 Task: Find connections with filter location Las Animas with filter topic #hr with filter profile language Potuguese with filter current company People Matters with filter school Ranchi Women's College with filter industry Information Services with filter service category Business Analytics with filter keywords title Tutor/Online Tutor
Action: Mouse moved to (599, 82)
Screenshot: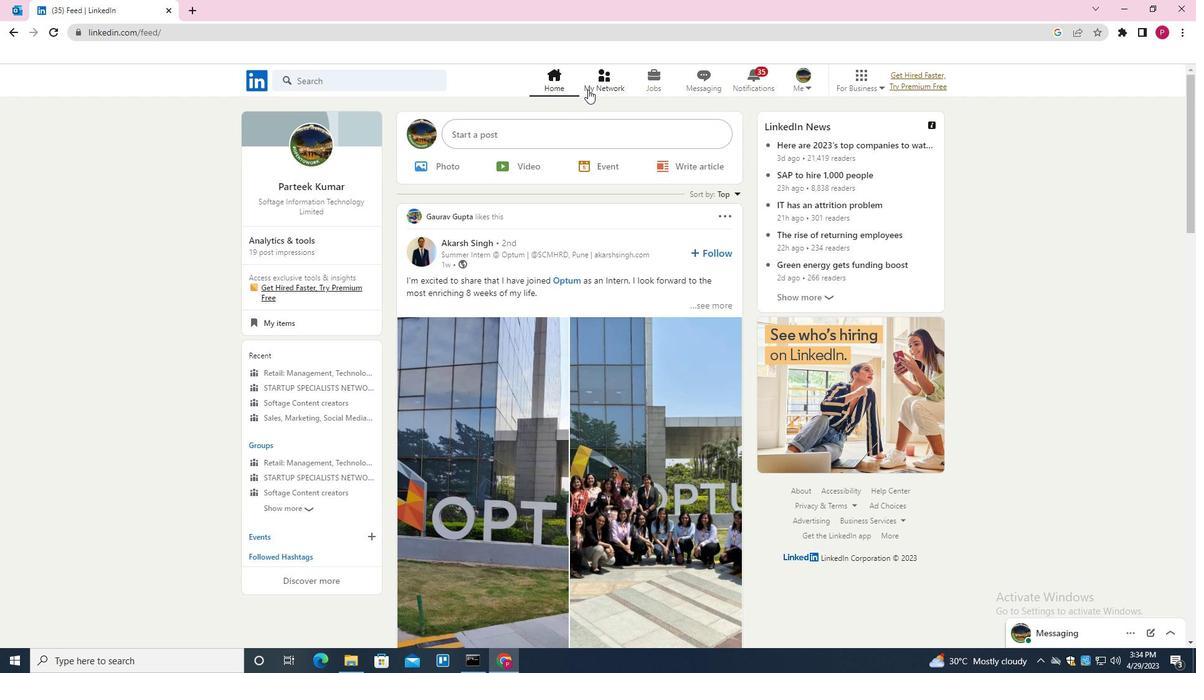 
Action: Mouse pressed left at (599, 82)
Screenshot: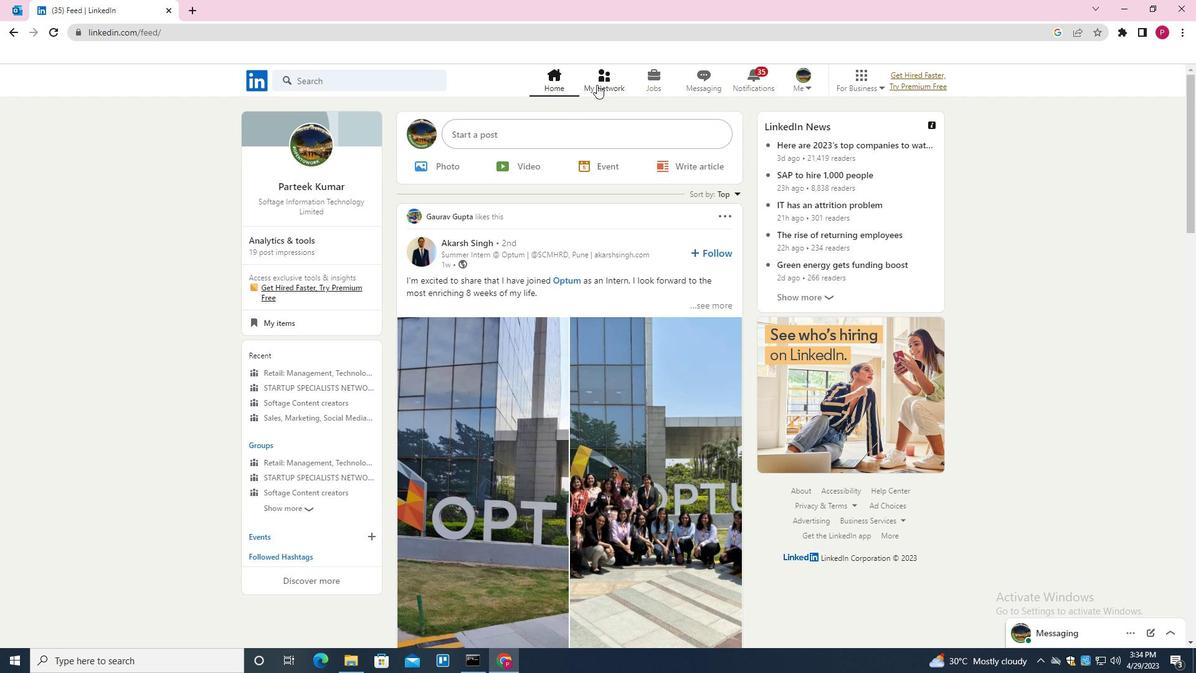 
Action: Mouse moved to (399, 154)
Screenshot: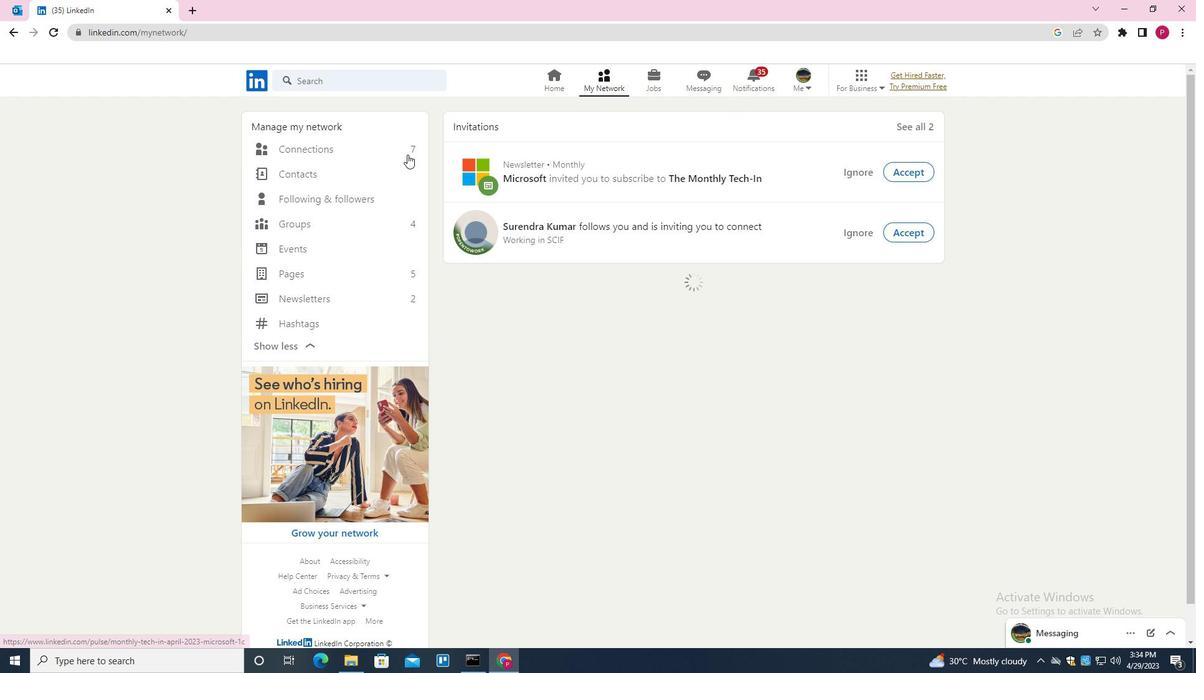 
Action: Mouse pressed left at (399, 154)
Screenshot: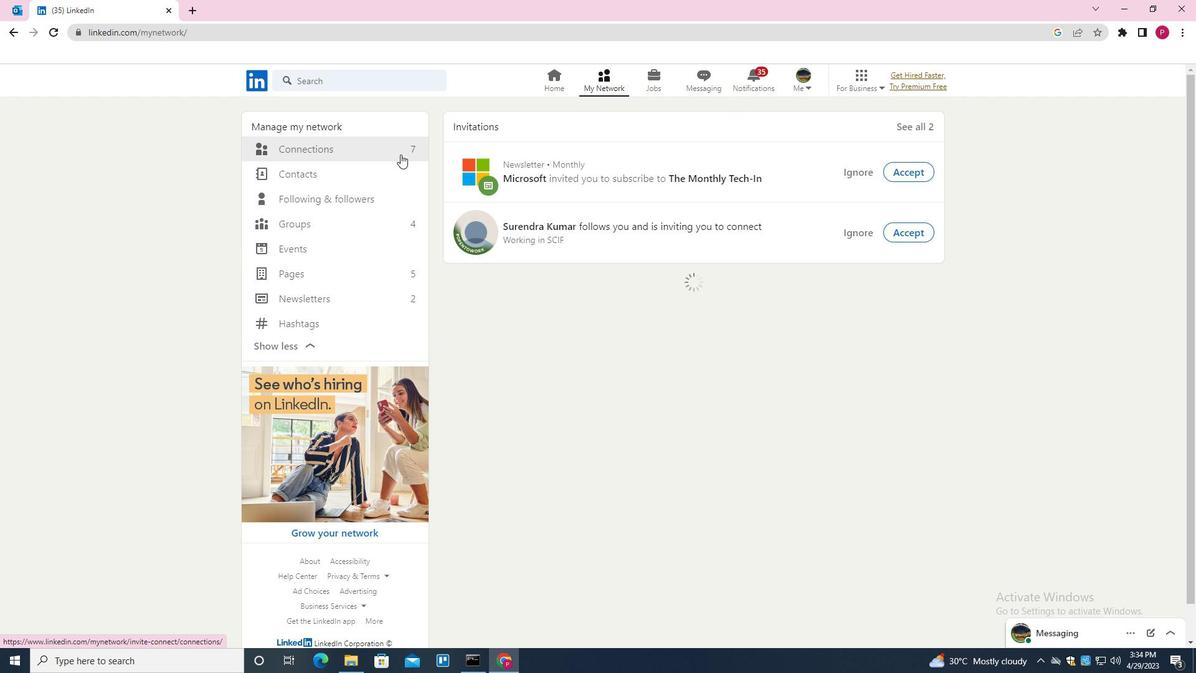 
Action: Mouse moved to (696, 147)
Screenshot: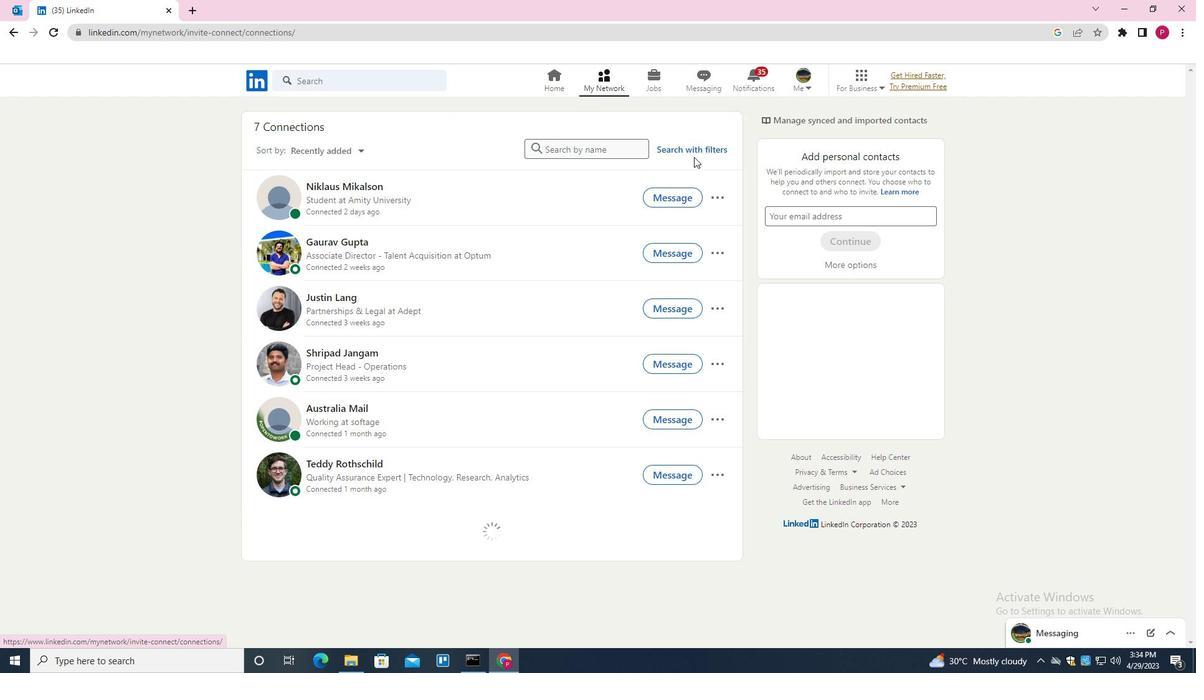 
Action: Mouse pressed left at (696, 147)
Screenshot: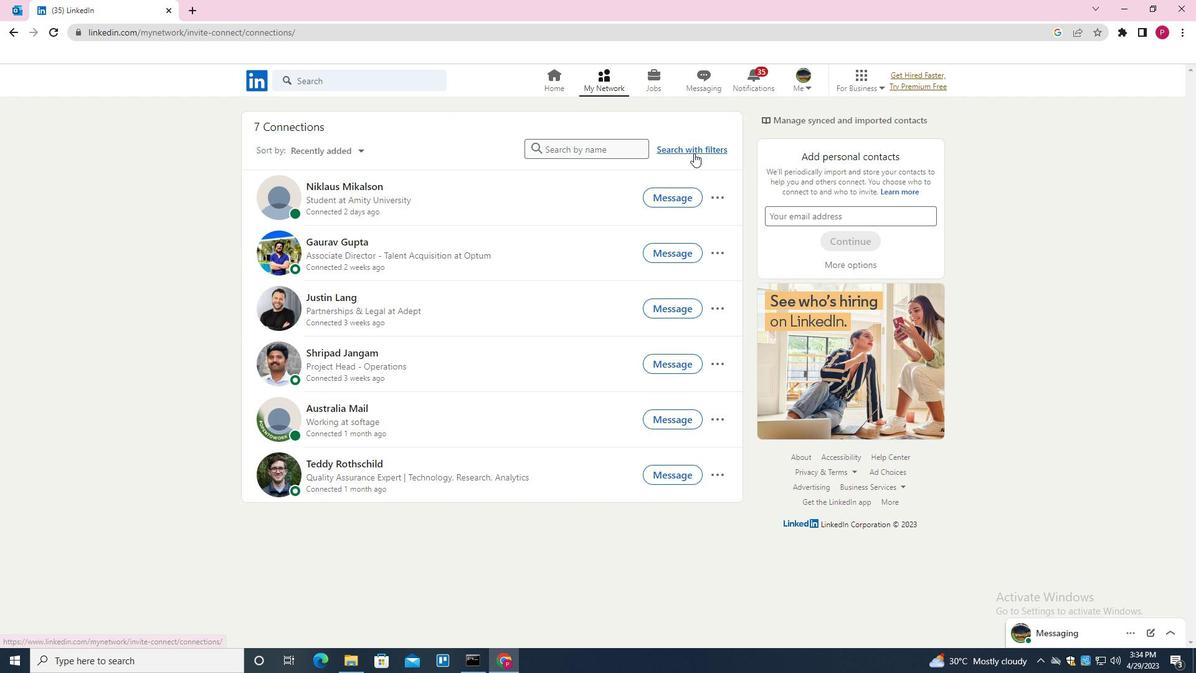 
Action: Mouse moved to (640, 112)
Screenshot: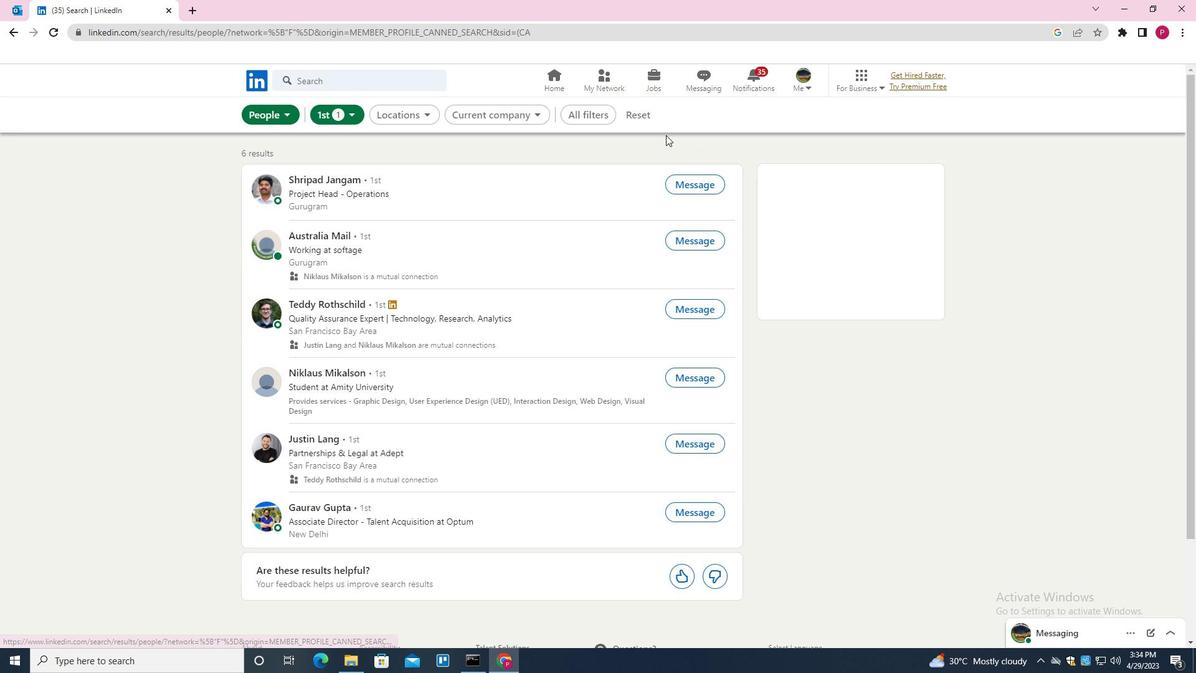 
Action: Mouse pressed left at (640, 112)
Screenshot: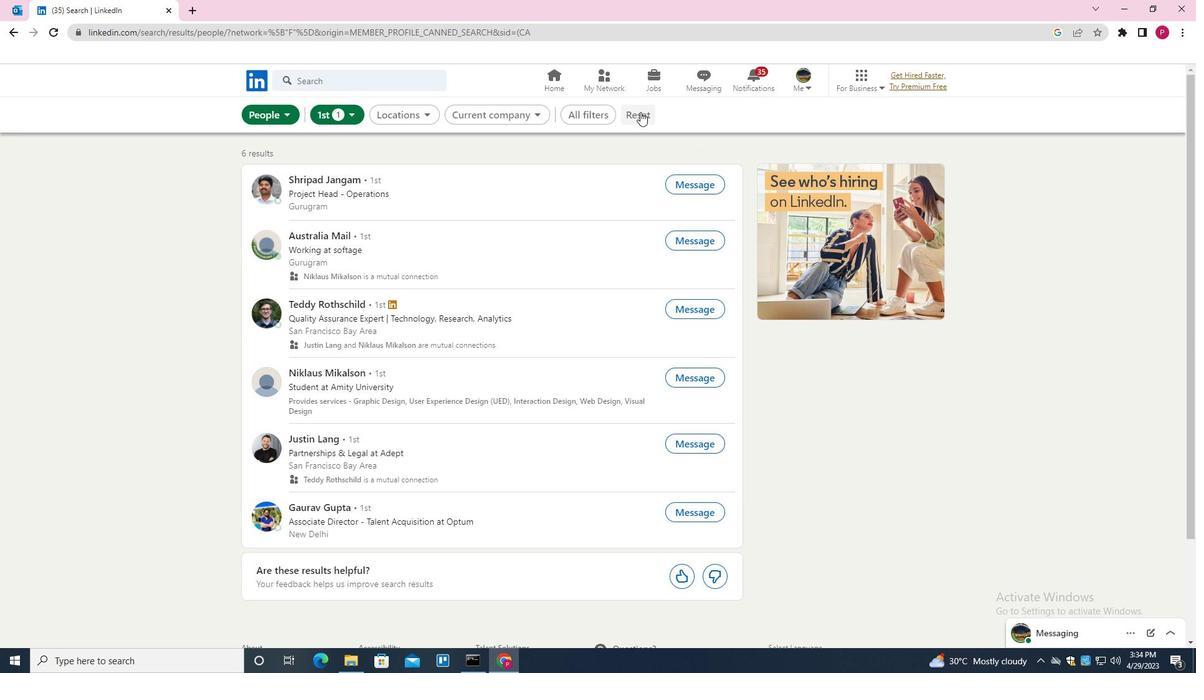 
Action: Mouse moved to (614, 112)
Screenshot: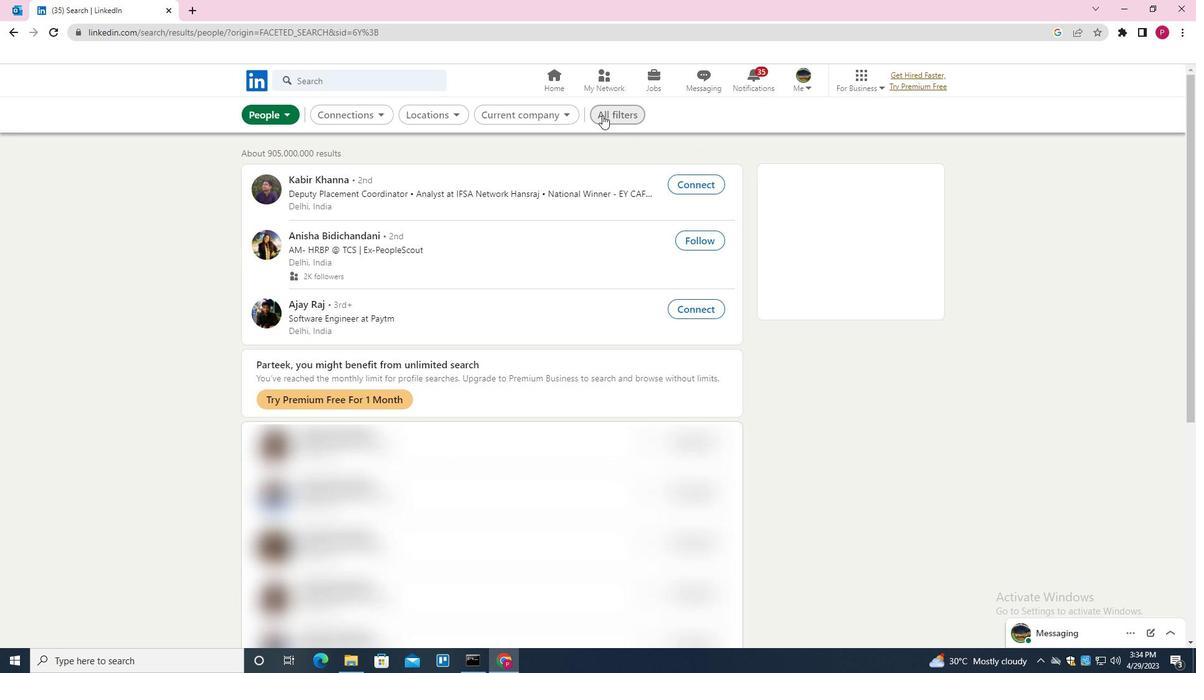 
Action: Mouse pressed left at (614, 112)
Screenshot: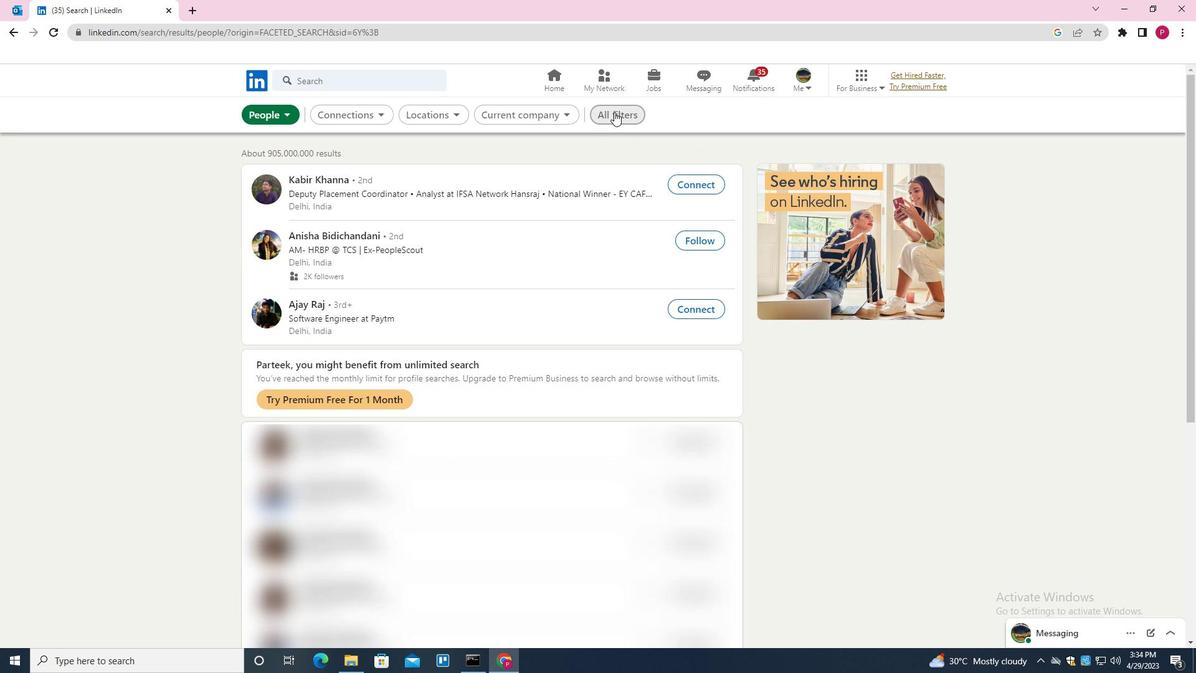 
Action: Mouse moved to (1044, 382)
Screenshot: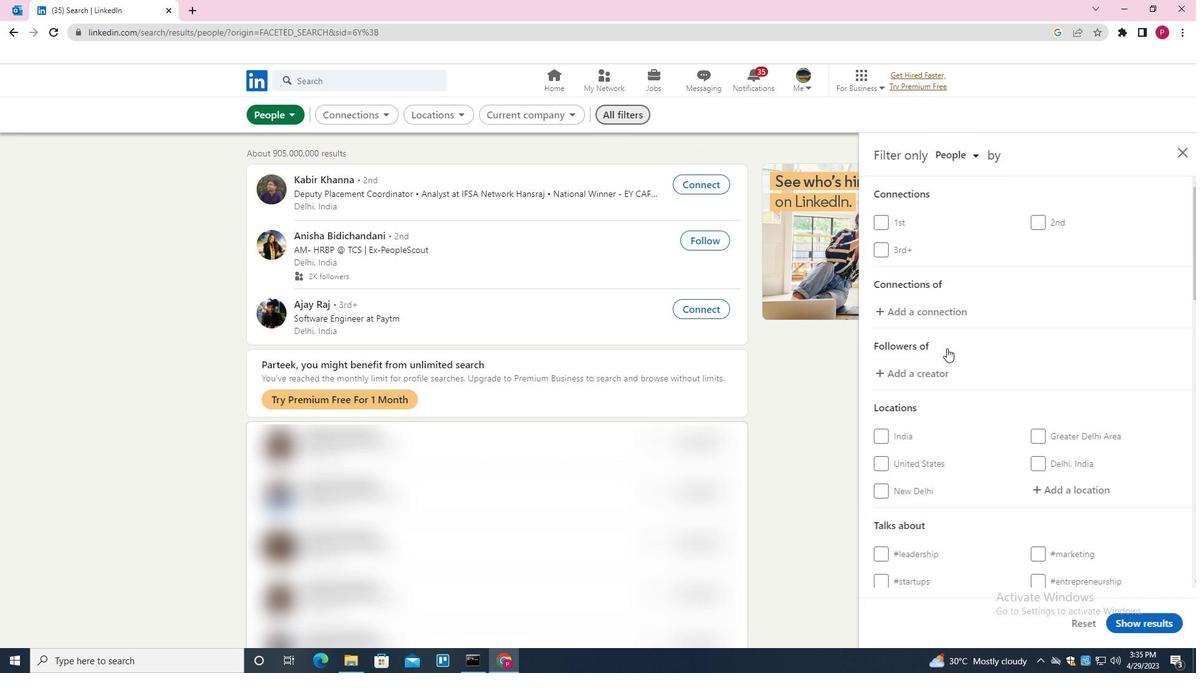 
Action: Mouse scrolled (1044, 381) with delta (0, 0)
Screenshot: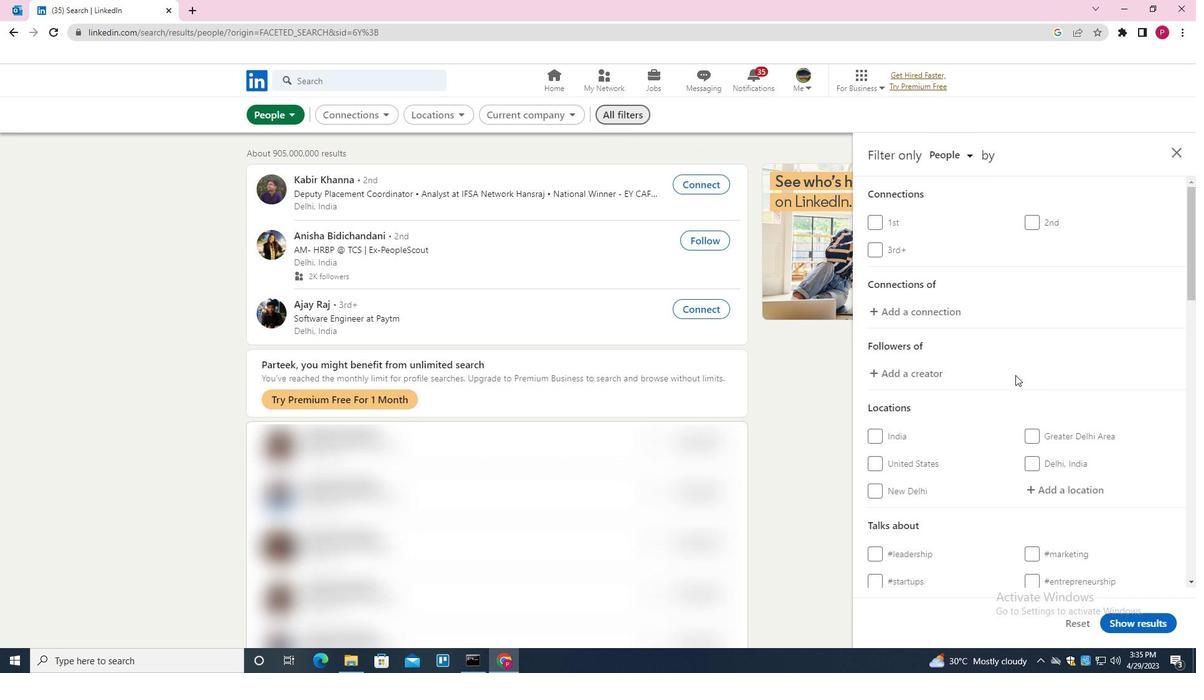 
Action: Mouse scrolled (1044, 381) with delta (0, 0)
Screenshot: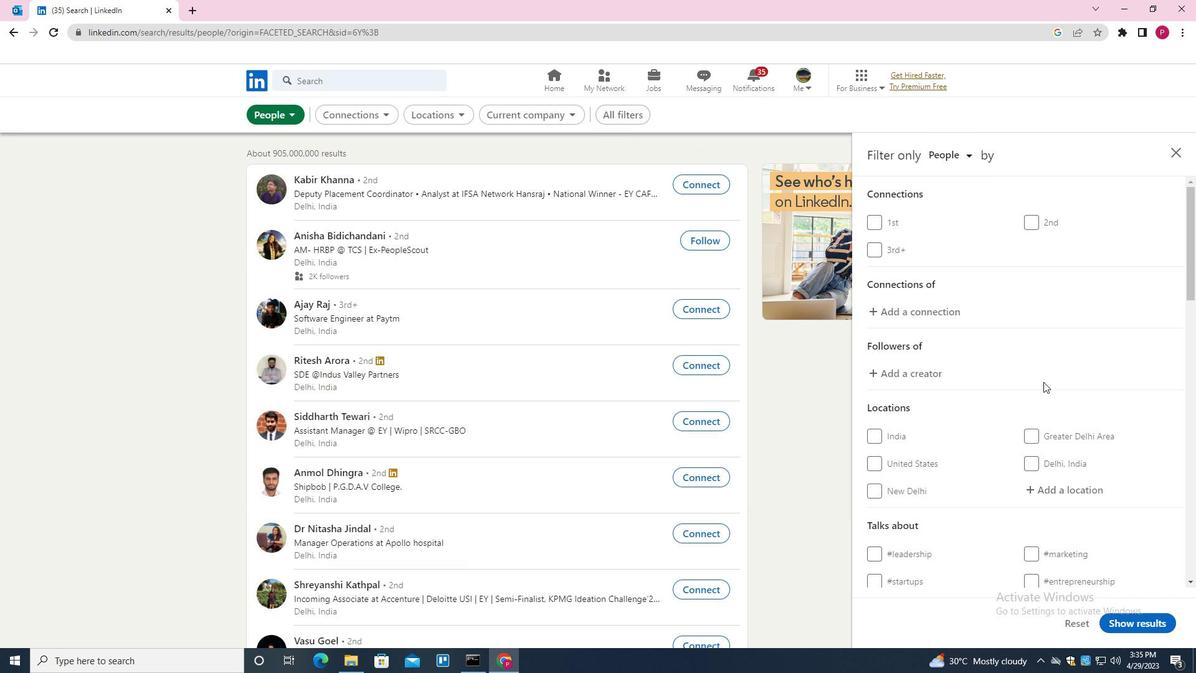 
Action: Mouse moved to (1064, 372)
Screenshot: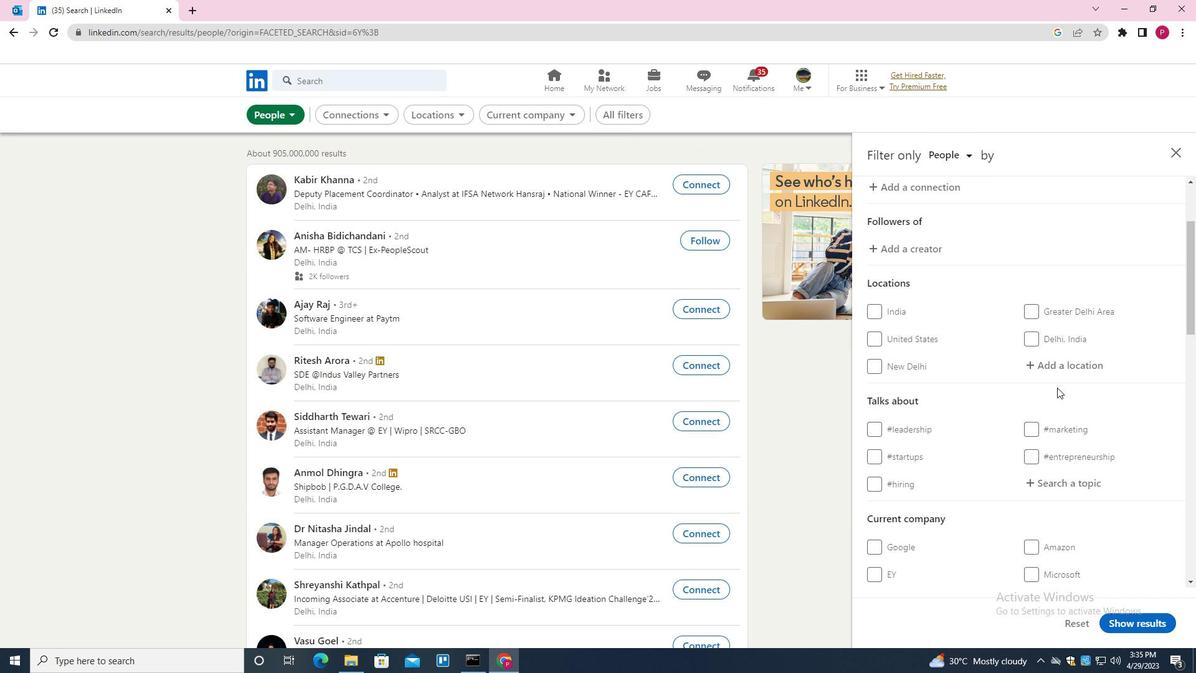 
Action: Mouse pressed left at (1064, 372)
Screenshot: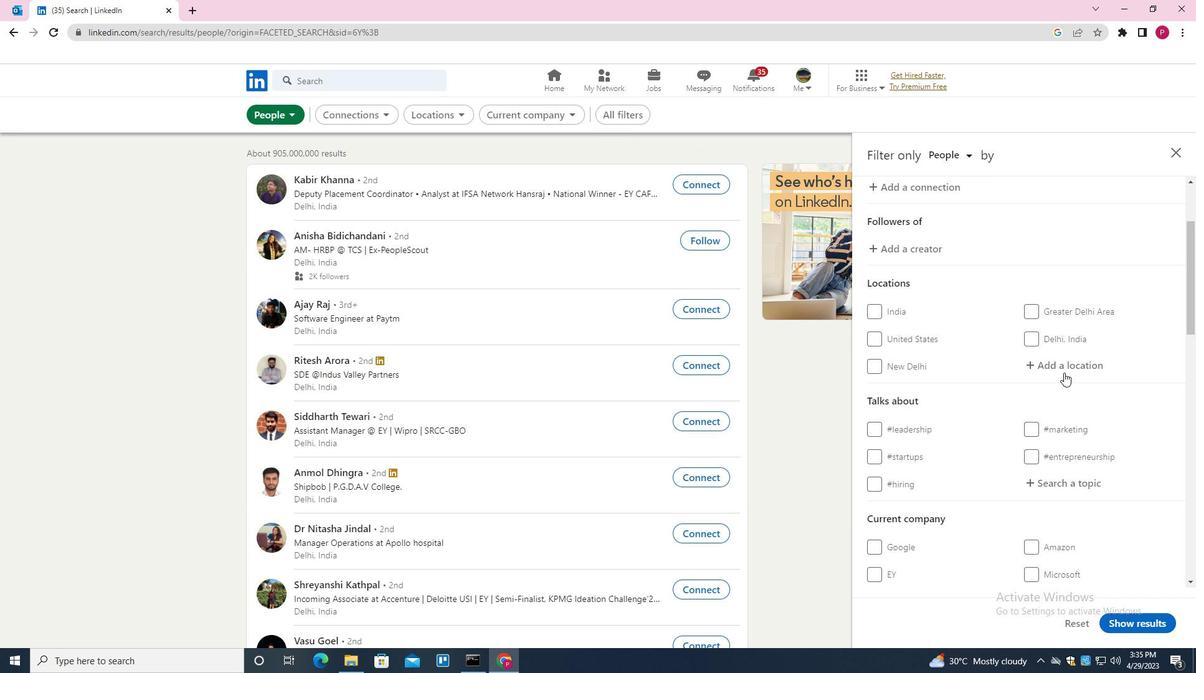 
Action: Key pressed <Key.shift>LAS<Key.space><Key.shift>ANIMAS<Key.down><Key.enter>
Screenshot: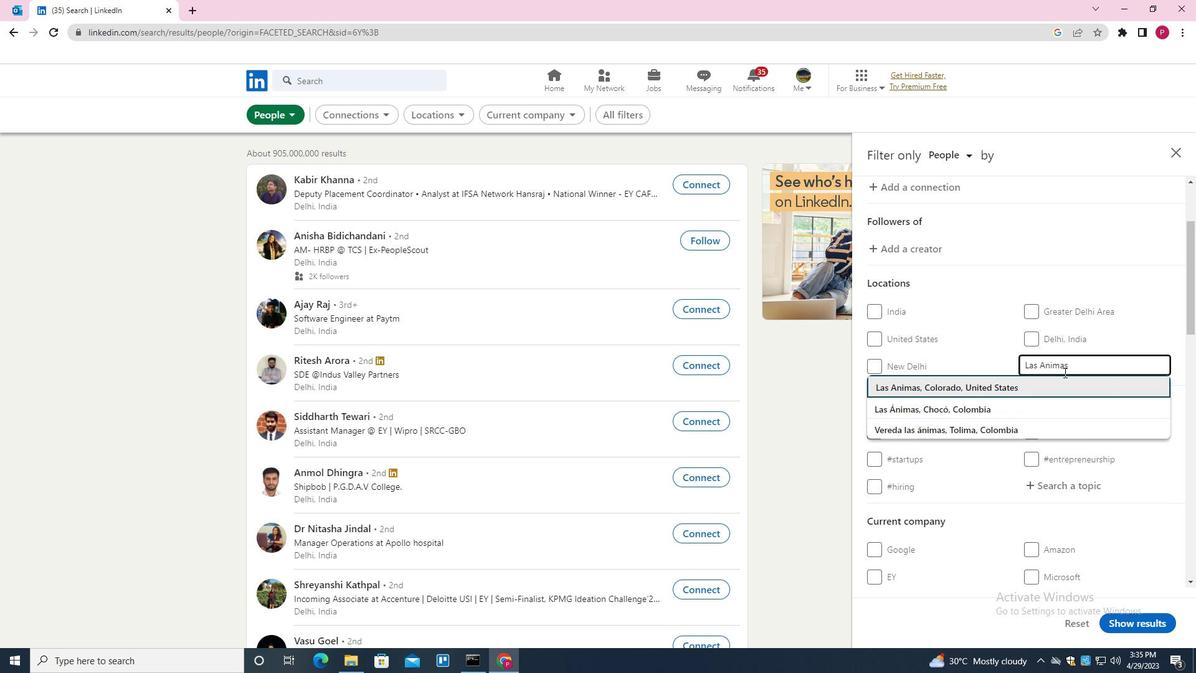 
Action: Mouse moved to (1045, 385)
Screenshot: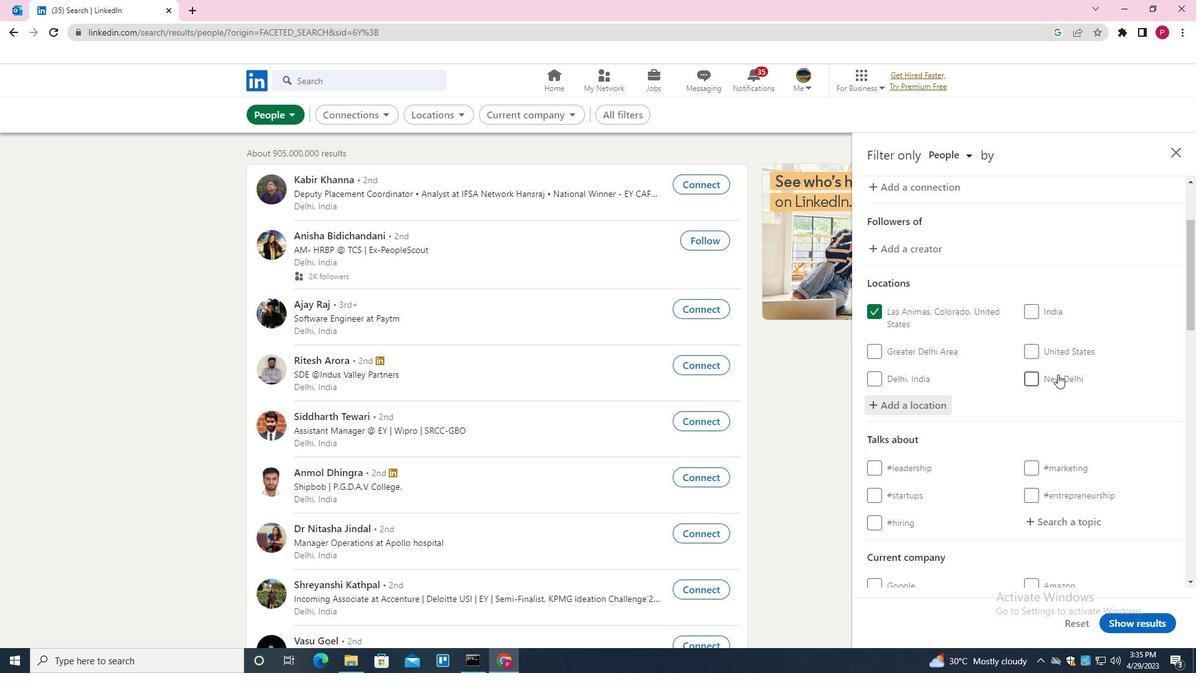
Action: Mouse scrolled (1045, 384) with delta (0, 0)
Screenshot: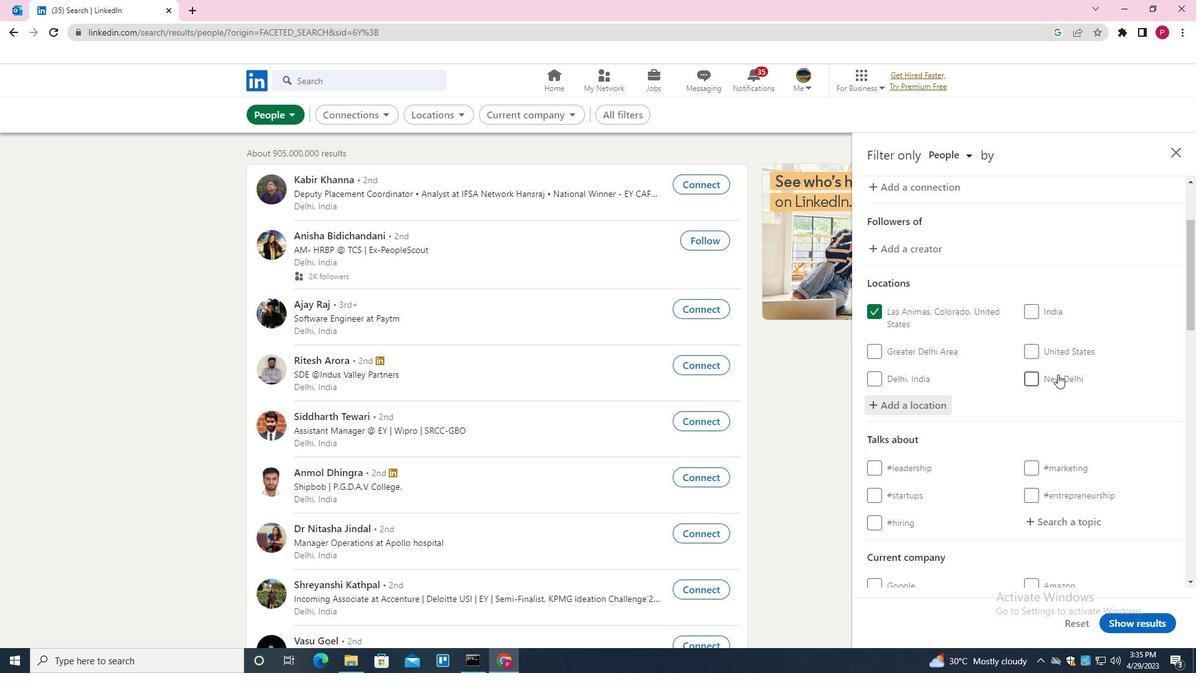 
Action: Mouse scrolled (1045, 384) with delta (0, 0)
Screenshot: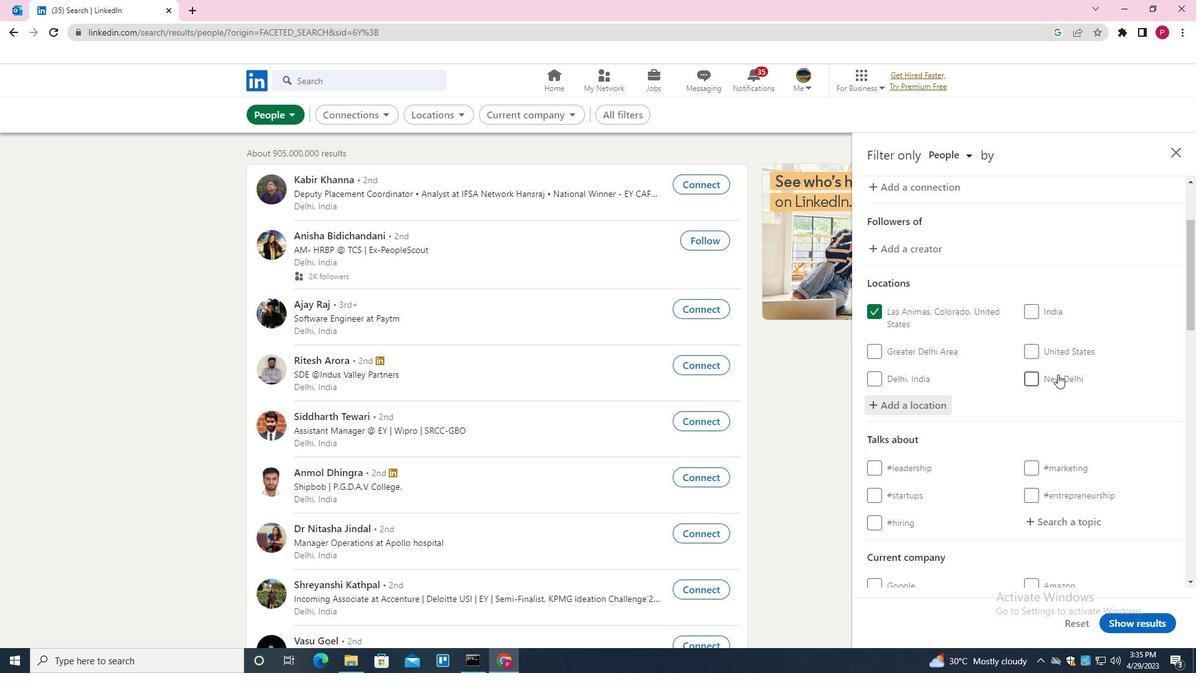 
Action: Mouse scrolled (1045, 384) with delta (0, 0)
Screenshot: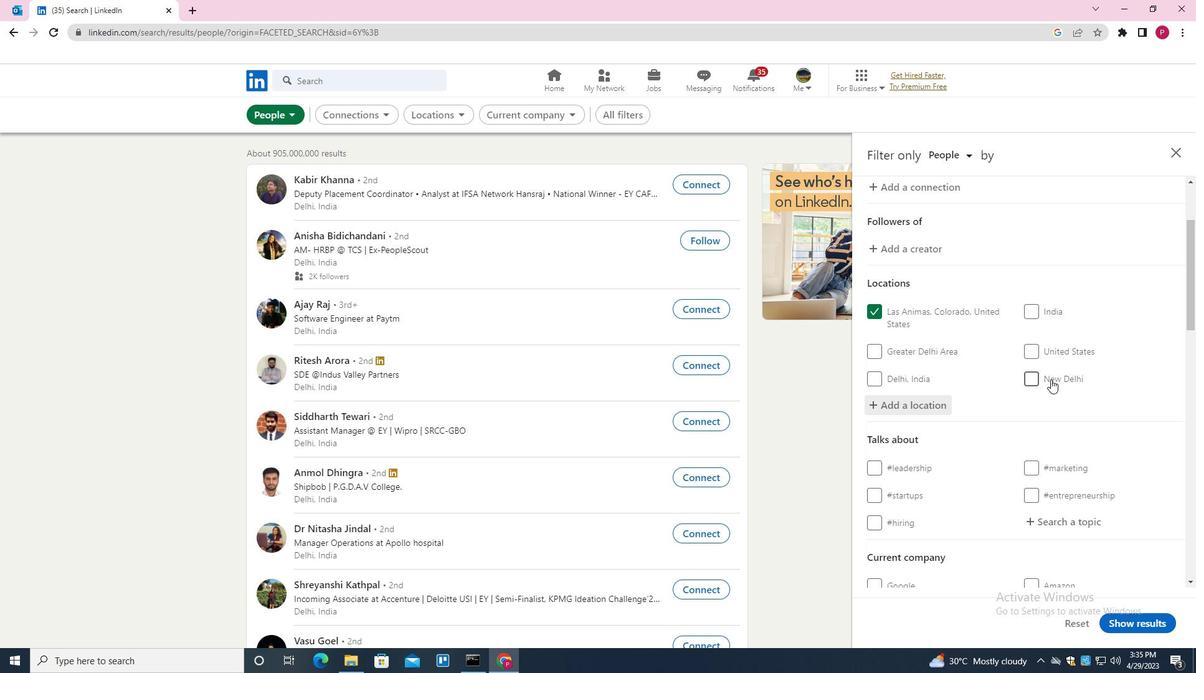 
Action: Mouse moved to (1067, 337)
Screenshot: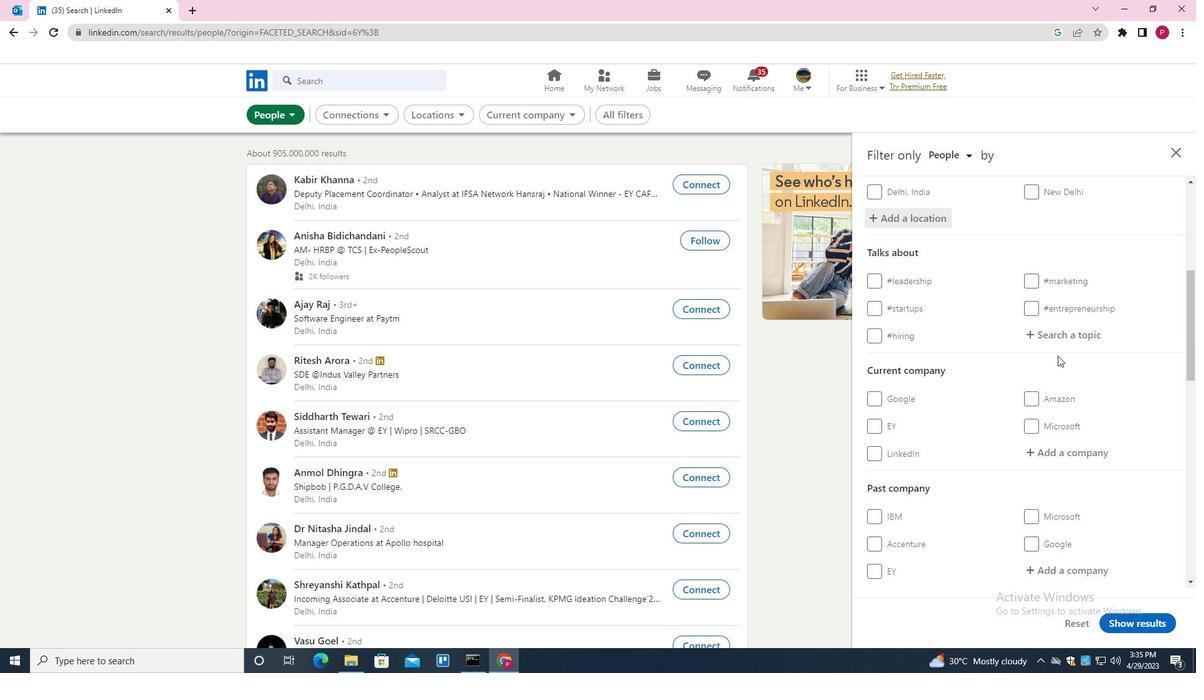 
Action: Mouse pressed left at (1067, 337)
Screenshot: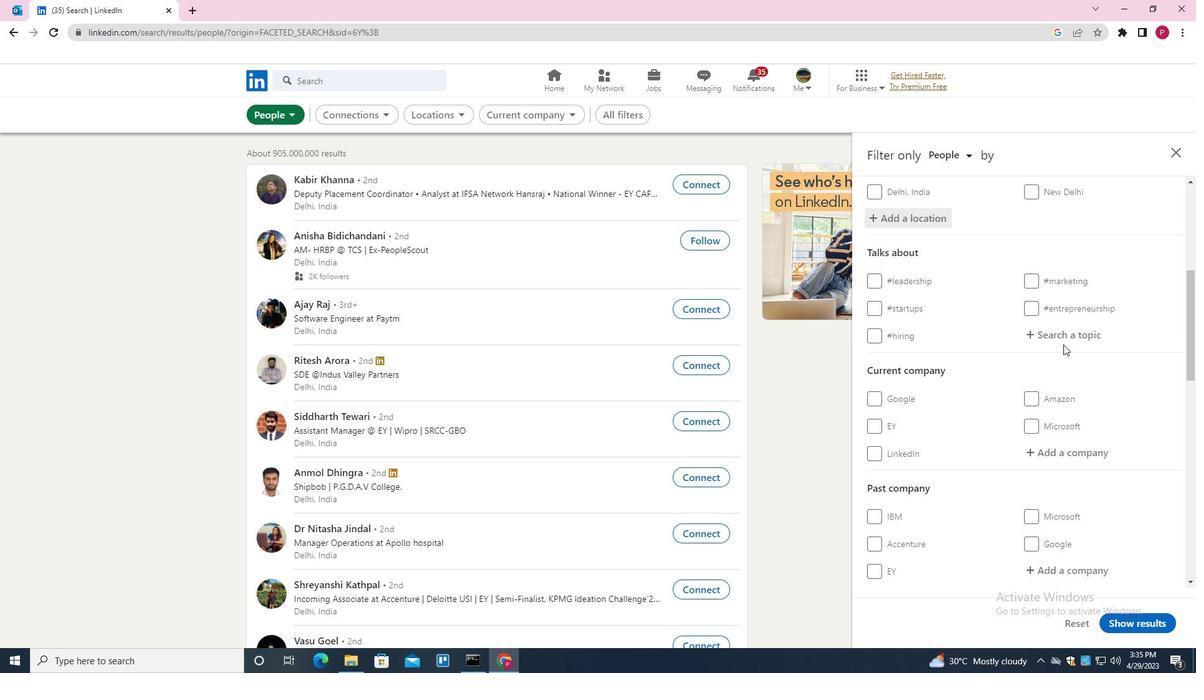 
Action: Key pressed HR<Key.down><Key.enter>
Screenshot: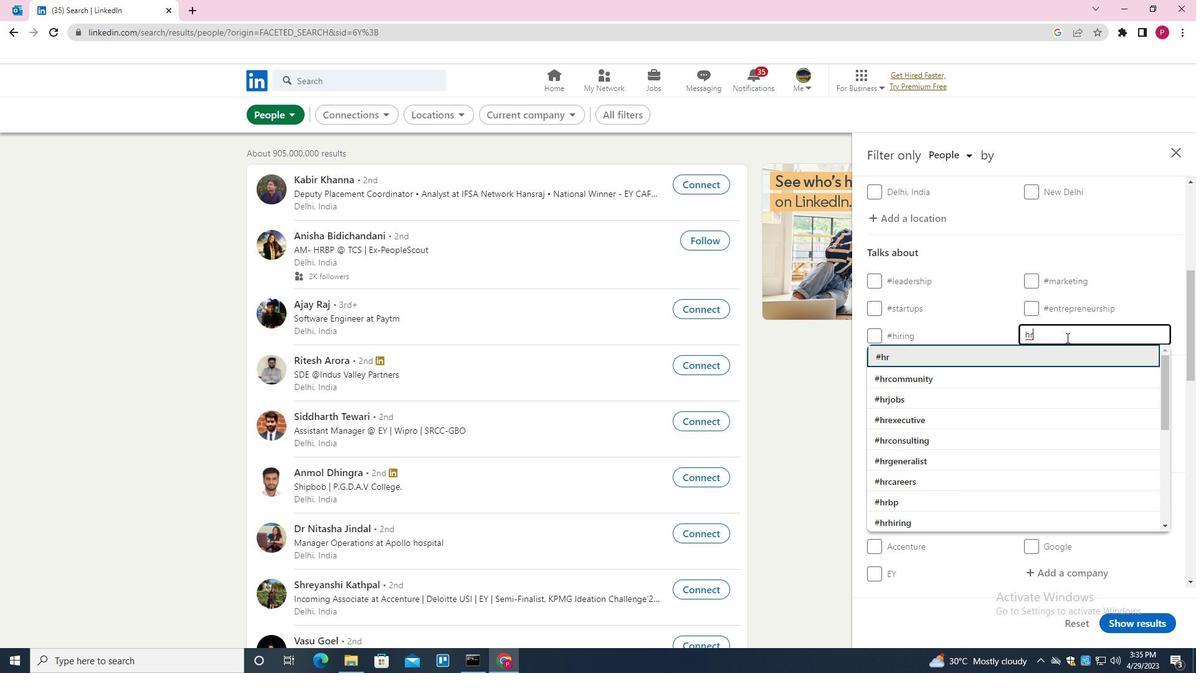 
Action: Mouse moved to (1012, 382)
Screenshot: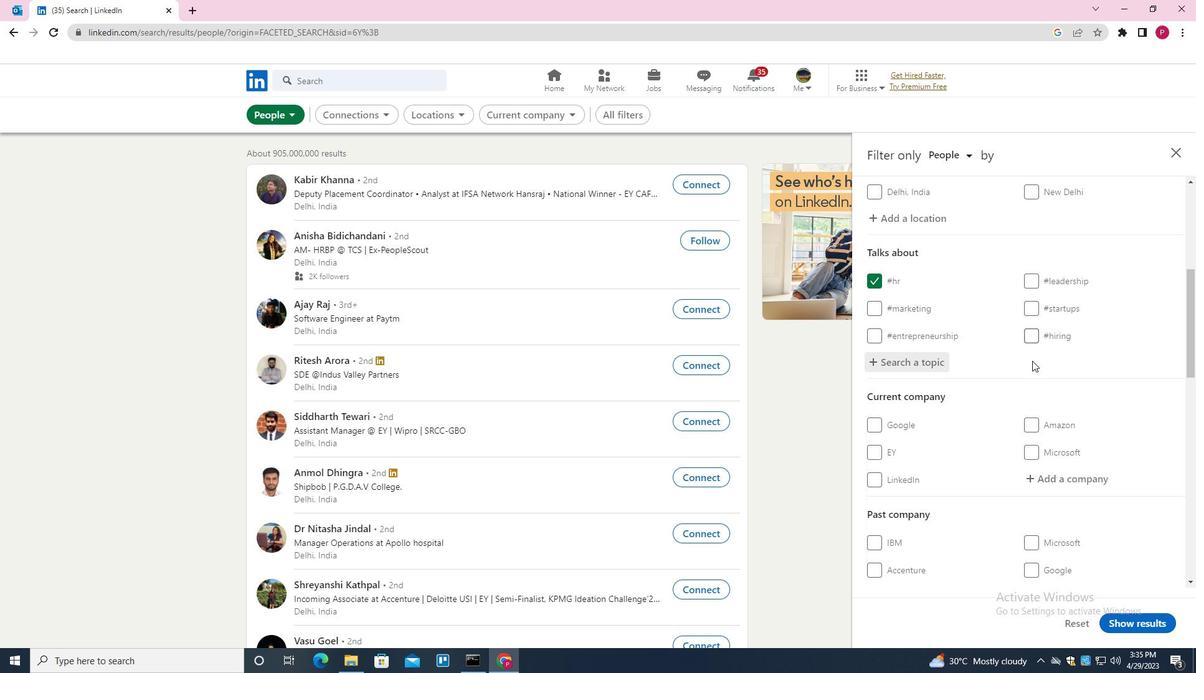 
Action: Mouse scrolled (1012, 382) with delta (0, 0)
Screenshot: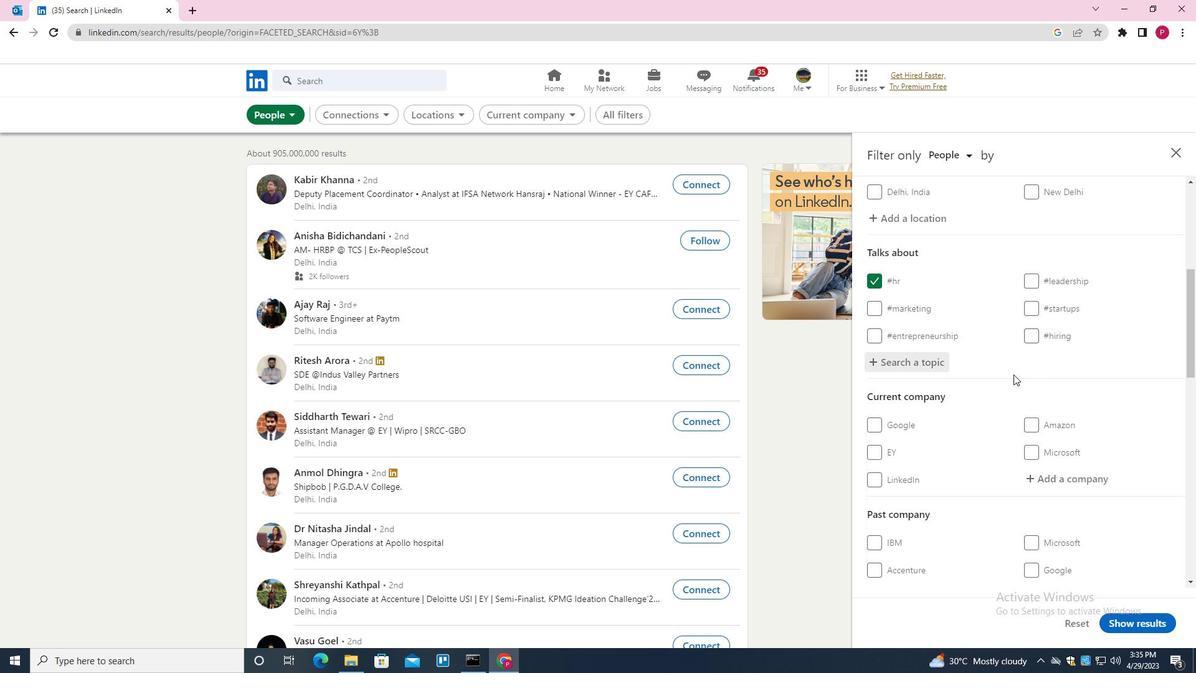 
Action: Mouse scrolled (1012, 382) with delta (0, 0)
Screenshot: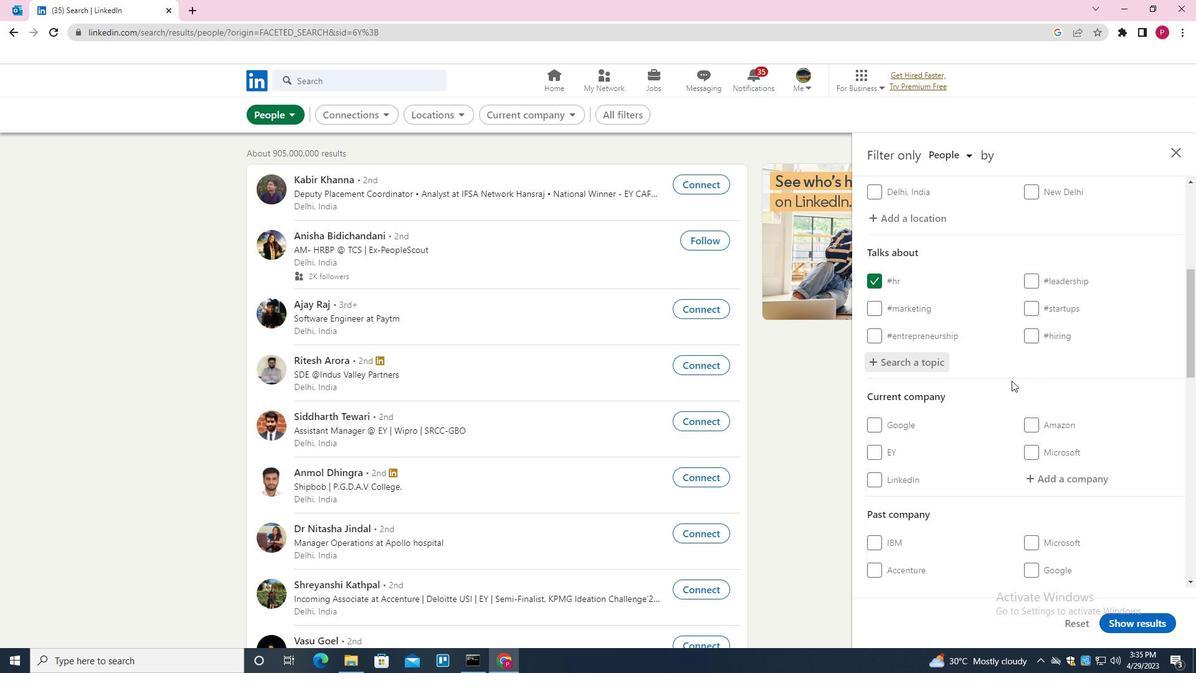 
Action: Mouse scrolled (1012, 382) with delta (0, 0)
Screenshot: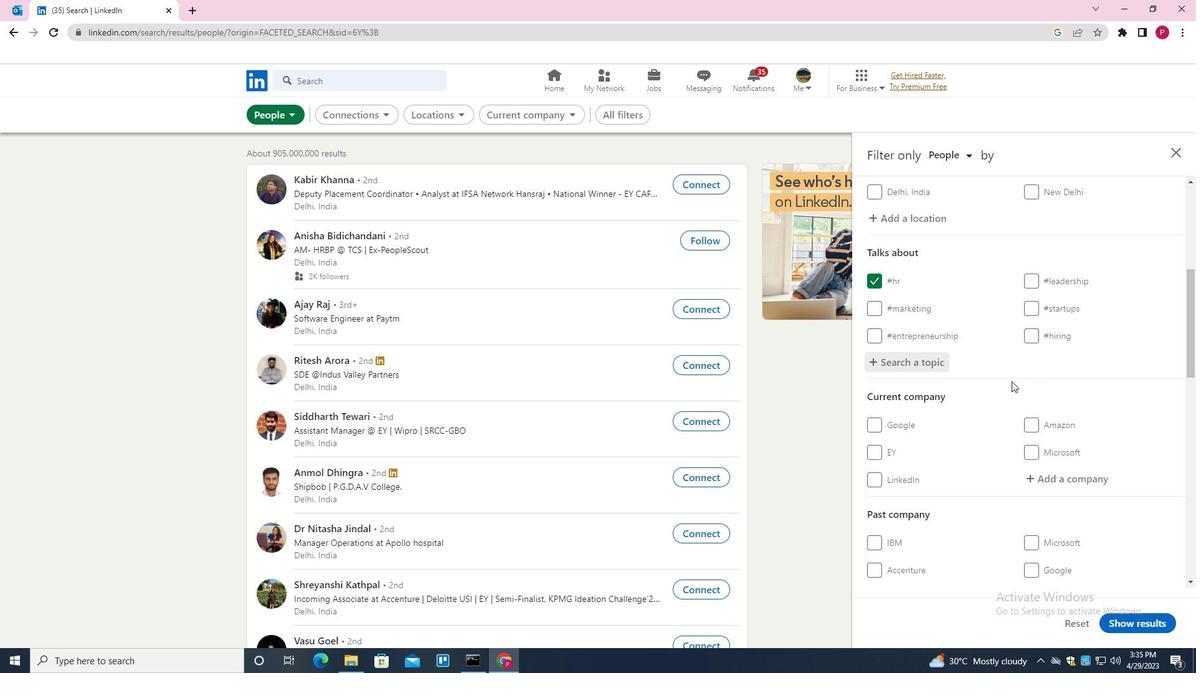
Action: Mouse moved to (993, 402)
Screenshot: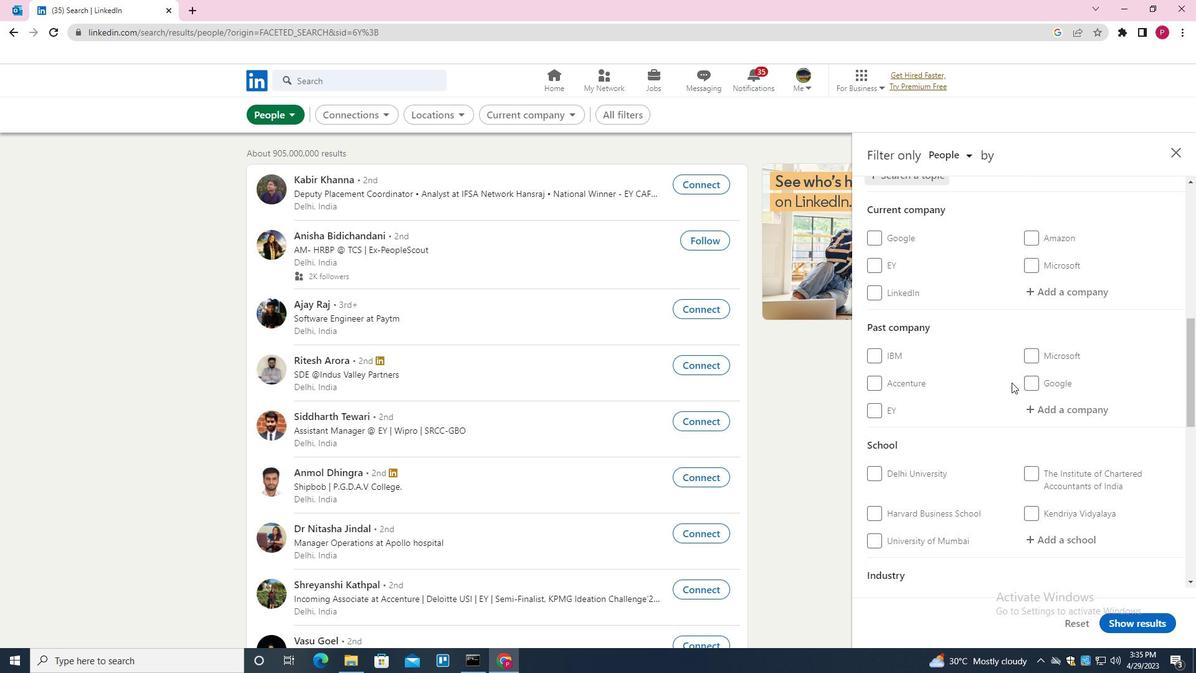 
Action: Mouse scrolled (993, 401) with delta (0, 0)
Screenshot: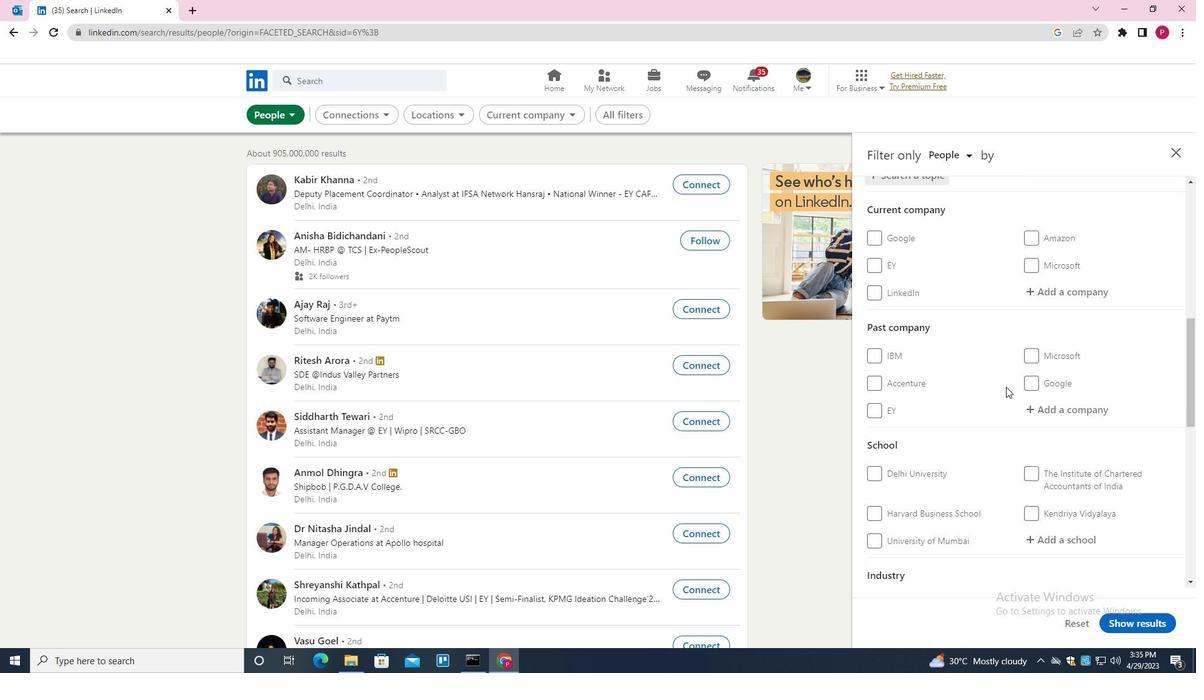 
Action: Mouse scrolled (993, 401) with delta (0, 0)
Screenshot: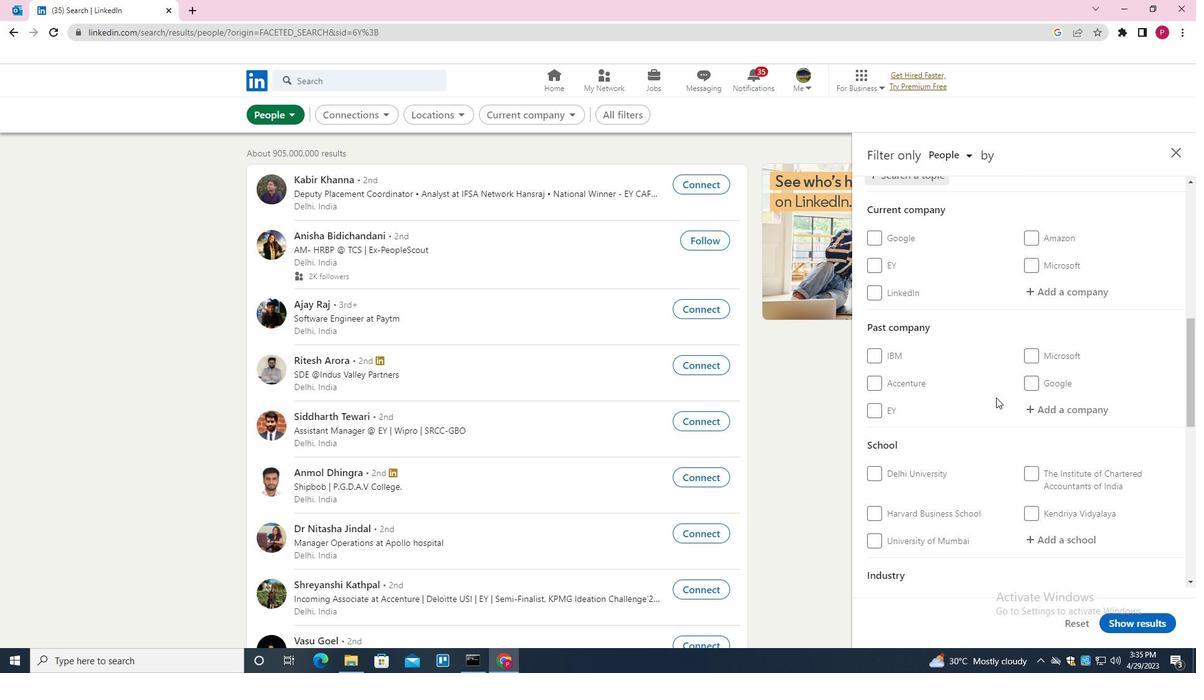
Action: Mouse scrolled (993, 401) with delta (0, 0)
Screenshot: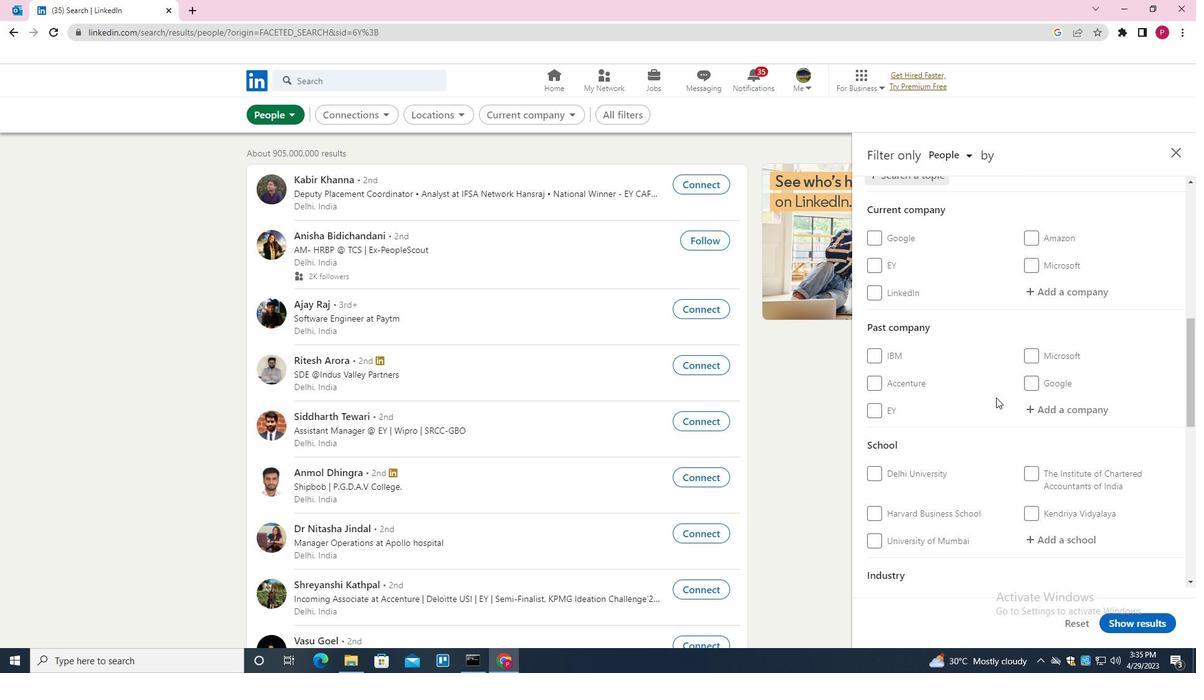 
Action: Mouse scrolled (993, 401) with delta (0, 0)
Screenshot: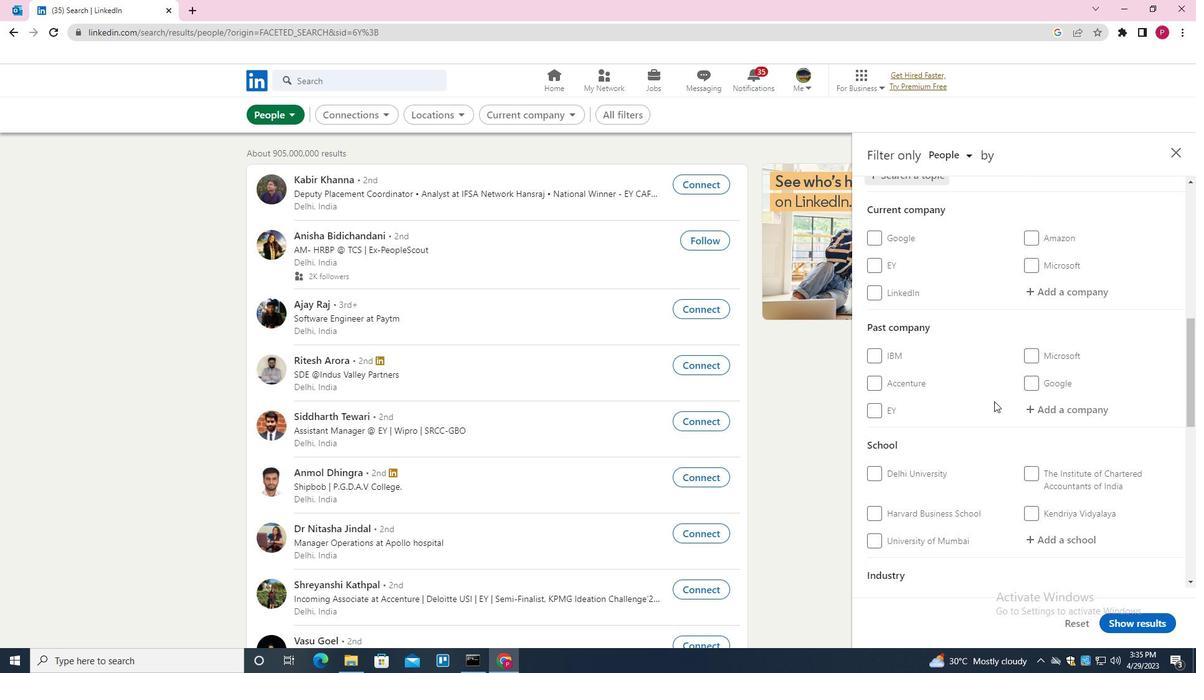 
Action: Mouse moved to (992, 402)
Screenshot: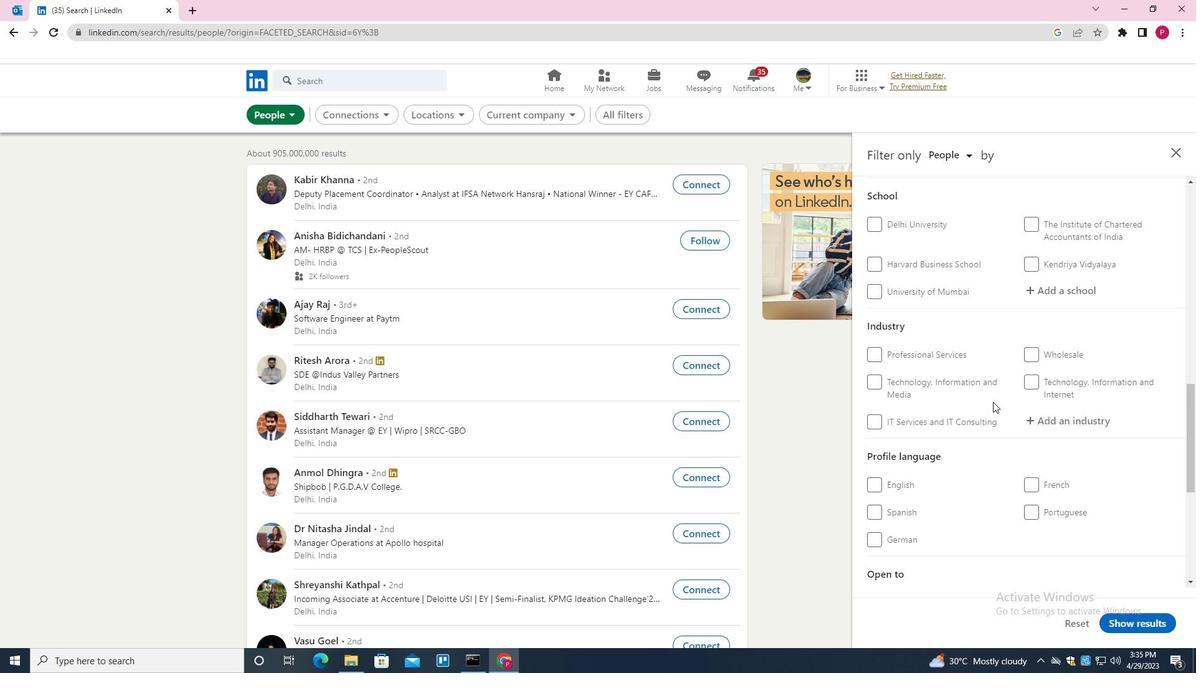 
Action: Mouse scrolled (992, 402) with delta (0, 0)
Screenshot: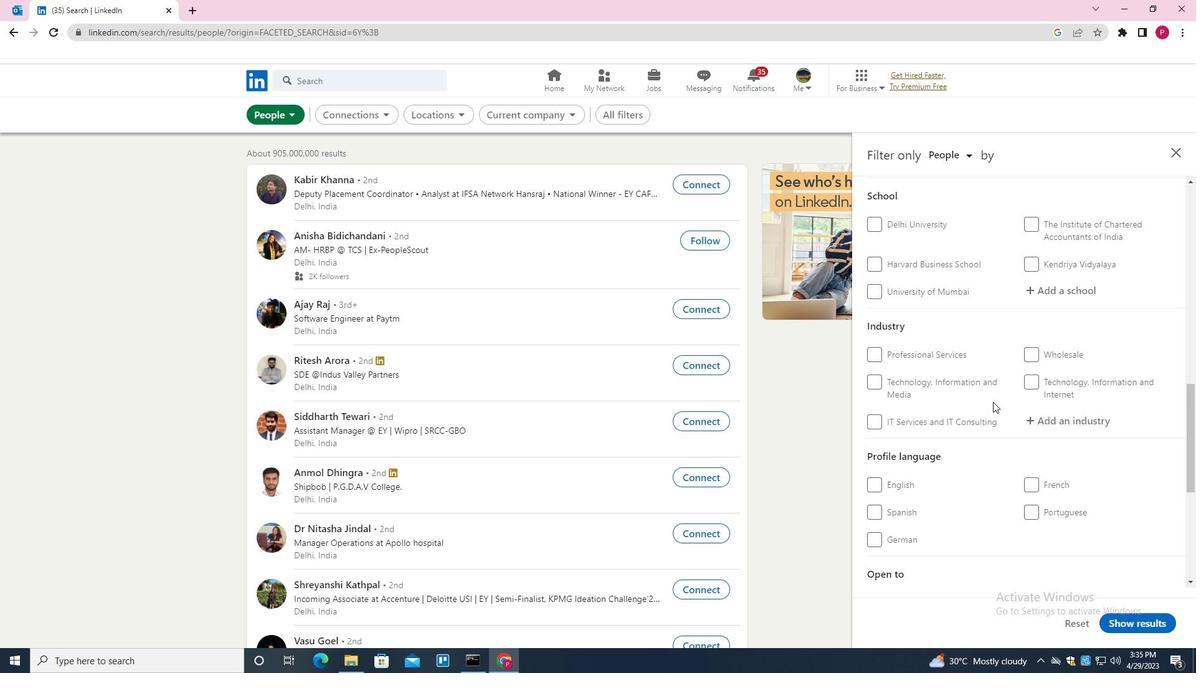 
Action: Mouse moved to (991, 403)
Screenshot: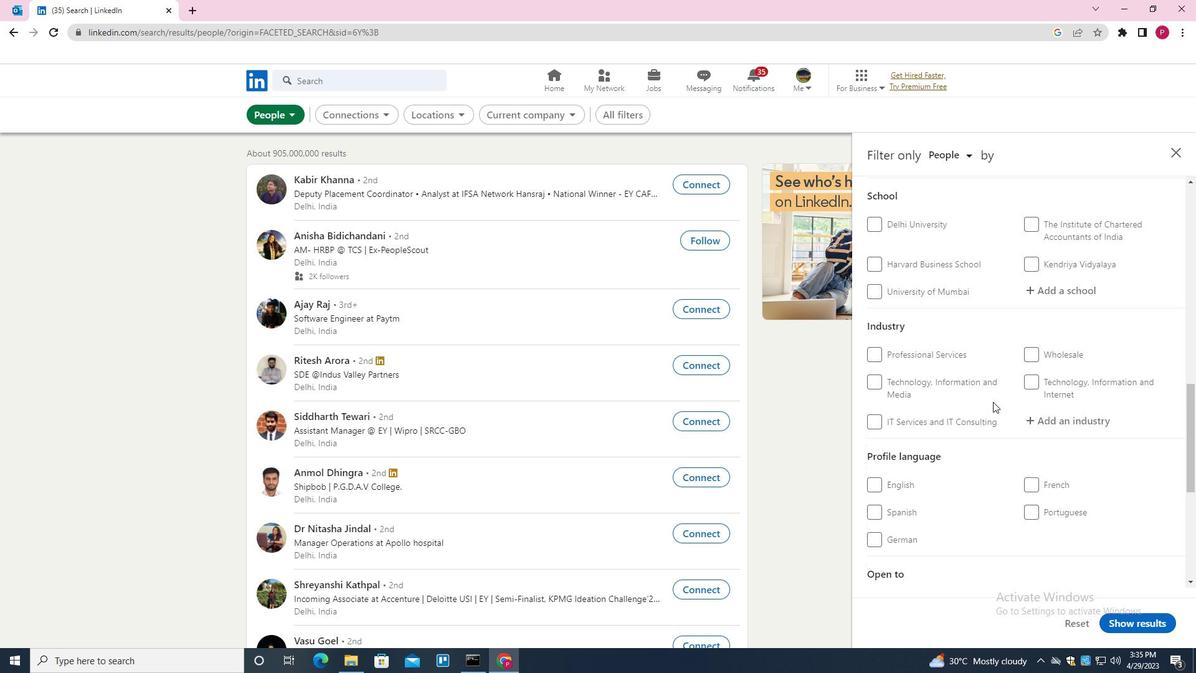 
Action: Mouse scrolled (991, 402) with delta (0, 0)
Screenshot: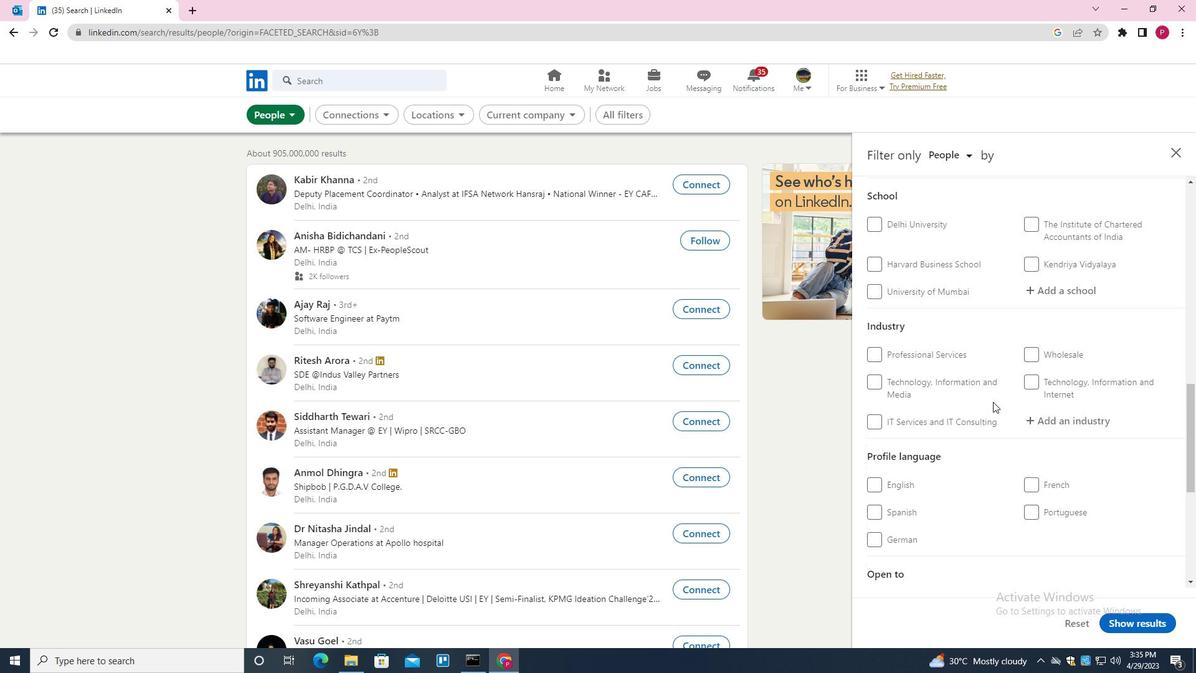 
Action: Mouse moved to (1032, 389)
Screenshot: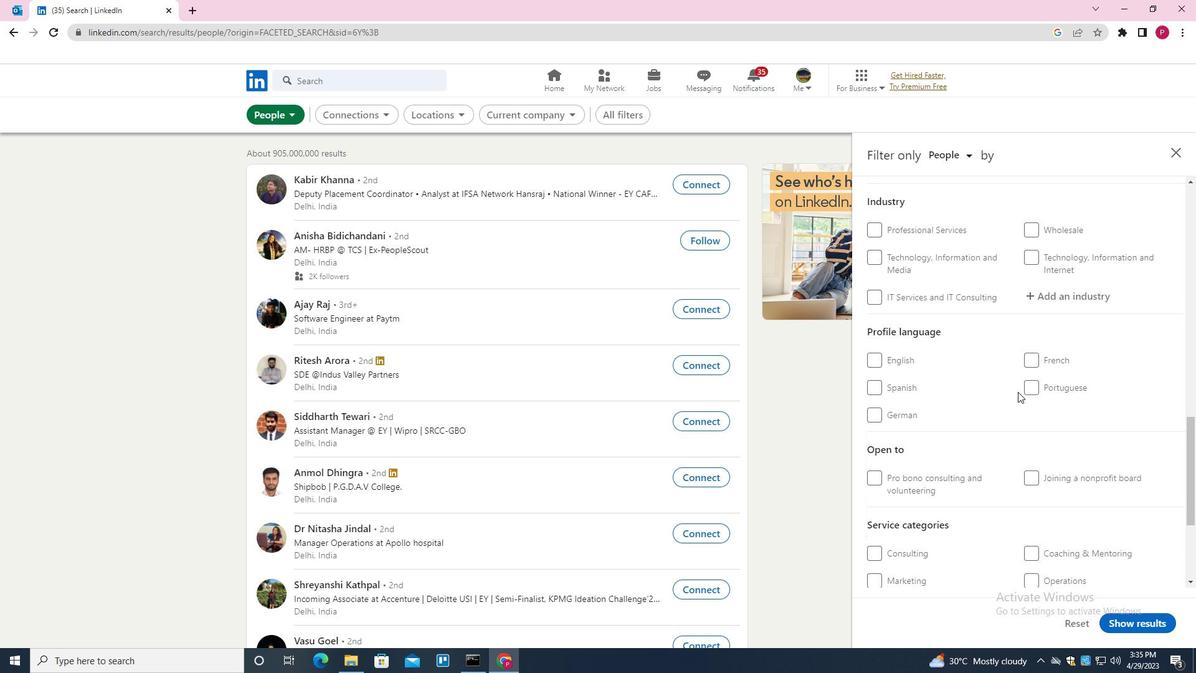 
Action: Mouse pressed left at (1032, 389)
Screenshot: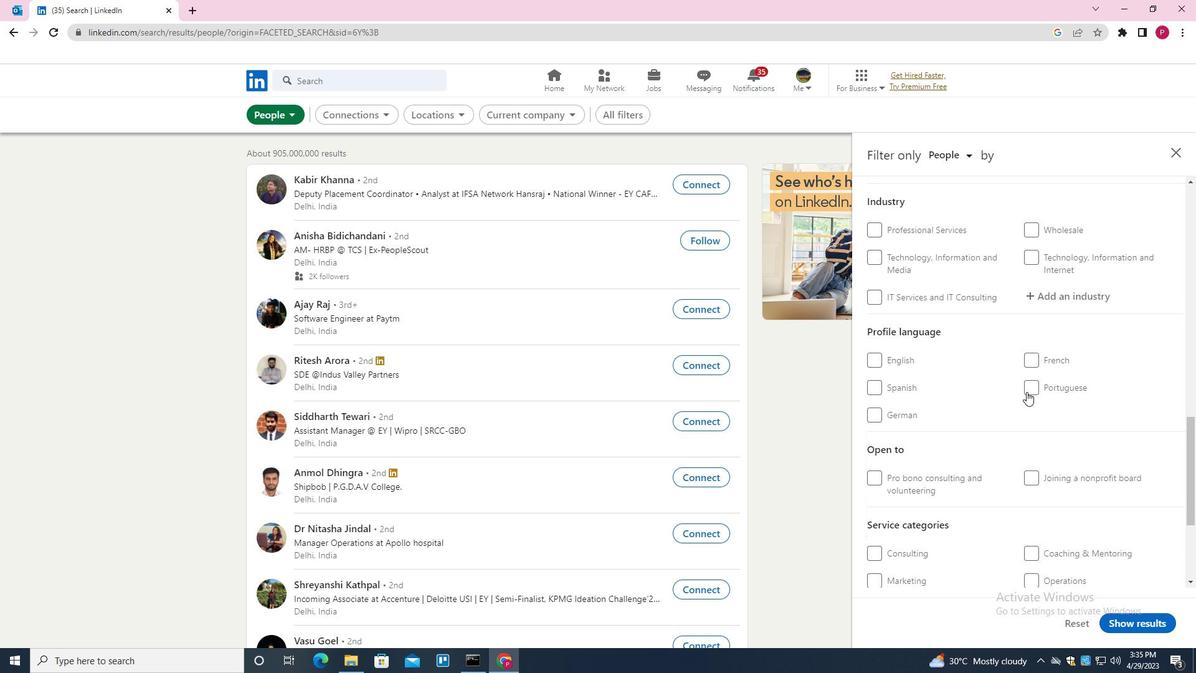 
Action: Mouse moved to (951, 417)
Screenshot: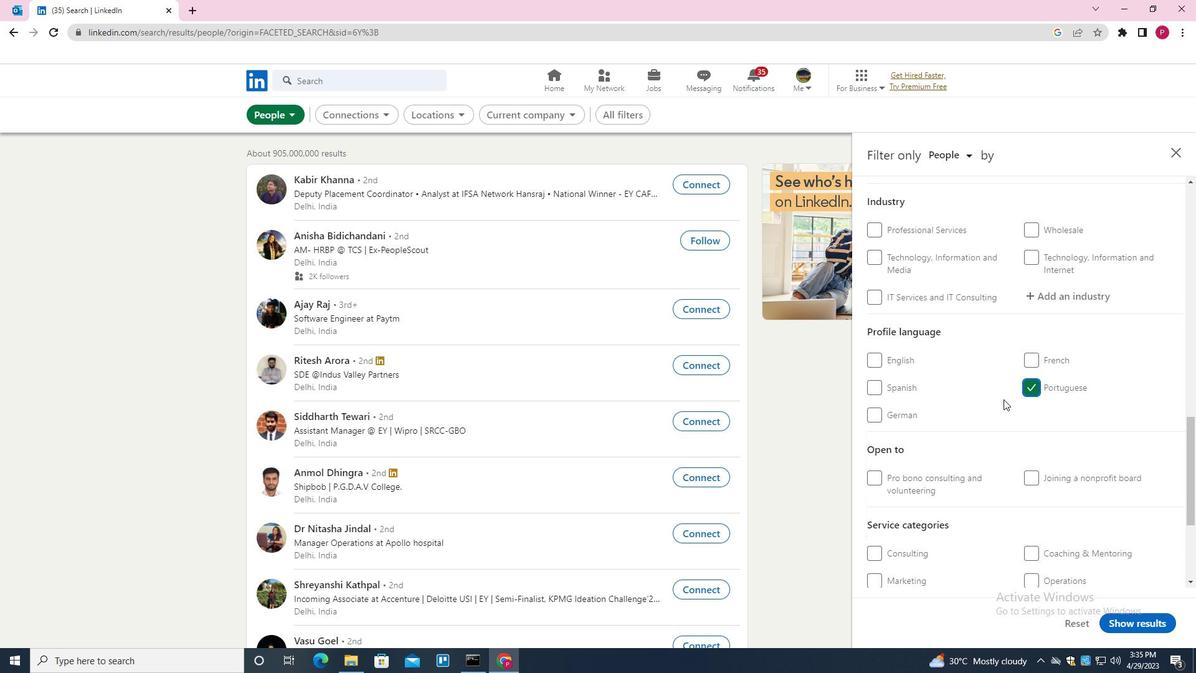 
Action: Mouse scrolled (951, 418) with delta (0, 0)
Screenshot: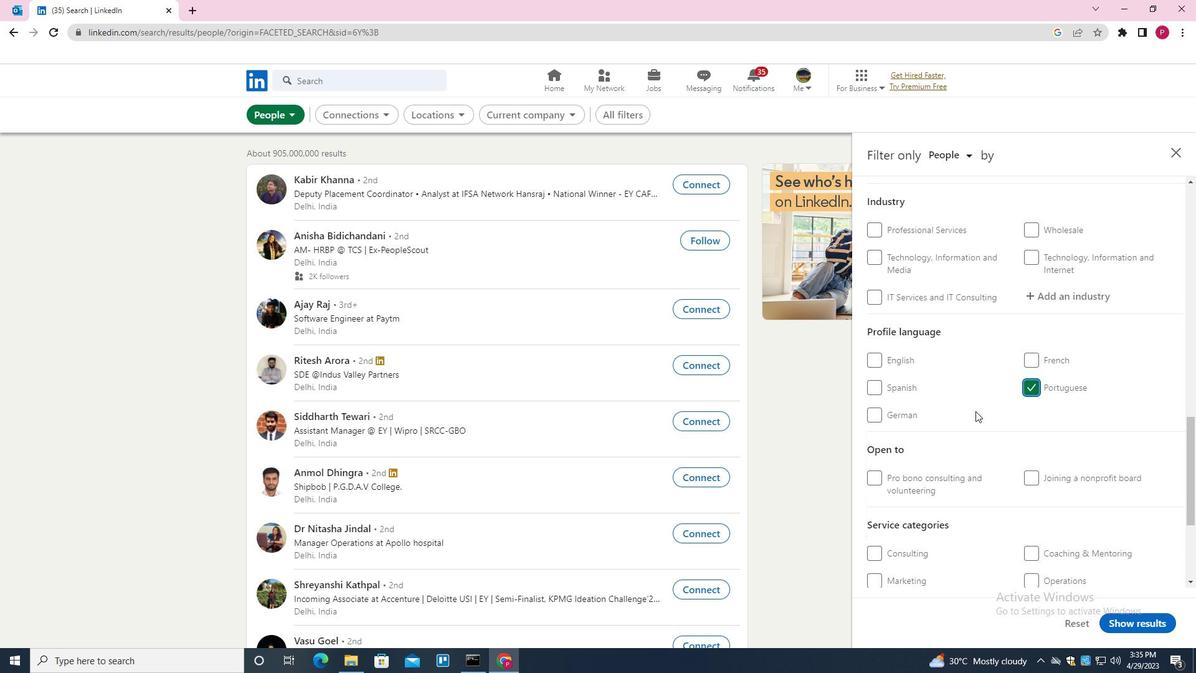 
Action: Mouse scrolled (951, 418) with delta (0, 0)
Screenshot: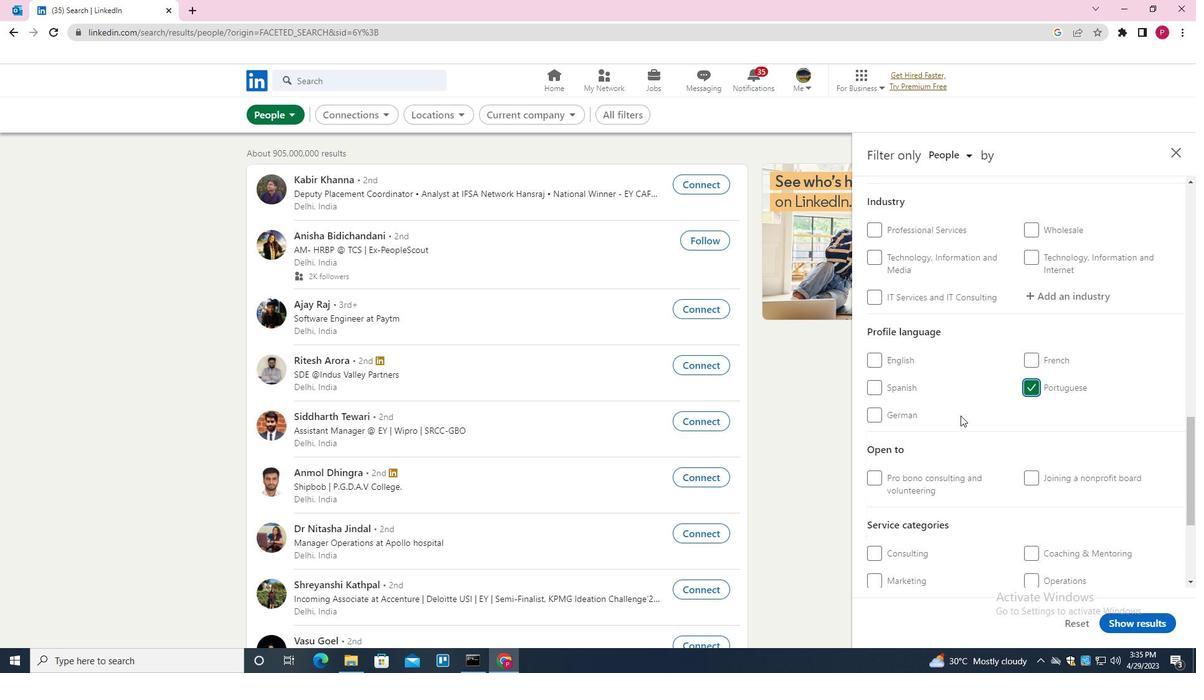 
Action: Mouse scrolled (951, 418) with delta (0, 0)
Screenshot: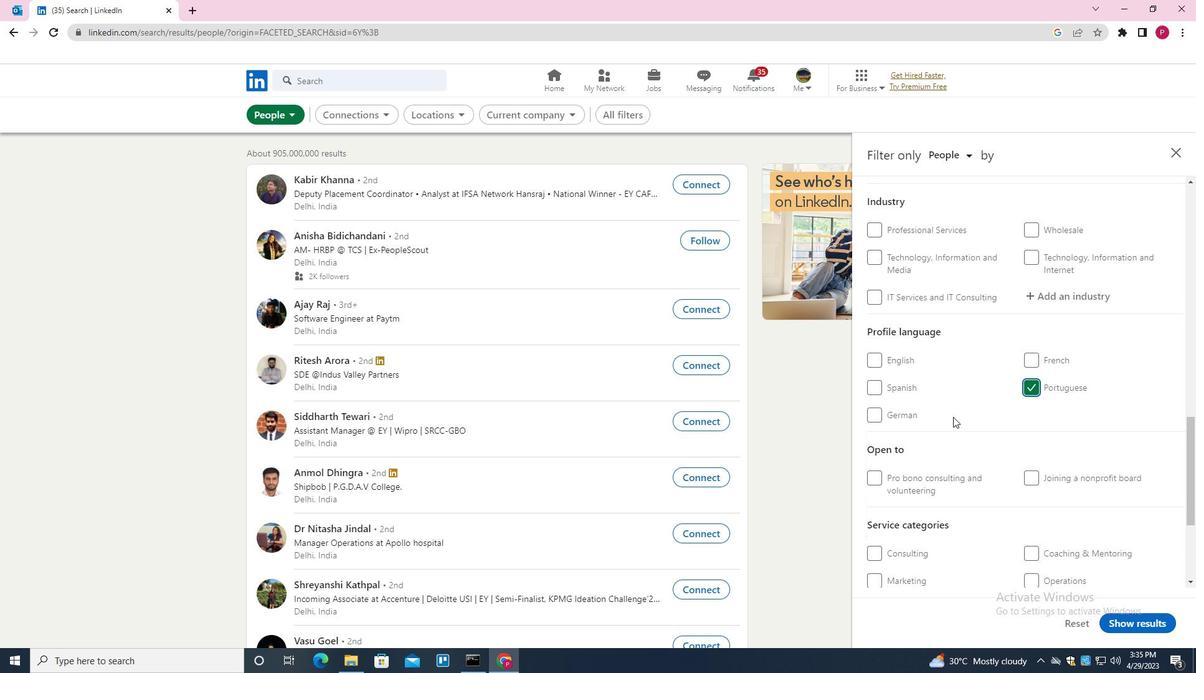 
Action: Mouse scrolled (951, 418) with delta (0, 0)
Screenshot: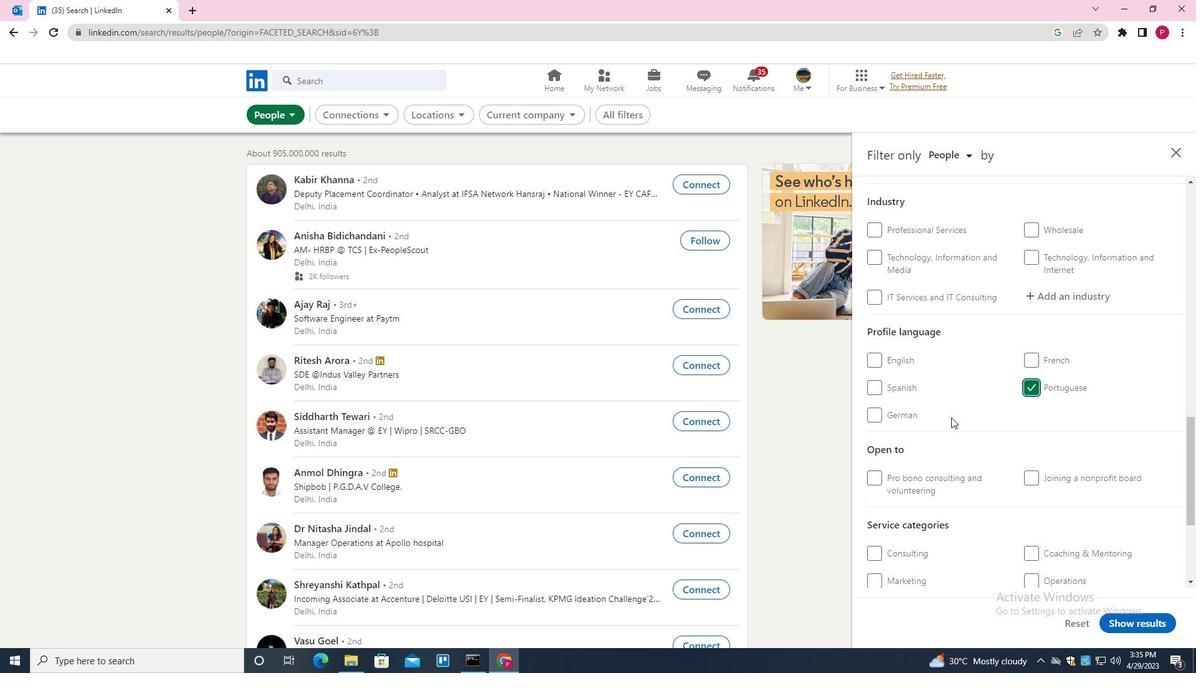 
Action: Mouse scrolled (951, 418) with delta (0, 0)
Screenshot: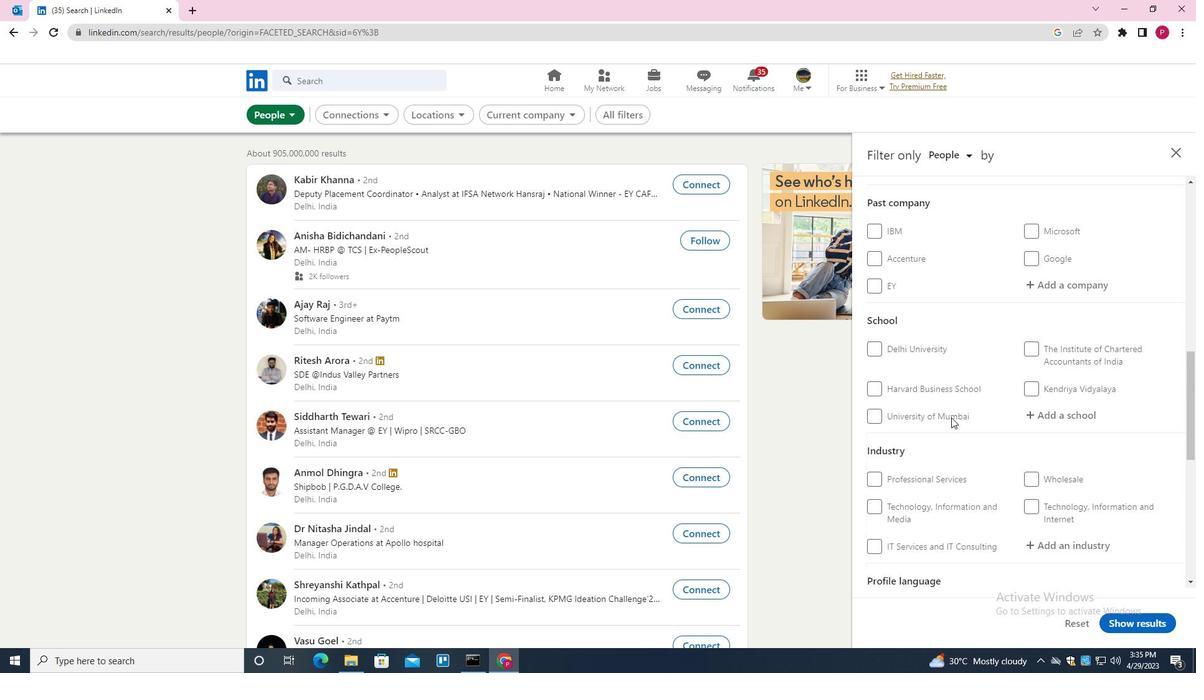 
Action: Mouse scrolled (951, 418) with delta (0, 0)
Screenshot: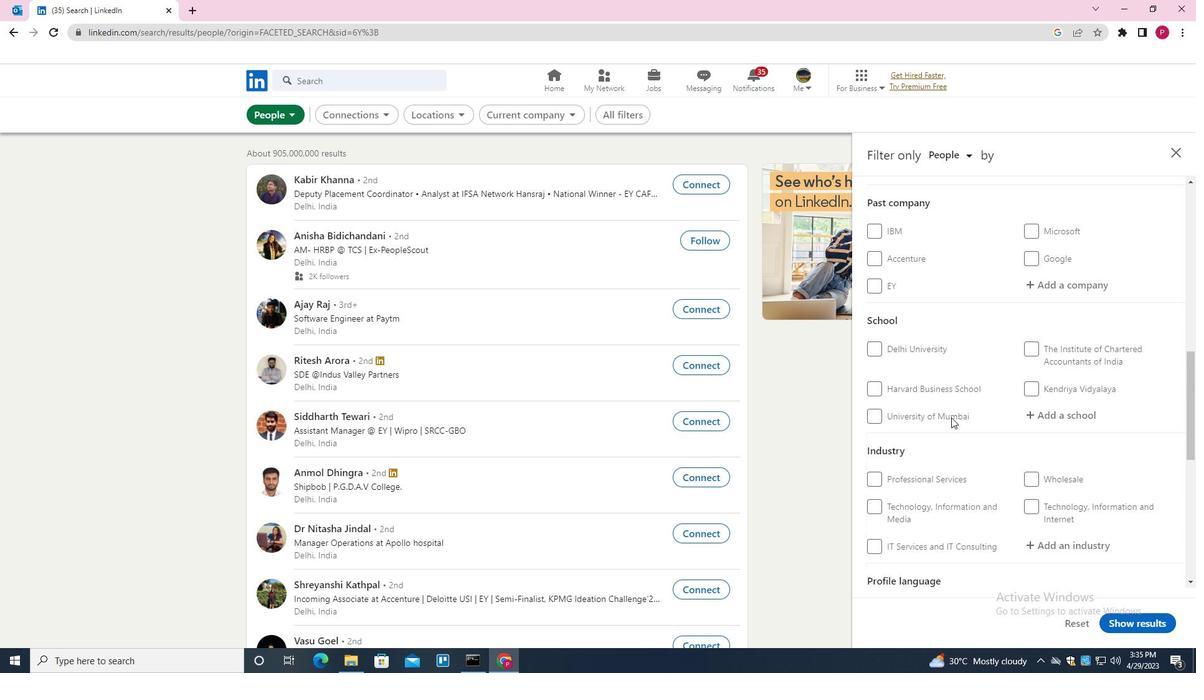 
Action: Mouse scrolled (951, 418) with delta (0, 0)
Screenshot: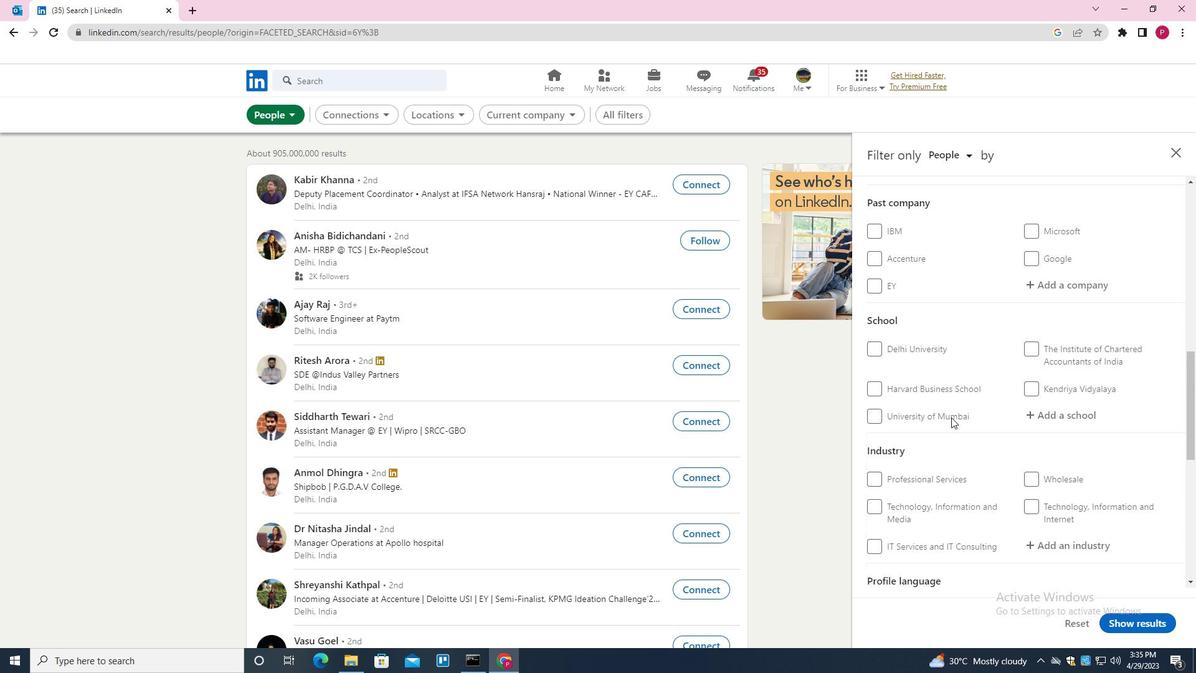 
Action: Mouse moved to (1040, 352)
Screenshot: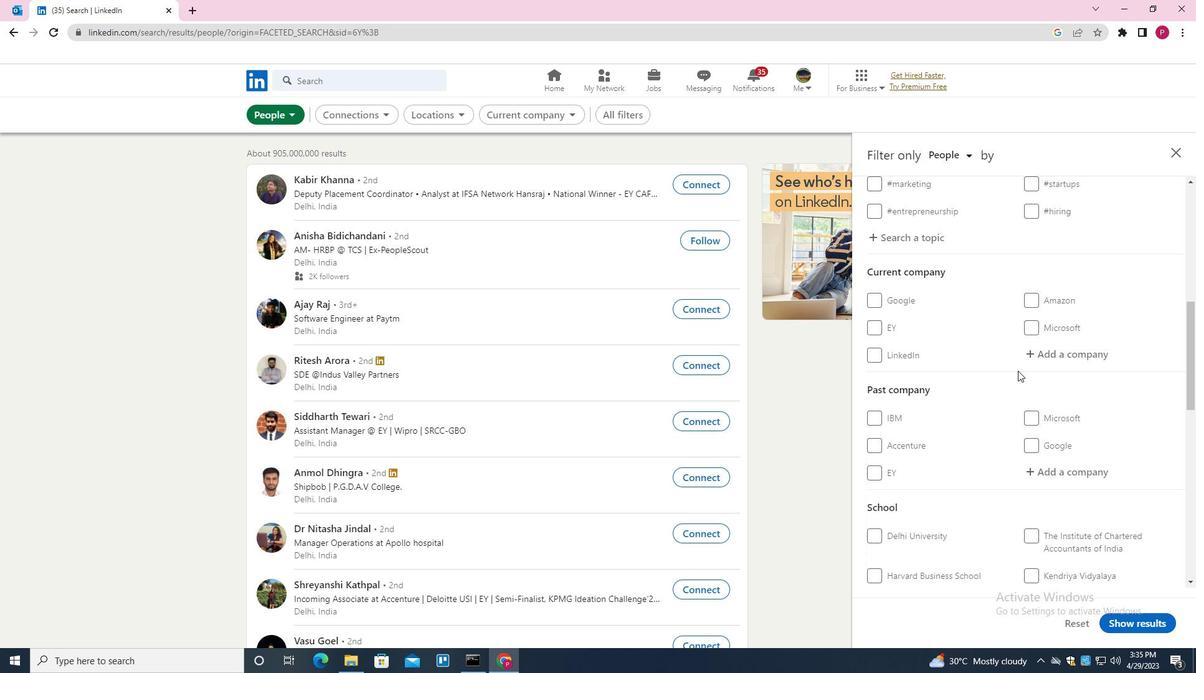 
Action: Mouse pressed left at (1040, 352)
Screenshot: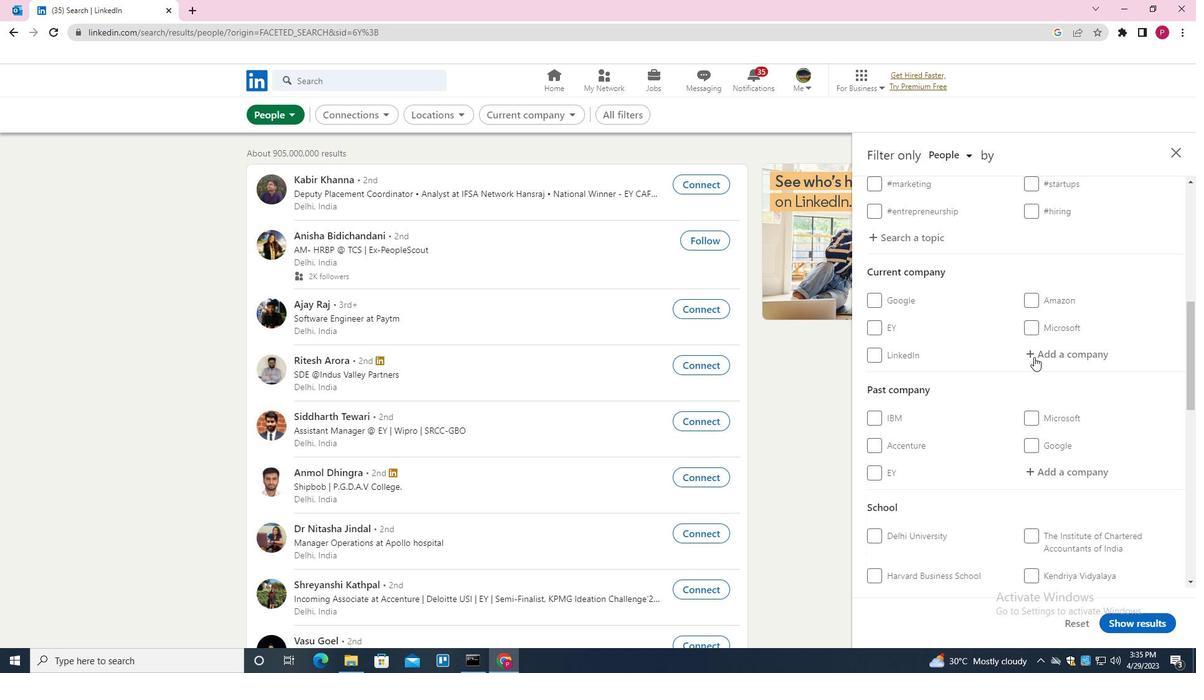 
Action: Key pressed <Key.shift>PEOPLE<Key.down><Key.down><Key.down><Key.down><Key.enter>
Screenshot: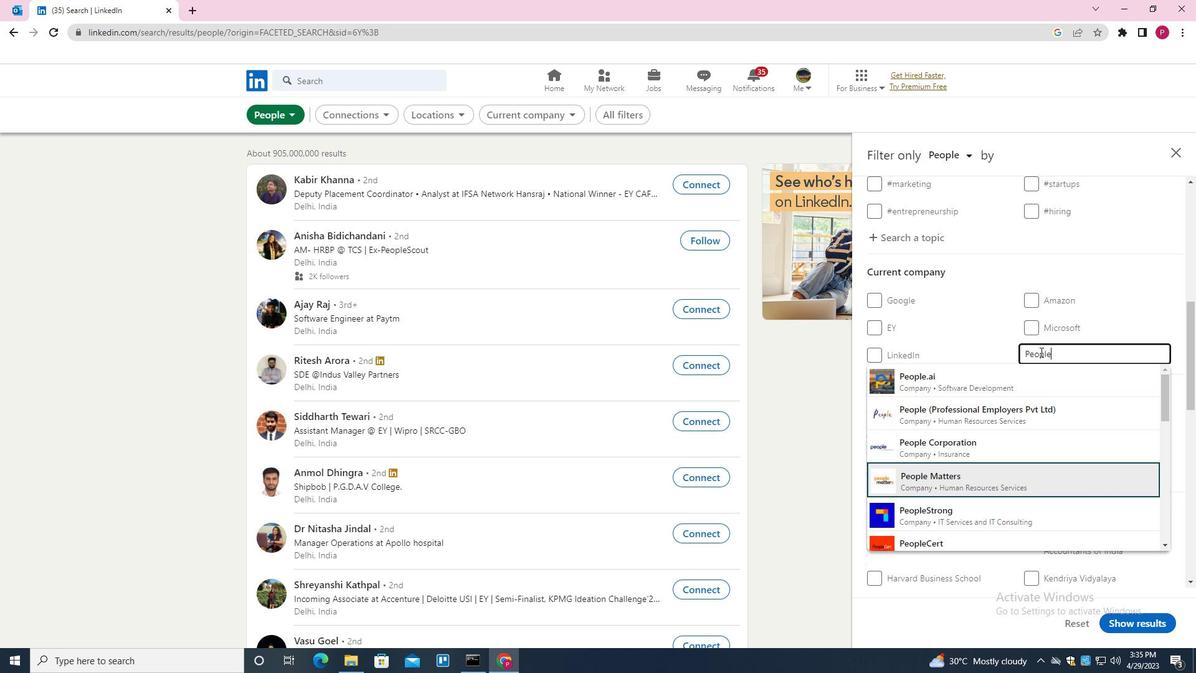 
Action: Mouse moved to (957, 413)
Screenshot: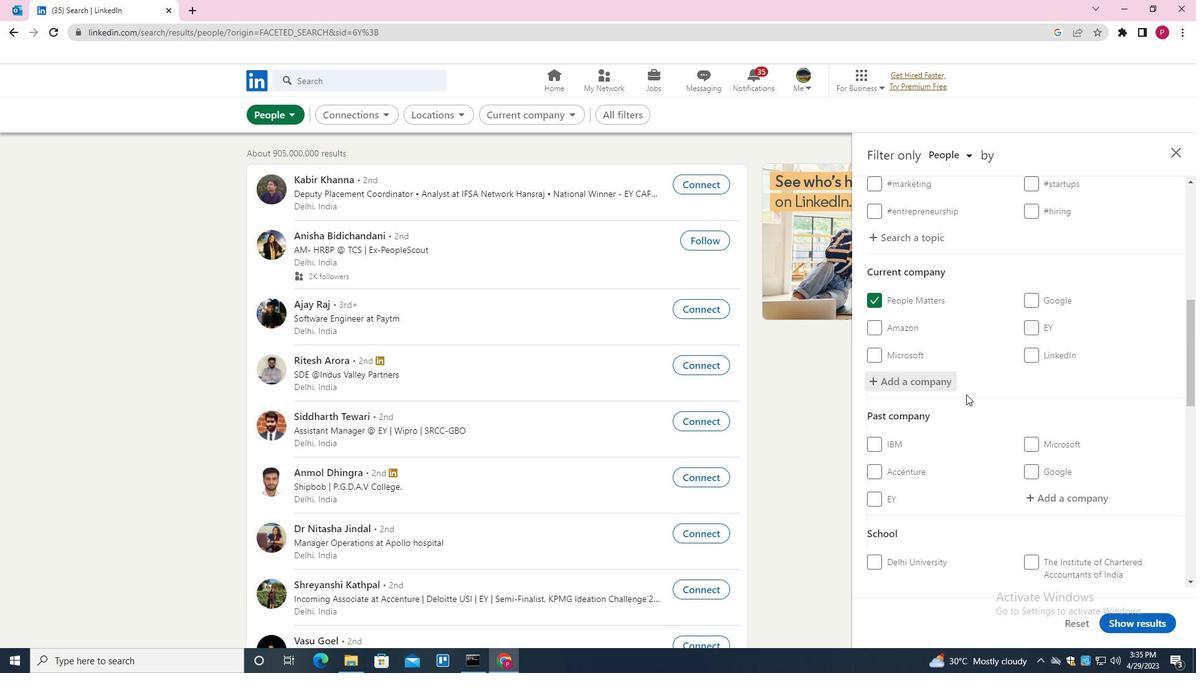 
Action: Mouse scrolled (957, 412) with delta (0, 0)
Screenshot: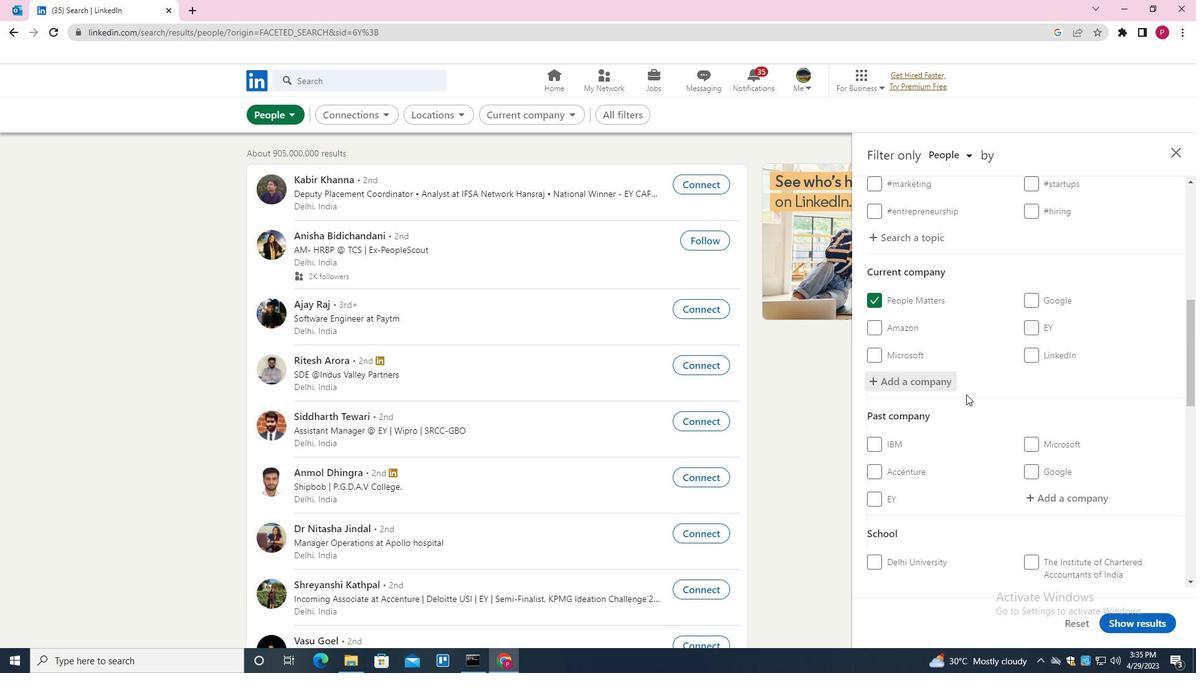 
Action: Mouse moved to (957, 416)
Screenshot: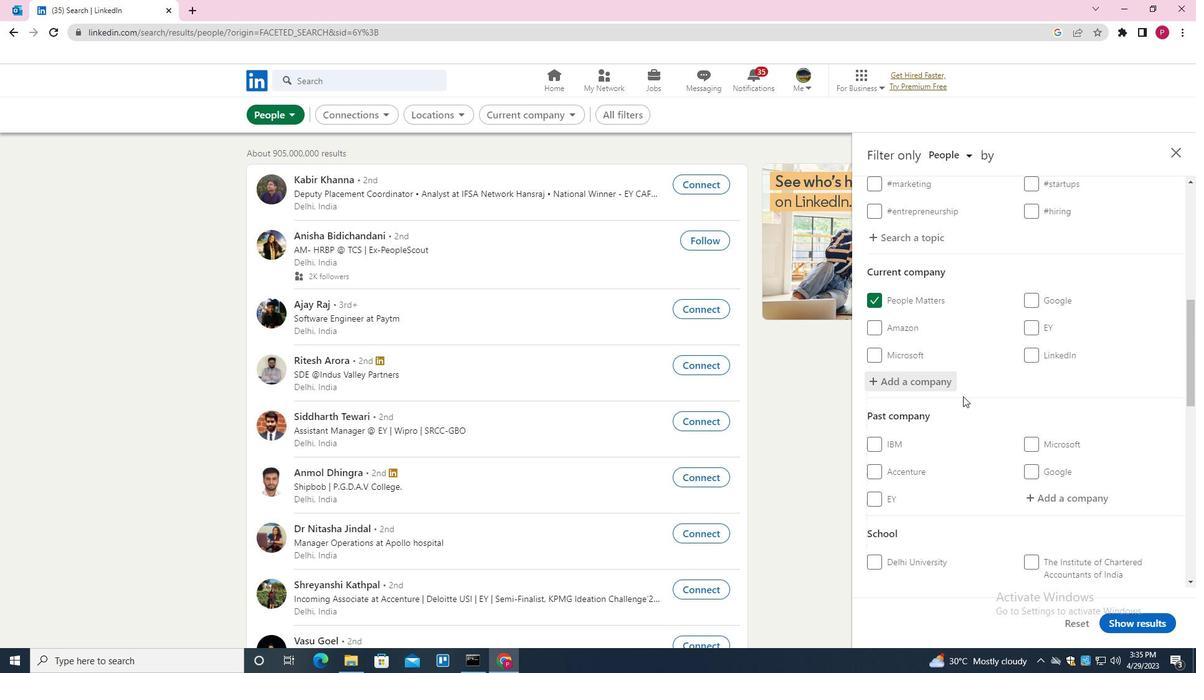 
Action: Mouse scrolled (957, 415) with delta (0, 0)
Screenshot: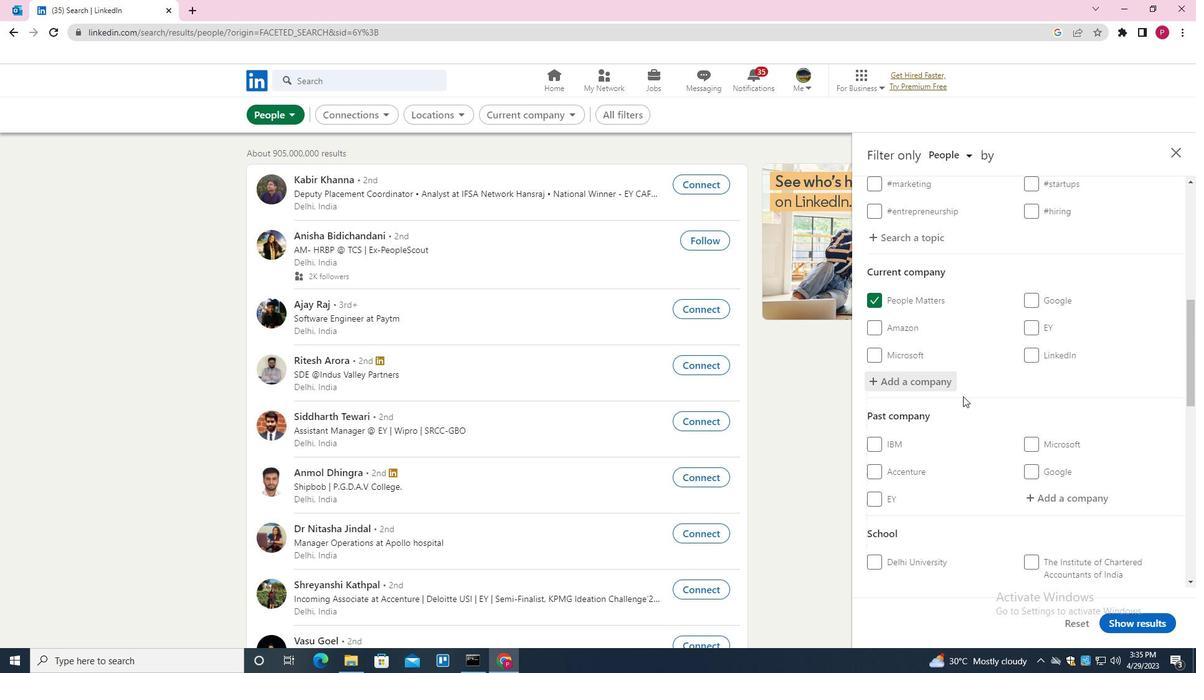 
Action: Mouse moved to (956, 418)
Screenshot: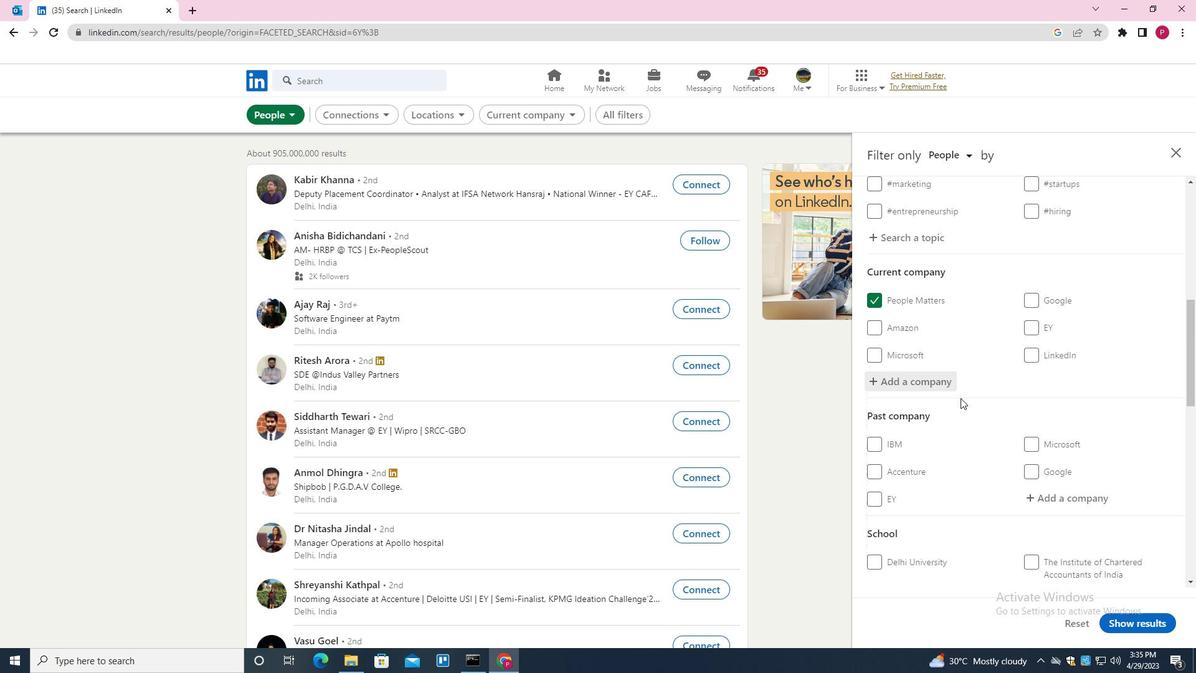 
Action: Mouse scrolled (956, 418) with delta (0, 0)
Screenshot: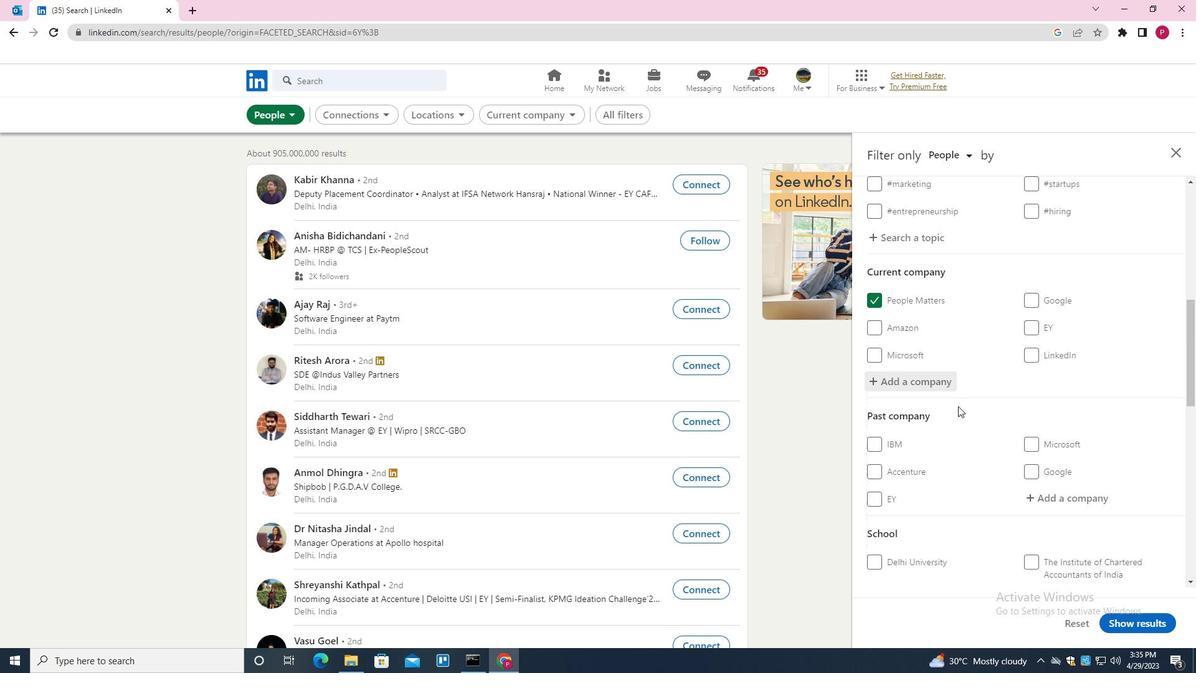 
Action: Mouse moved to (1048, 433)
Screenshot: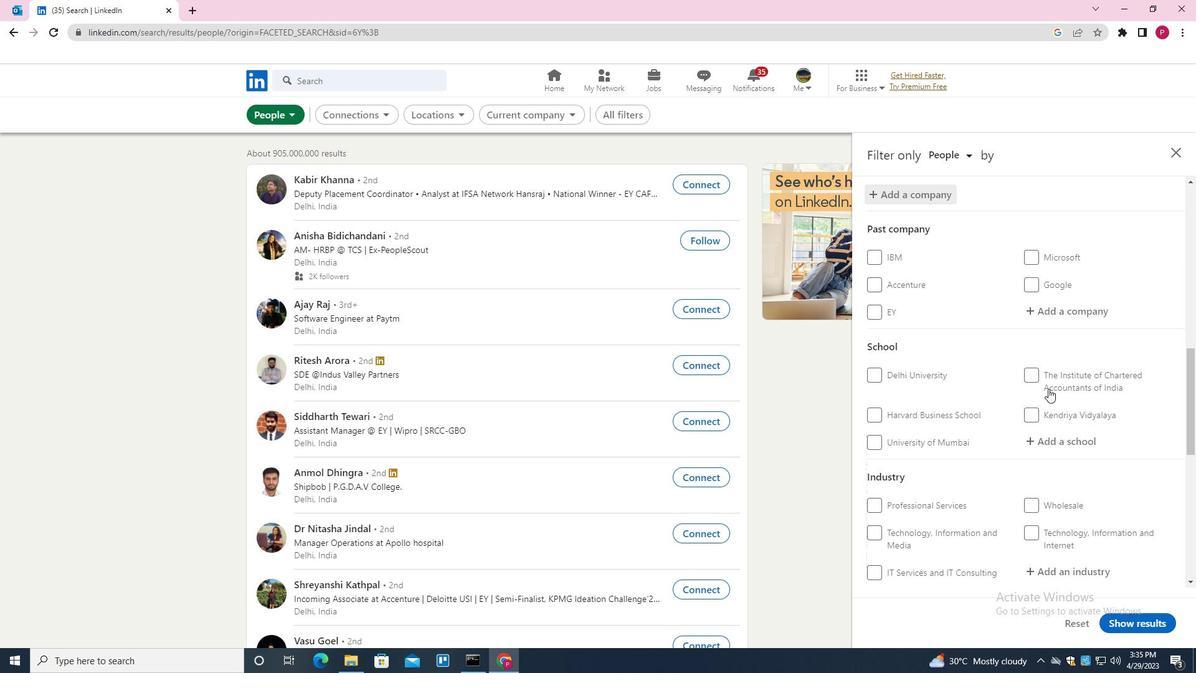 
Action: Mouse pressed left at (1048, 433)
Screenshot: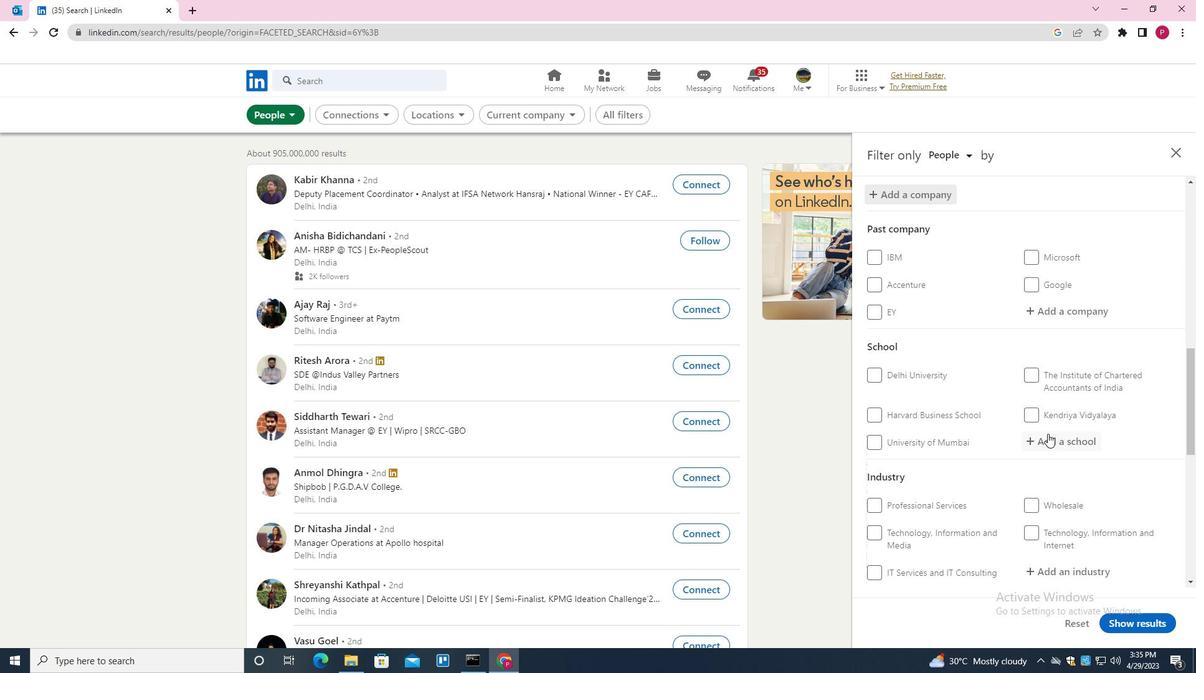
Action: Key pressed <Key.shift><Key.shift><Key.shift><Key.shift><Key.shift><Key.shift><Key.shift><Key.shift><Key.shift><Key.shift><Key.shift><Key.shift><Key.shift><Key.shift><Key.shift><Key.shift><Key.shift><Key.shift><Key.shift><Key.shift><Key.shift><Key.shift><Key.shift><Key.shift><Key.shift><Key.shift>RANCHI<Key.space>WOMEN'S<Key.down><Key.enter>
Screenshot: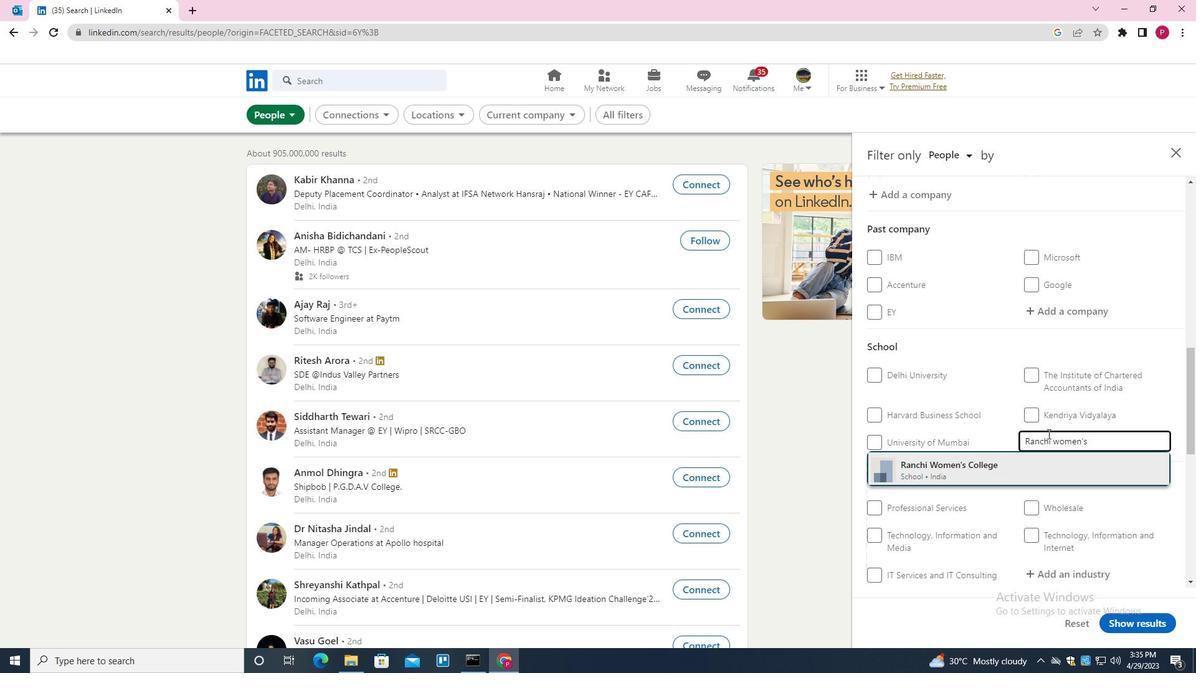 
Action: Mouse moved to (1047, 440)
Screenshot: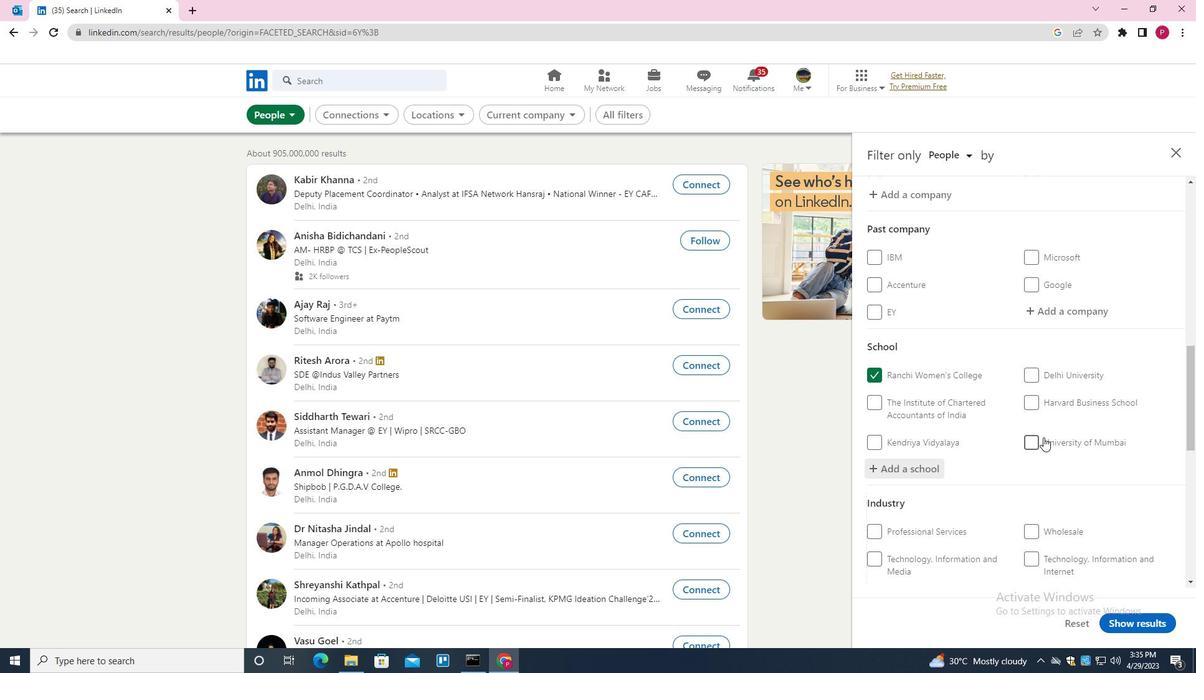 
Action: Mouse scrolled (1047, 440) with delta (0, 0)
Screenshot: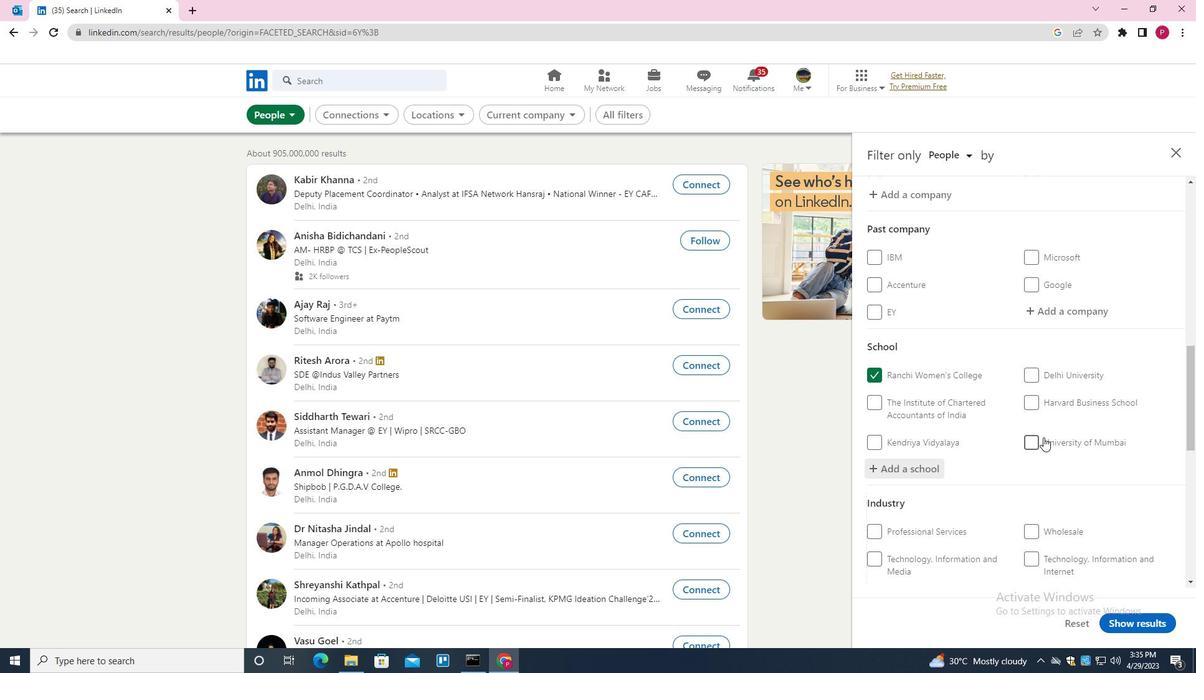 
Action: Mouse moved to (1047, 440)
Screenshot: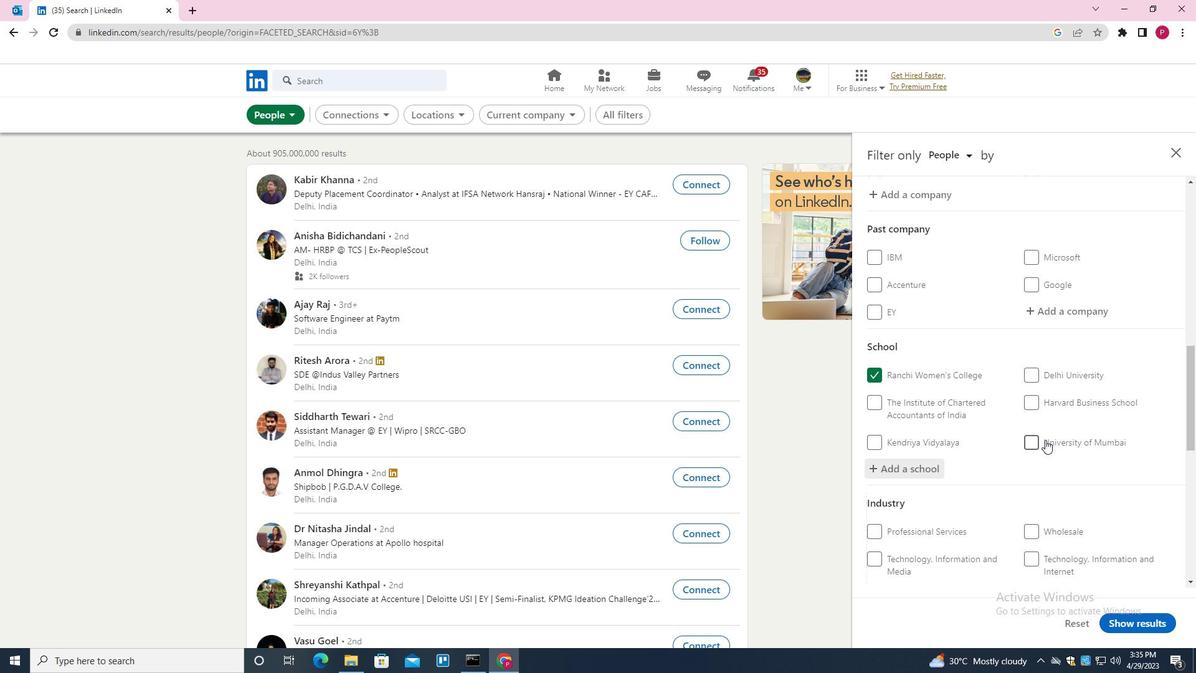 
Action: Mouse scrolled (1047, 440) with delta (0, 0)
Screenshot: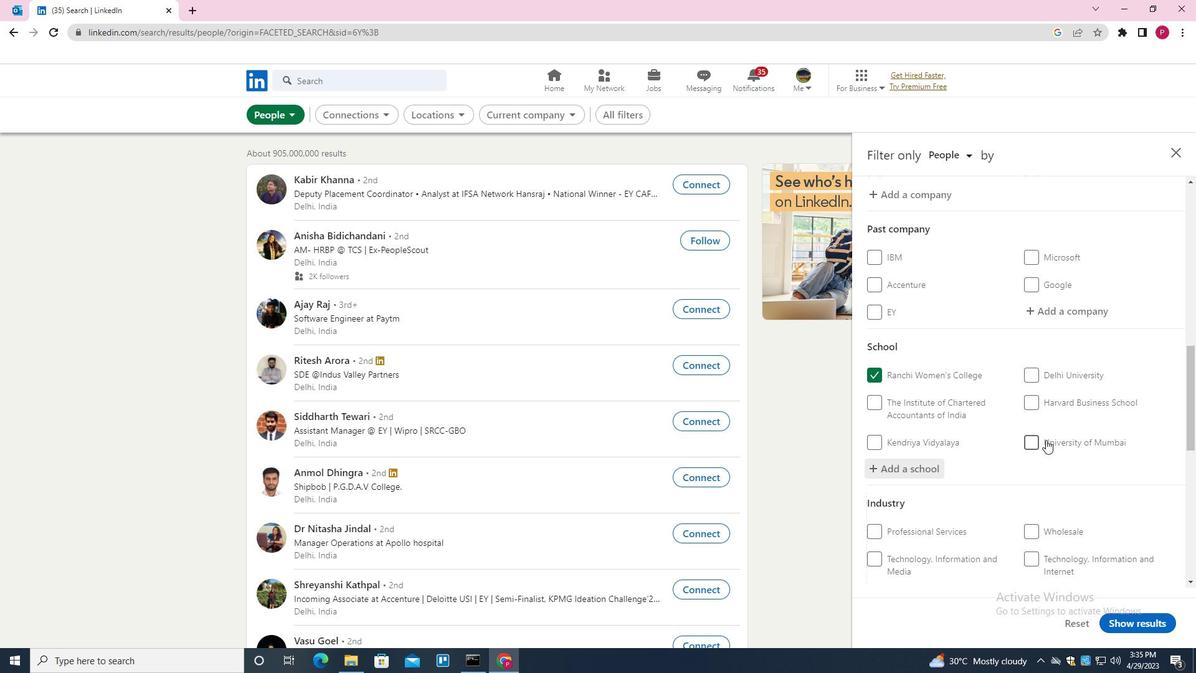 
Action: Mouse moved to (1089, 470)
Screenshot: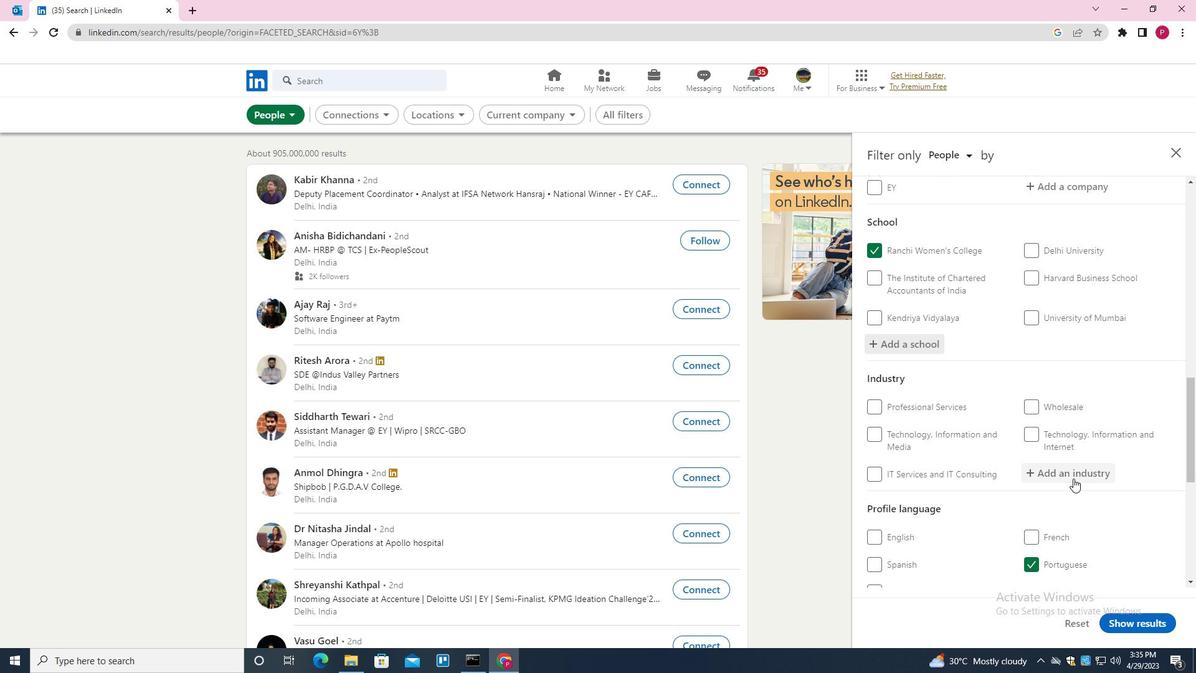 
Action: Mouse pressed left at (1089, 470)
Screenshot: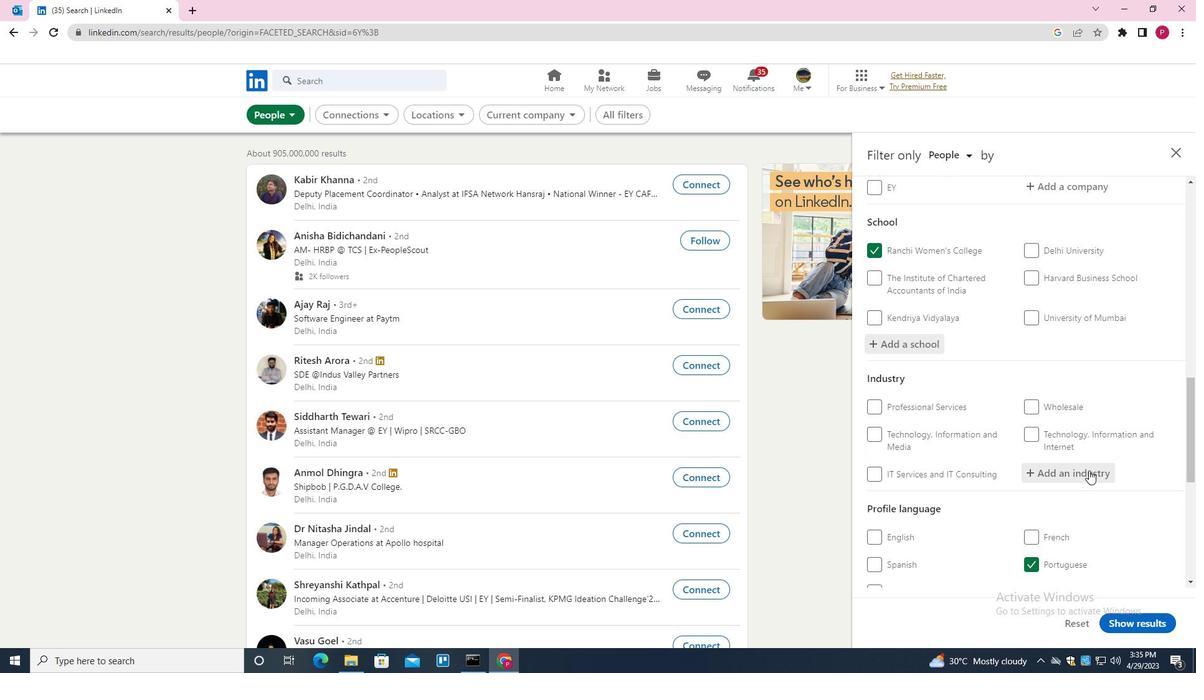 
Action: Key pressed <Key.shift>INFORMATION<Key.down><Key.down><Key.enter>
Screenshot: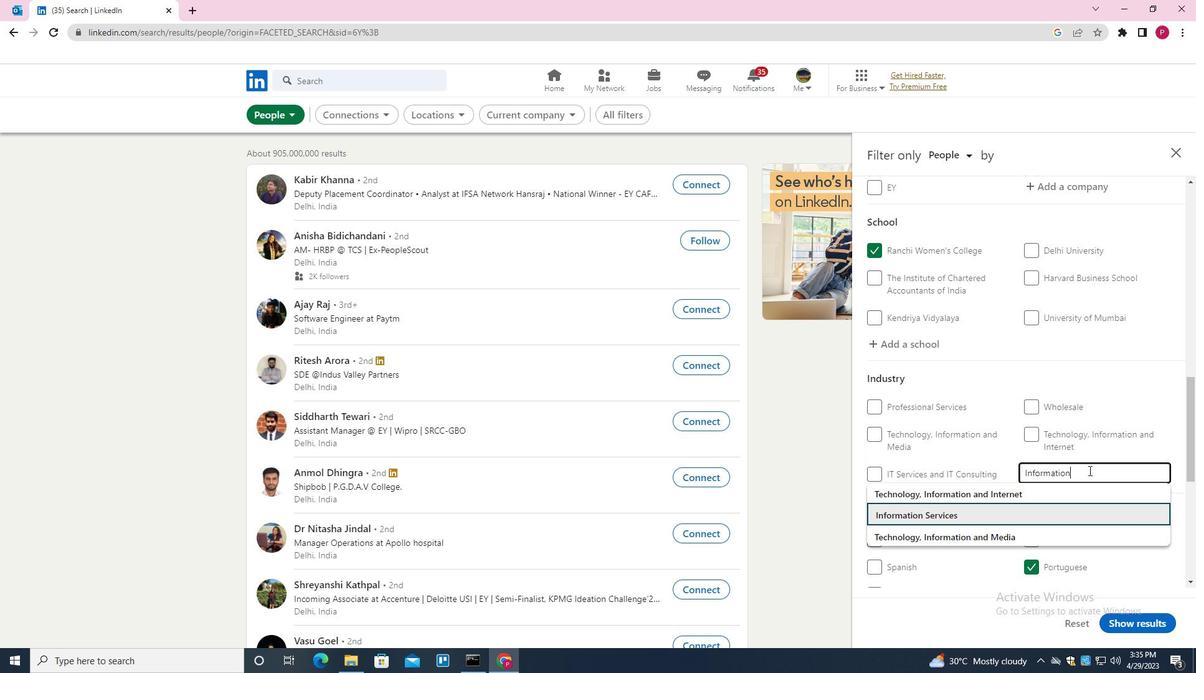 
Action: Mouse moved to (1089, 470)
Screenshot: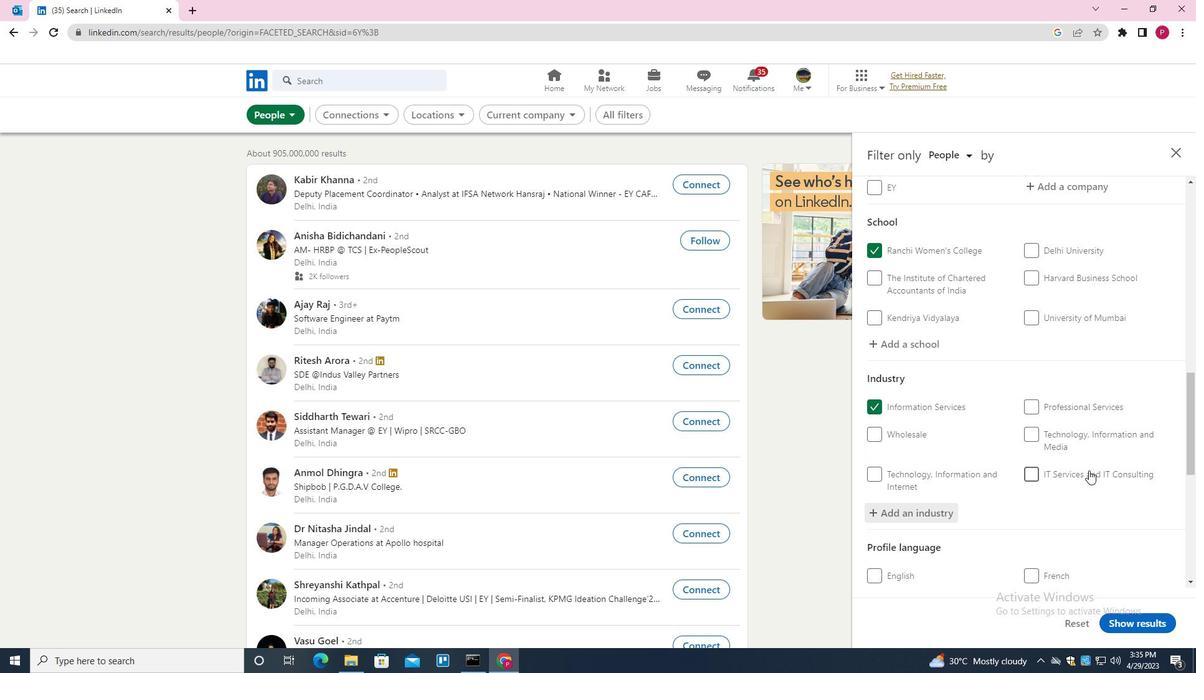
Action: Mouse scrolled (1089, 469) with delta (0, 0)
Screenshot: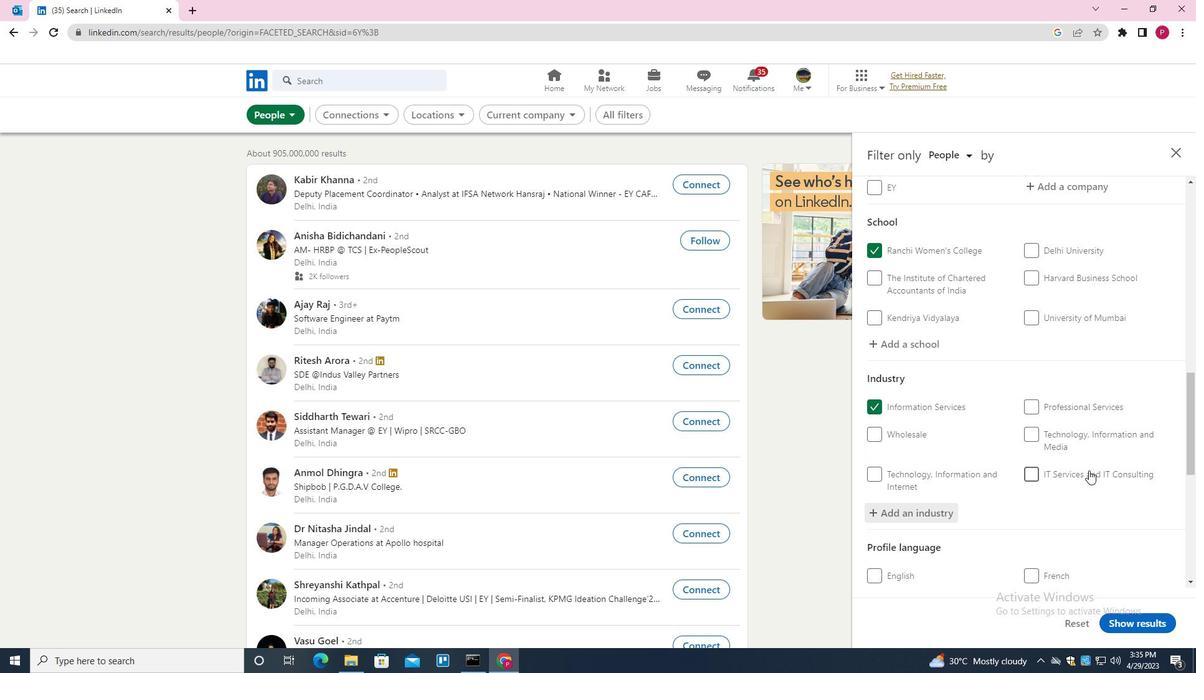 
Action: Mouse scrolled (1089, 469) with delta (0, 0)
Screenshot: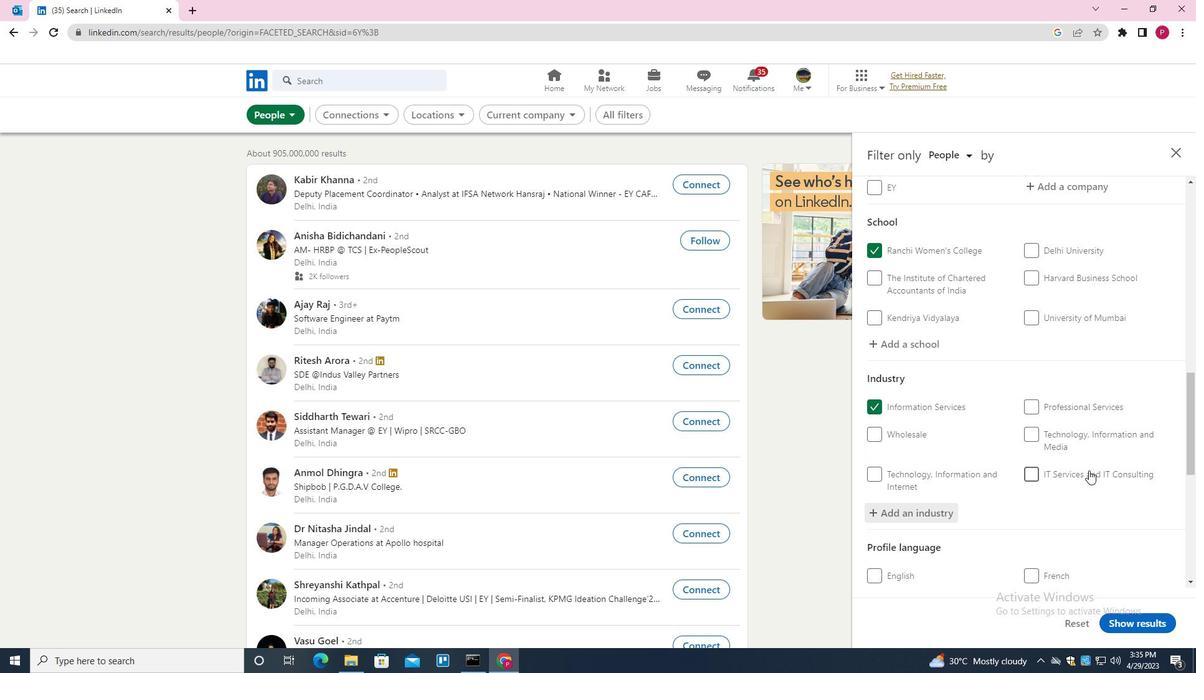 
Action: Mouse scrolled (1089, 469) with delta (0, 0)
Screenshot: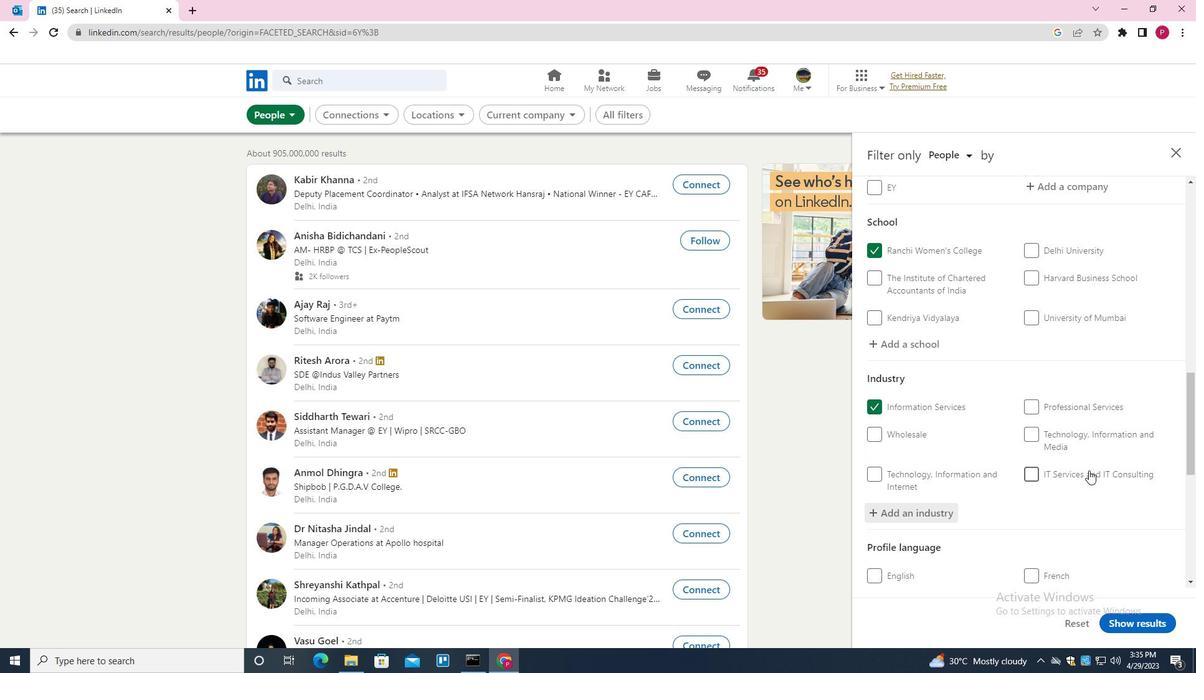 
Action: Mouse scrolled (1089, 469) with delta (0, 0)
Screenshot: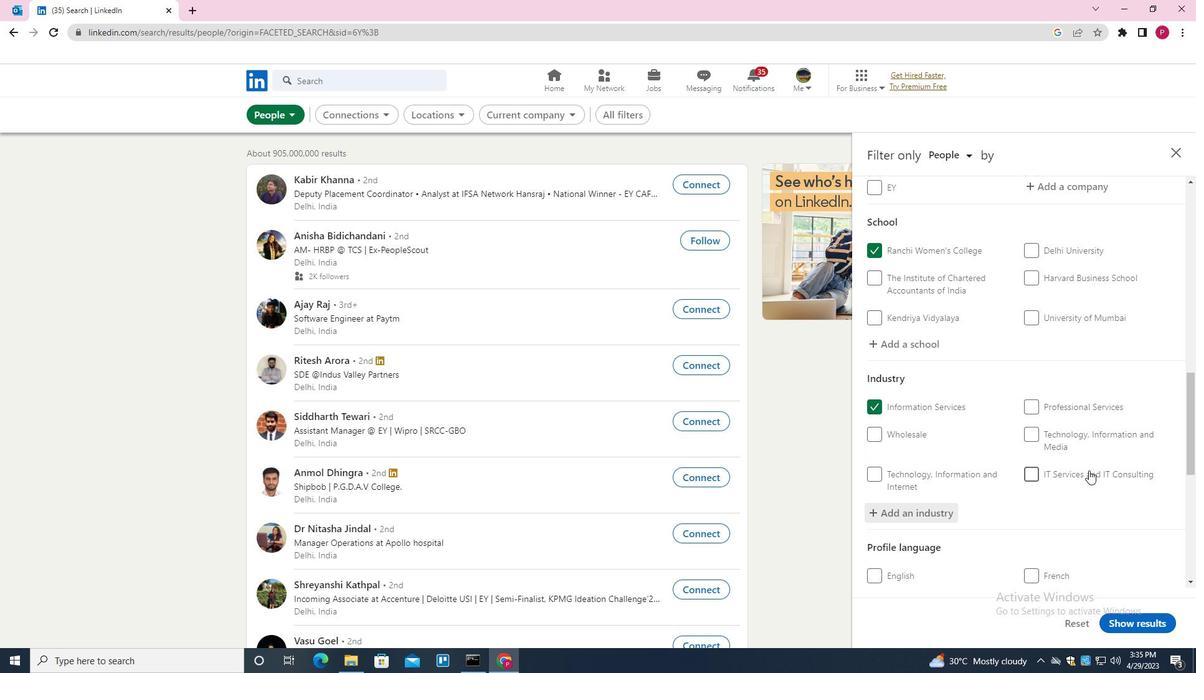 
Action: Mouse moved to (939, 410)
Screenshot: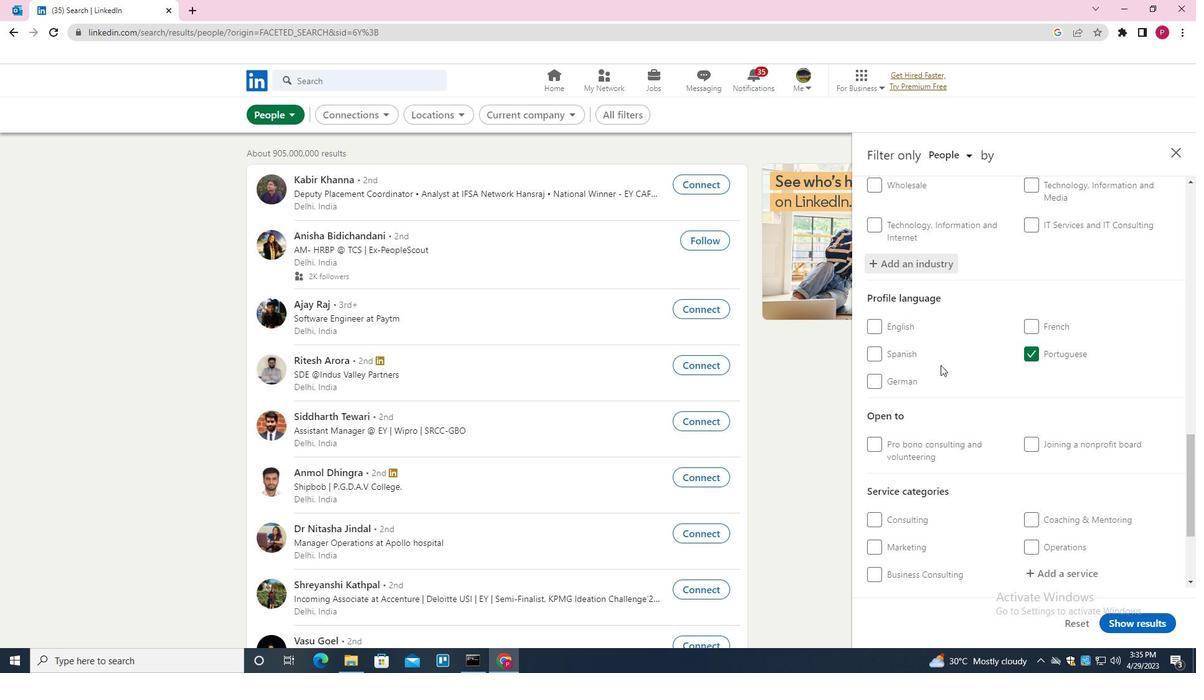 
Action: Mouse scrolled (939, 410) with delta (0, 0)
Screenshot: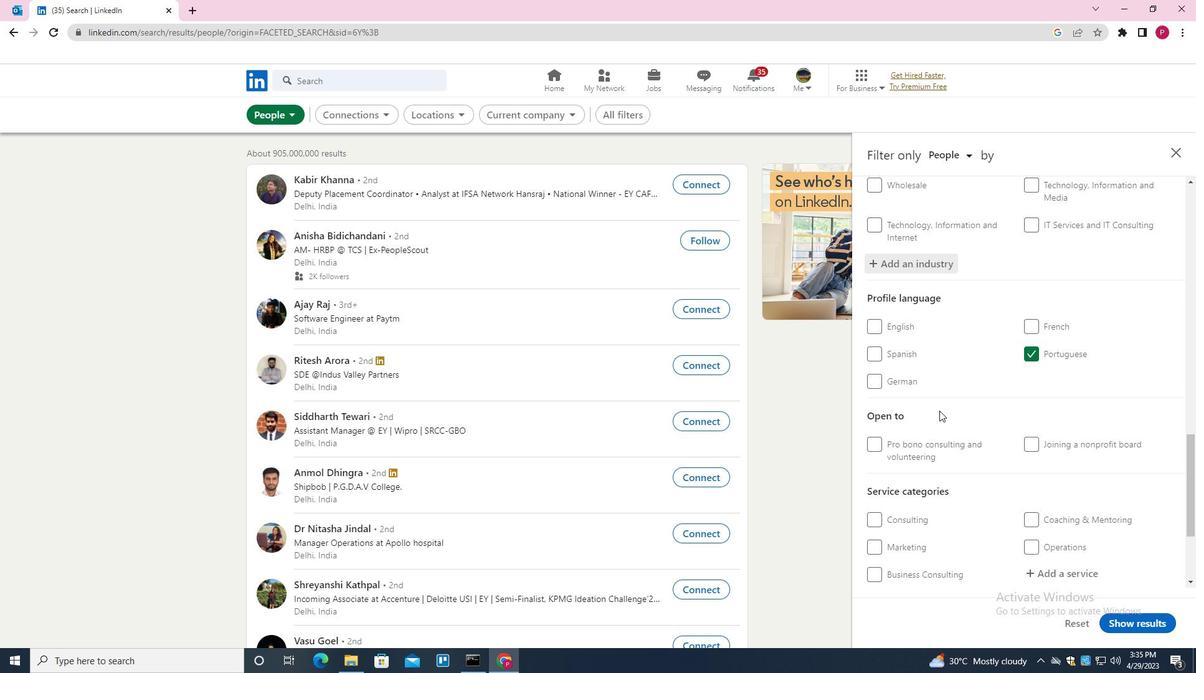 
Action: Mouse scrolled (939, 410) with delta (0, 0)
Screenshot: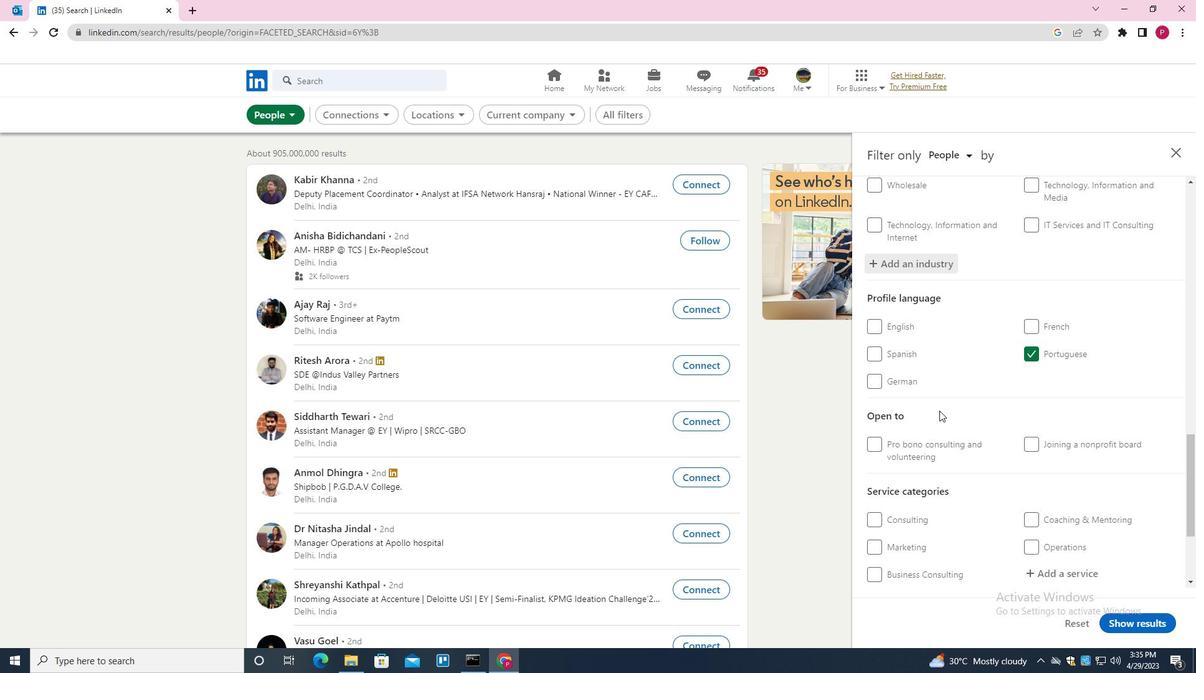 
Action: Mouse moved to (939, 410)
Screenshot: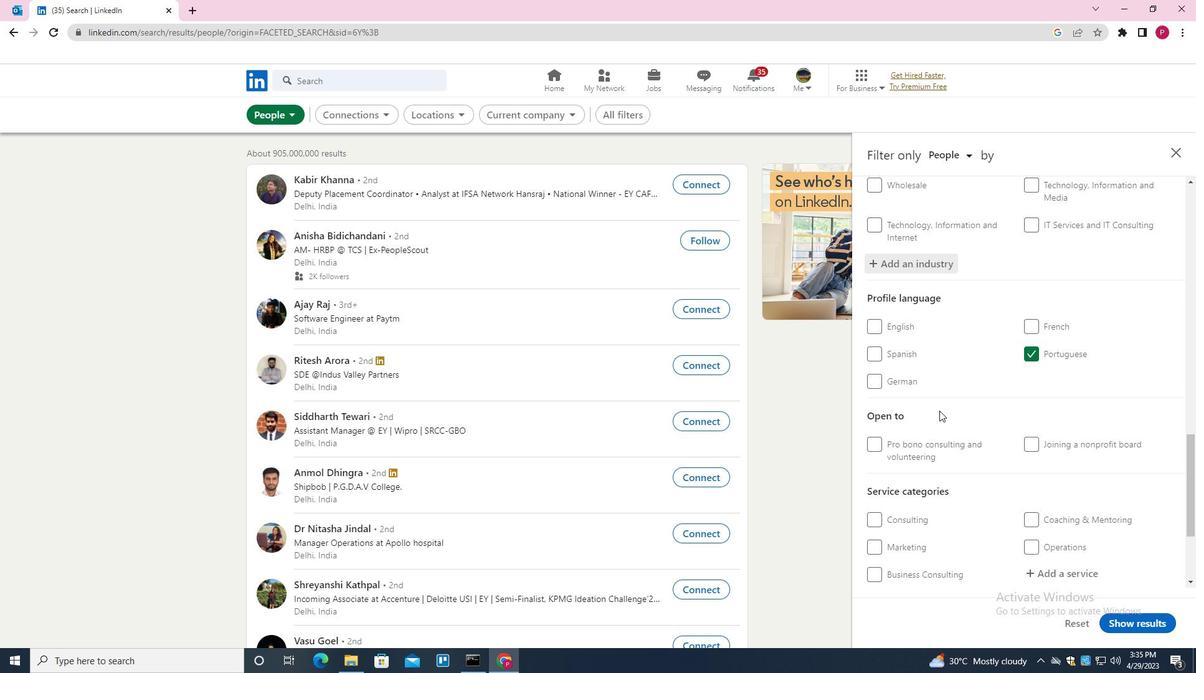 
Action: Mouse scrolled (939, 410) with delta (0, 0)
Screenshot: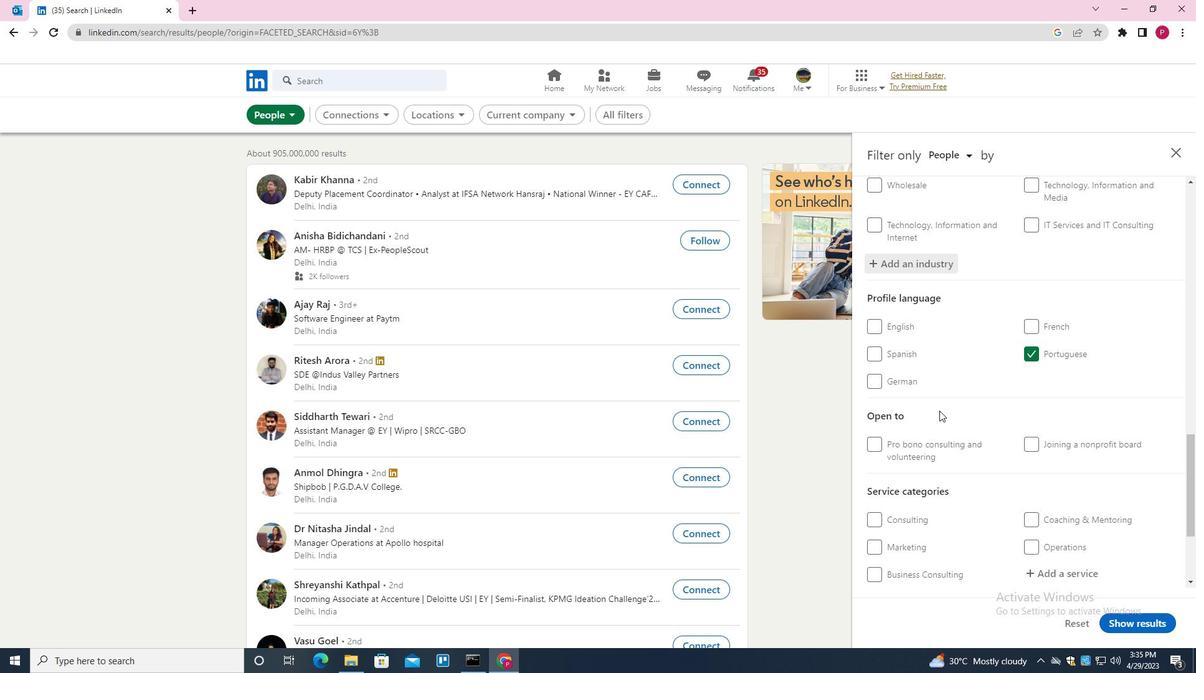 
Action: Mouse moved to (943, 413)
Screenshot: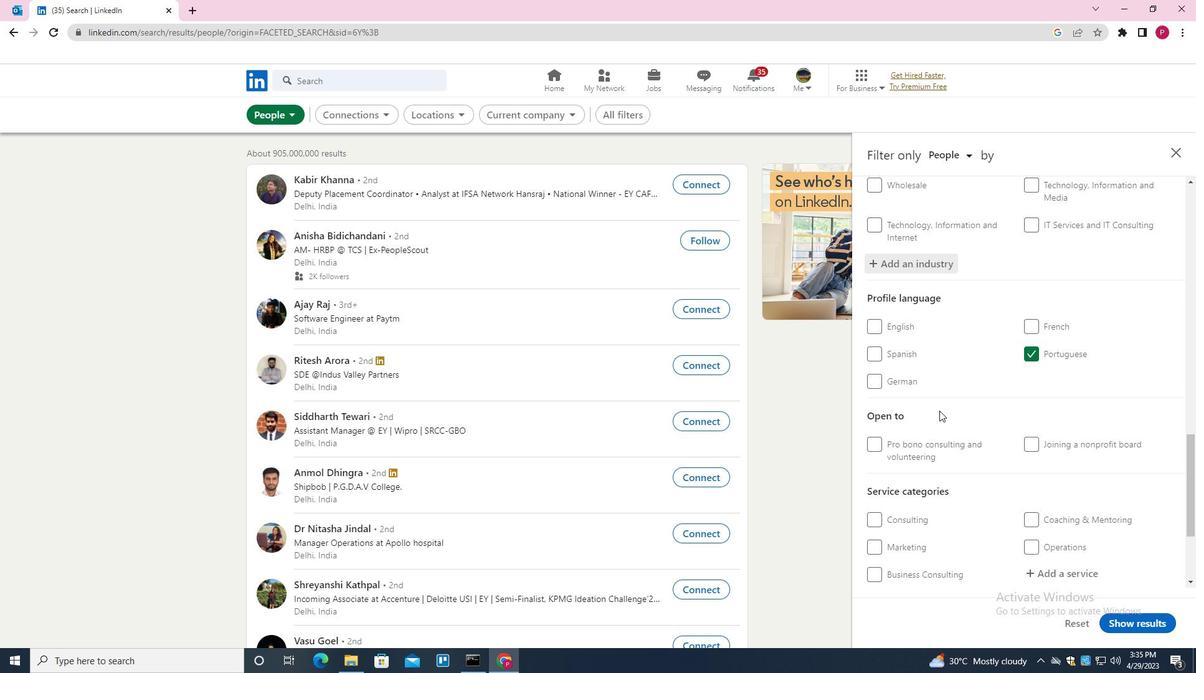 
Action: Mouse scrolled (943, 412) with delta (0, 0)
Screenshot: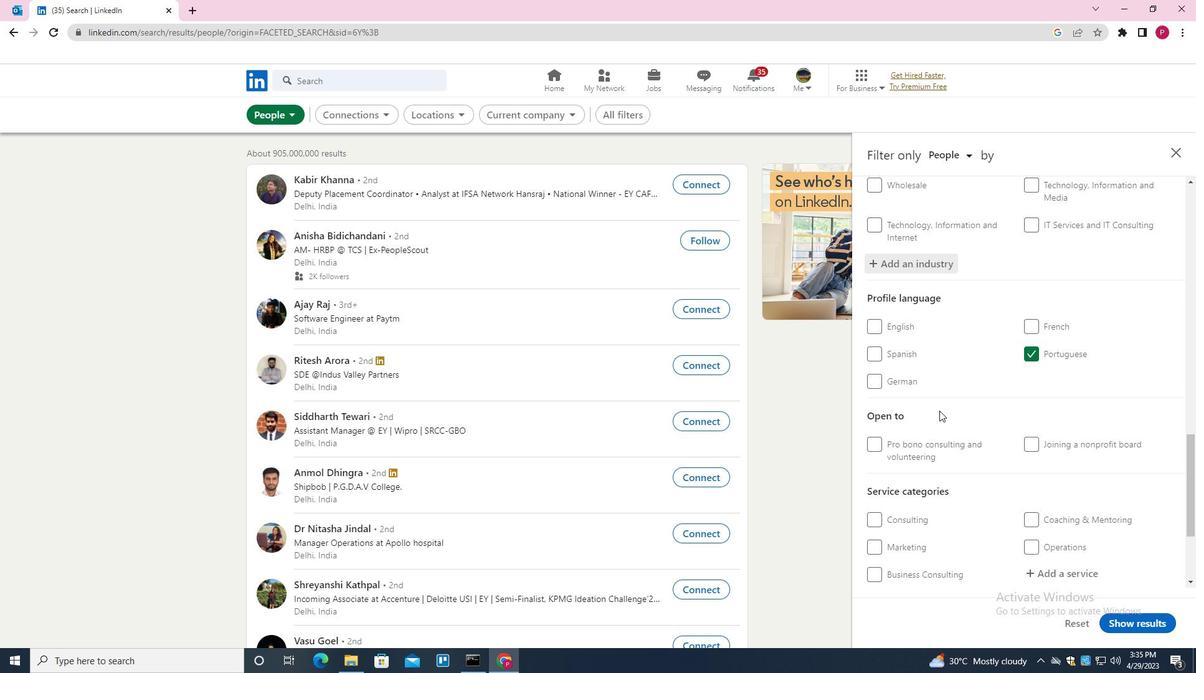 
Action: Mouse moved to (1082, 421)
Screenshot: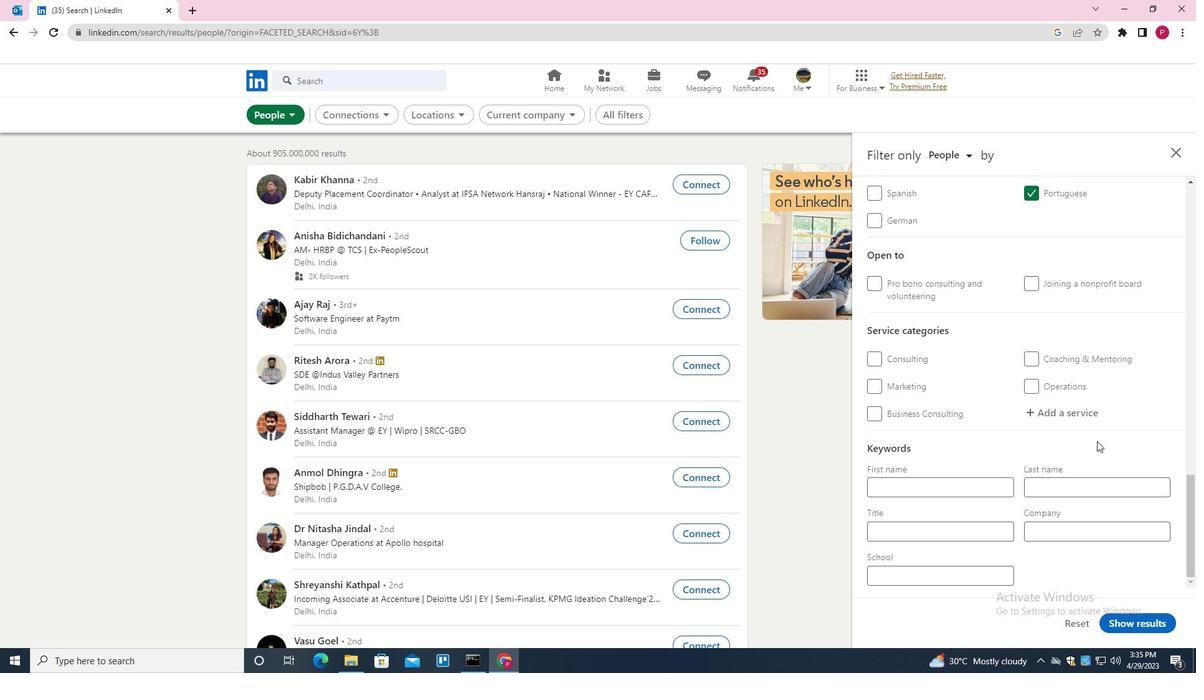
Action: Mouse pressed left at (1082, 421)
Screenshot: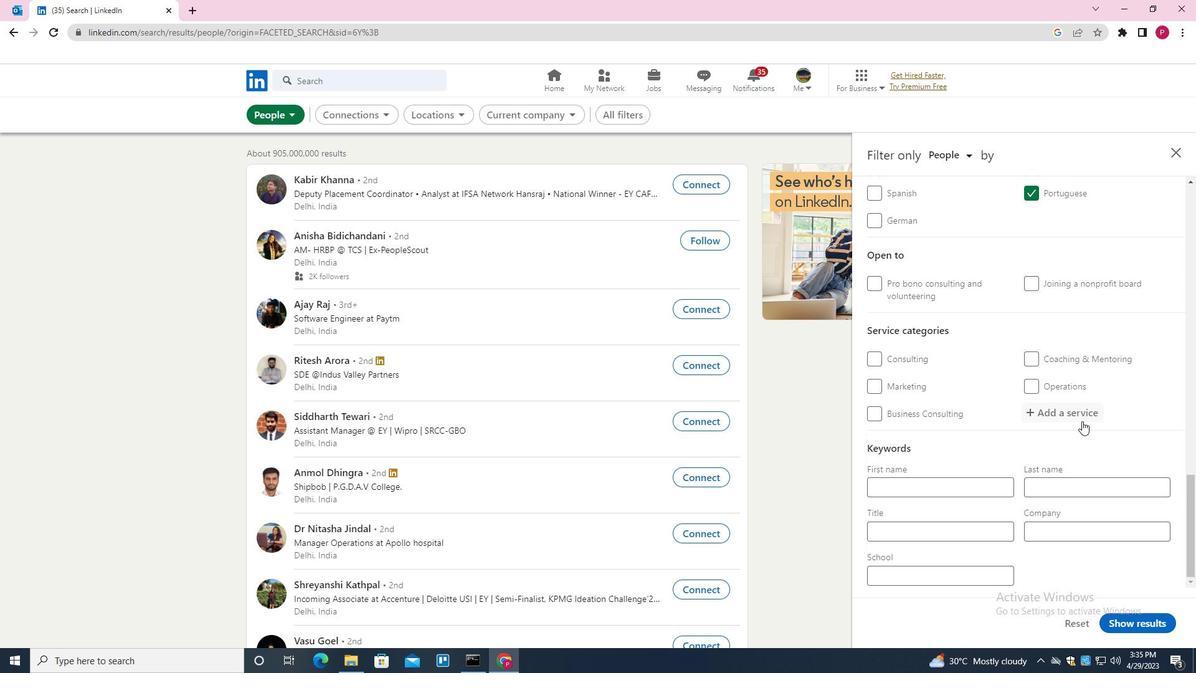 
Action: Key pressed <Key.shift><Key.shift><Key.shift><Key.shift><Key.shift><Key.shift><Key.shift>TUTOR/<Key.shift>ONLINE<Key.space><Key.shift>TUTOR
Screenshot: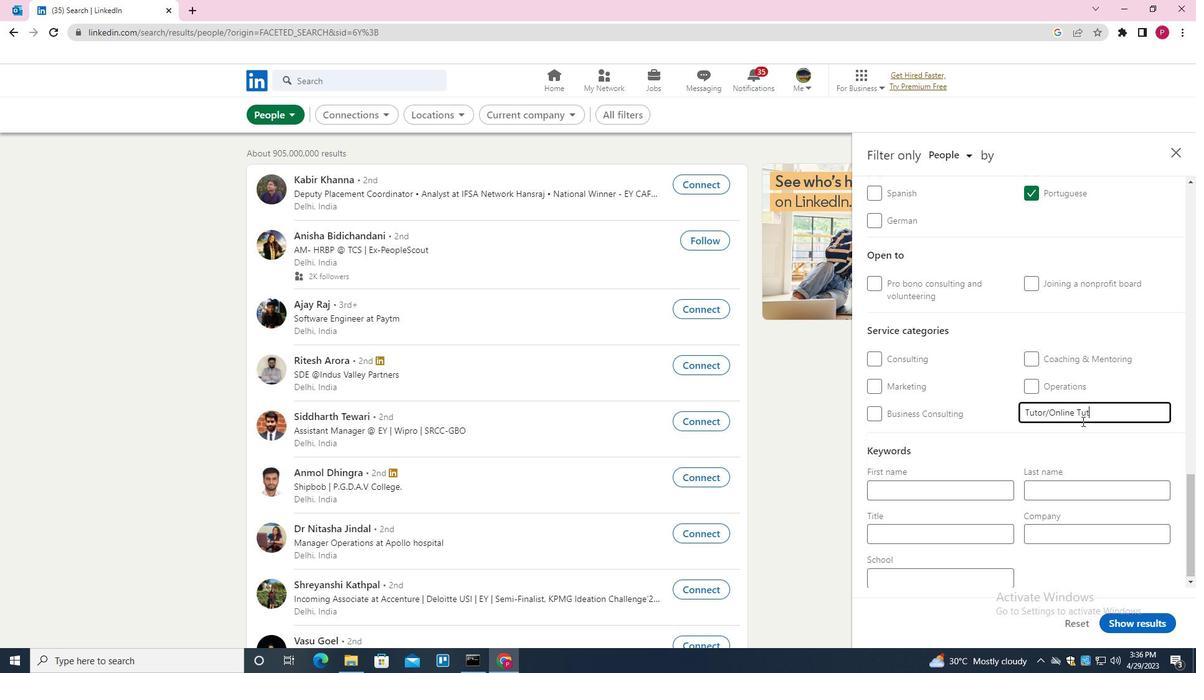 
Action: Mouse moved to (1083, 418)
Screenshot: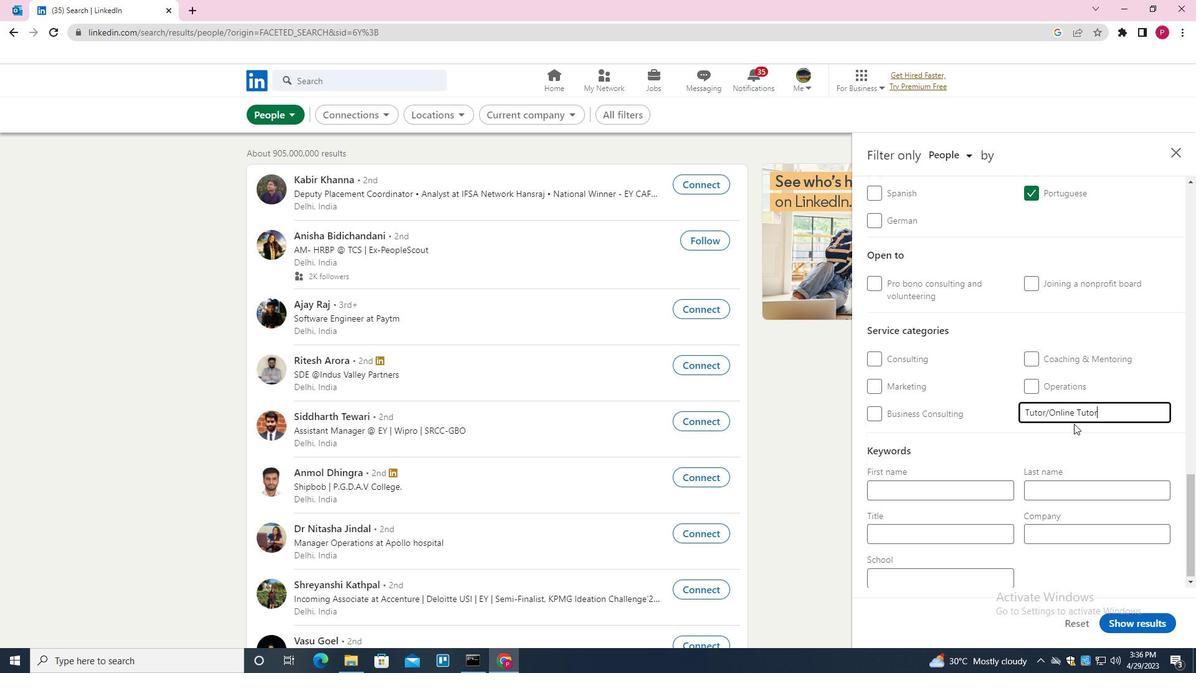 
Action: Key pressed <Key.backspace><Key.backspace><Key.backspace><Key.backspace><Key.backspace><Key.backspace><Key.backspace><Key.backspace><Key.backspace><Key.backspace><Key.backspace><Key.backspace><Key.backspace><Key.backspace><Key.backspace><Key.backspace><Key.backspace><Key.backspace><Key.backspace><Key.backspace><Key.backspace><Key.backspace><Key.backspace><Key.backspace><Key.backspace><Key.backspace><Key.backspace><Key.backspace><Key.backspace><Key.backspace><Key.backspace><Key.backspace><Key.backspace><Key.backspace><Key.backspace><Key.backspace>
Screenshot: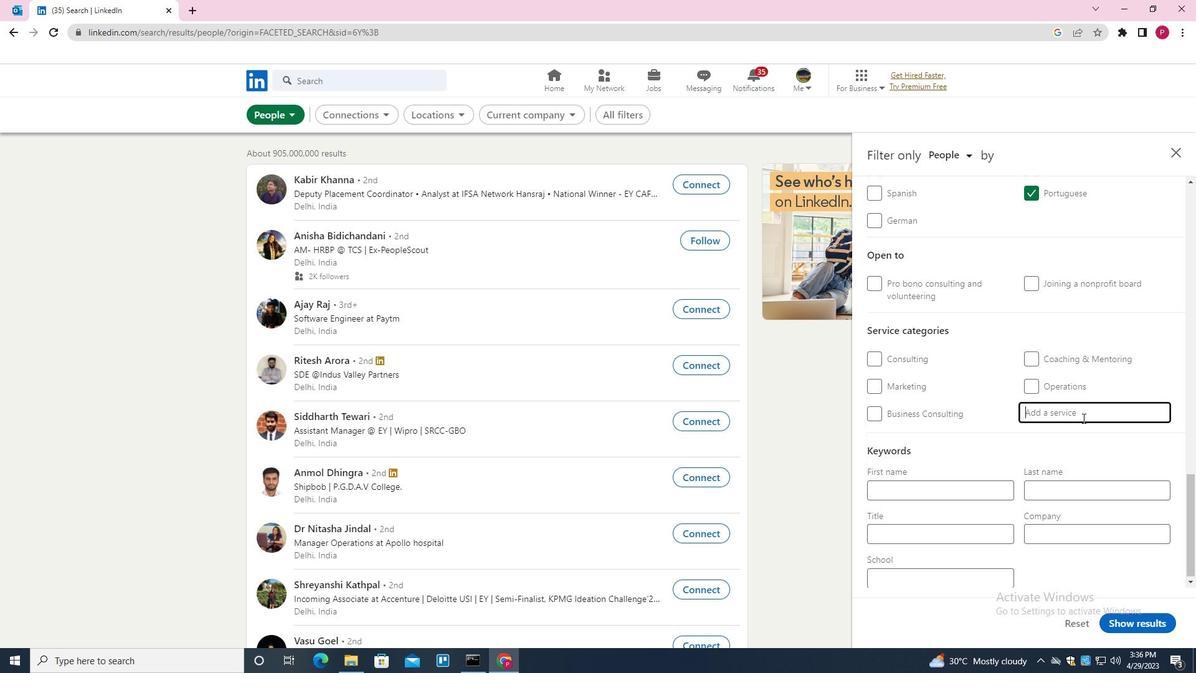 
Action: Mouse moved to (1065, 425)
Screenshot: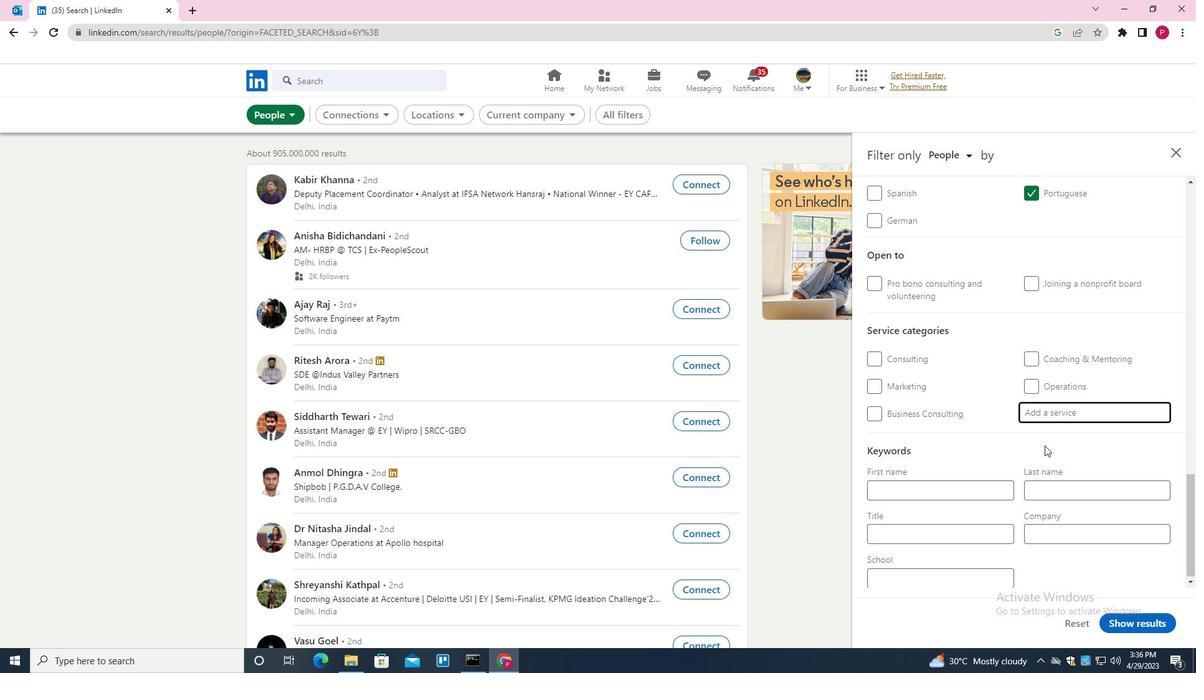 
Action: Key pressed <Key.shift>BUSINESS<Key.down><Key.down><Key.enter>
Screenshot: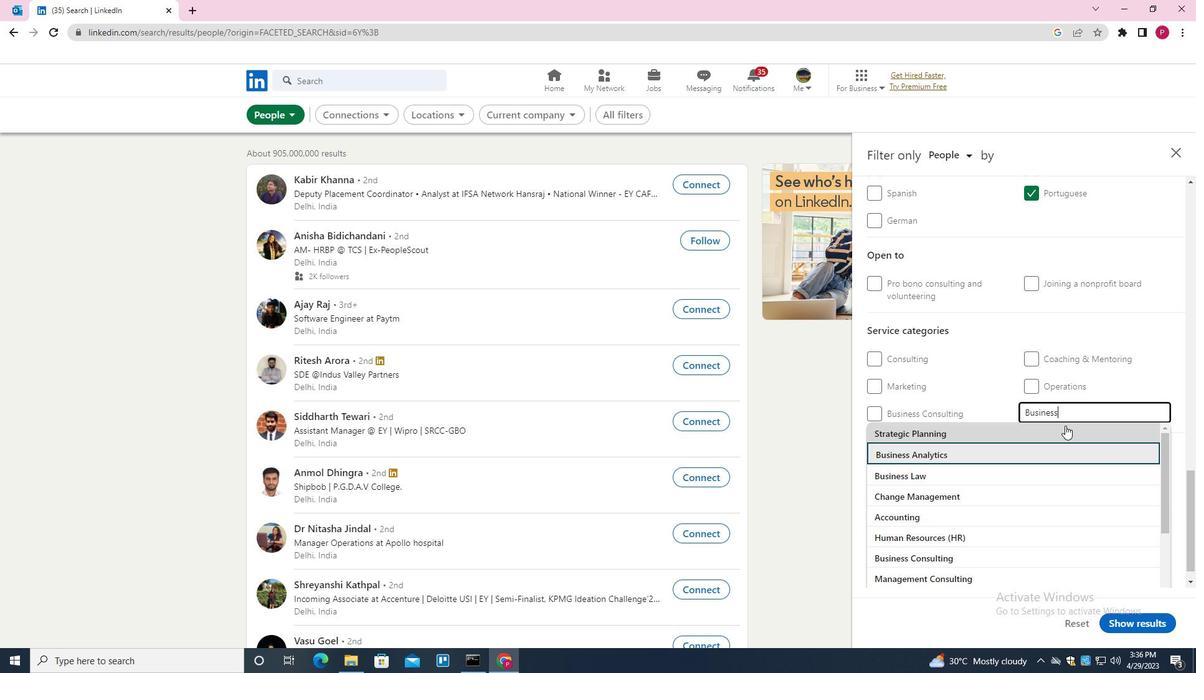 
Action: Mouse moved to (1054, 433)
Screenshot: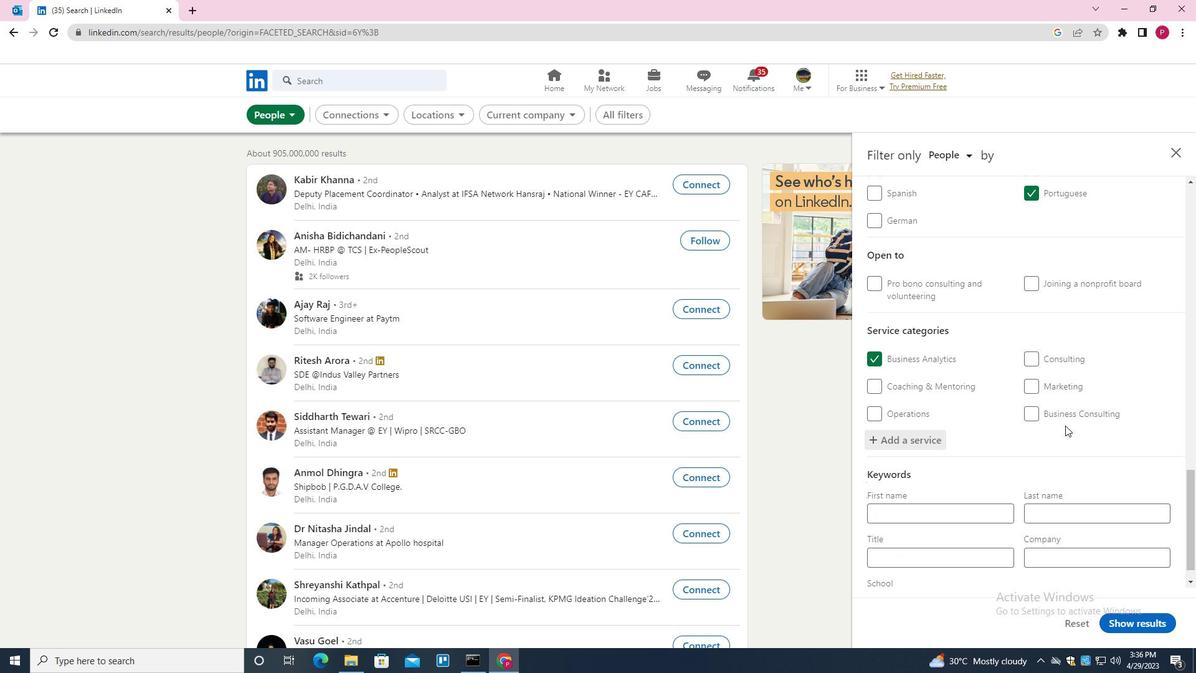 
Action: Mouse scrolled (1054, 433) with delta (0, 0)
Screenshot: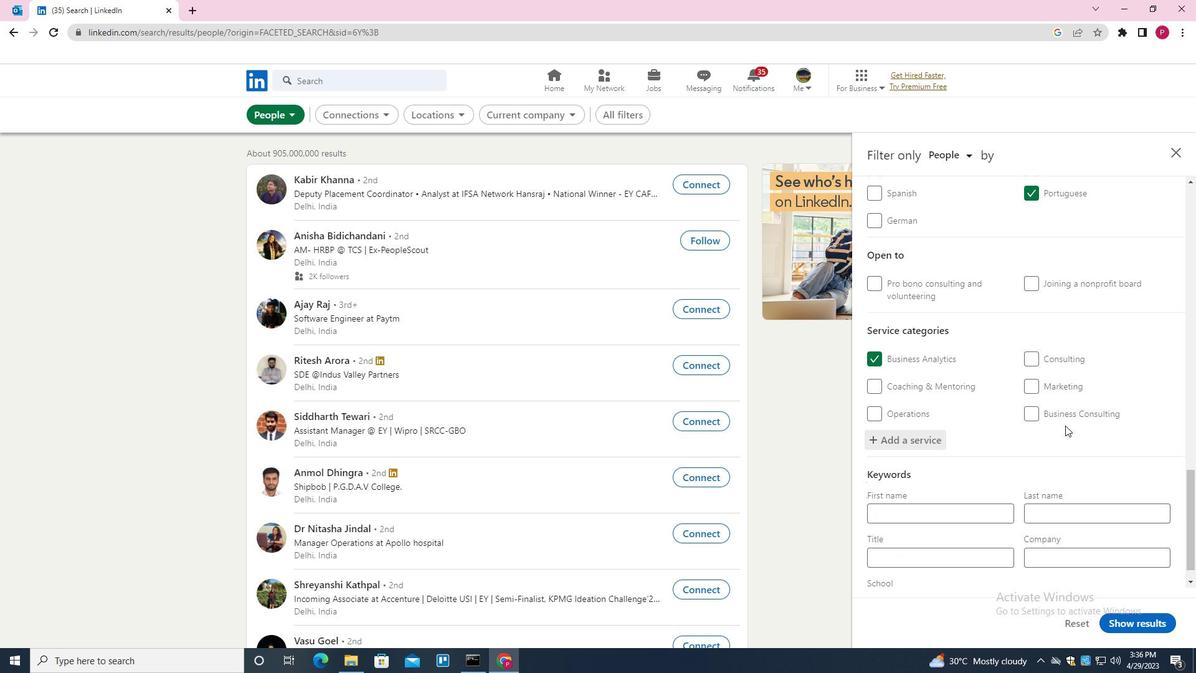 
Action: Mouse moved to (1047, 441)
Screenshot: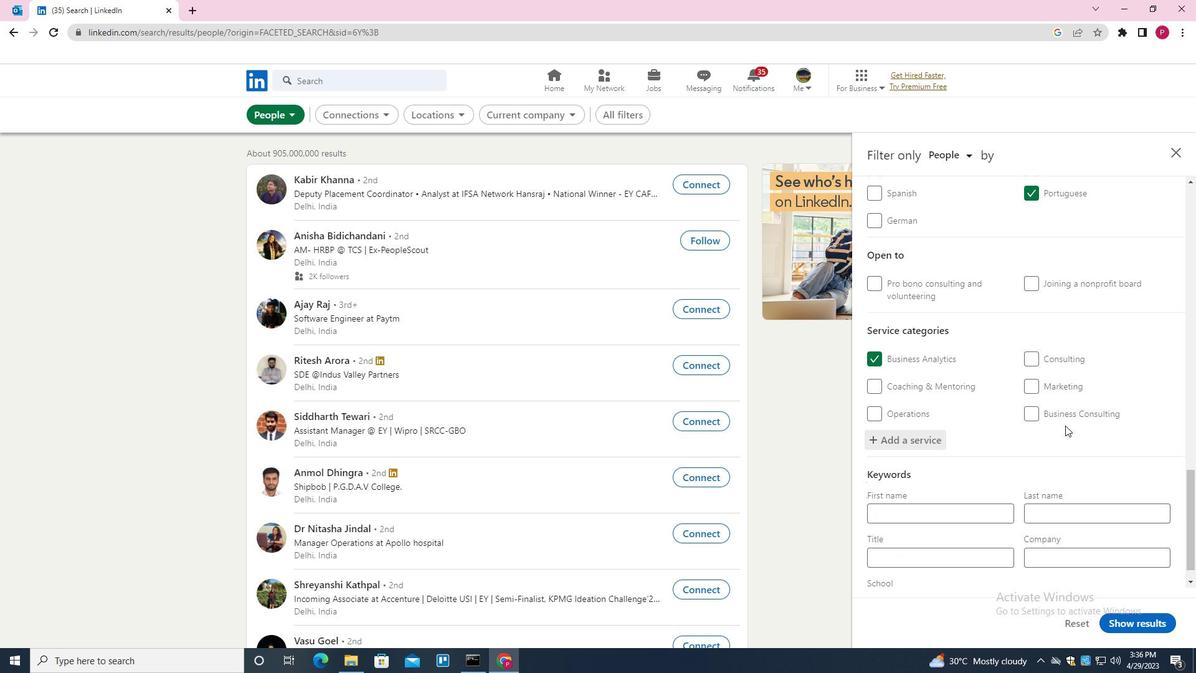 
Action: Mouse scrolled (1047, 440) with delta (0, 0)
Screenshot: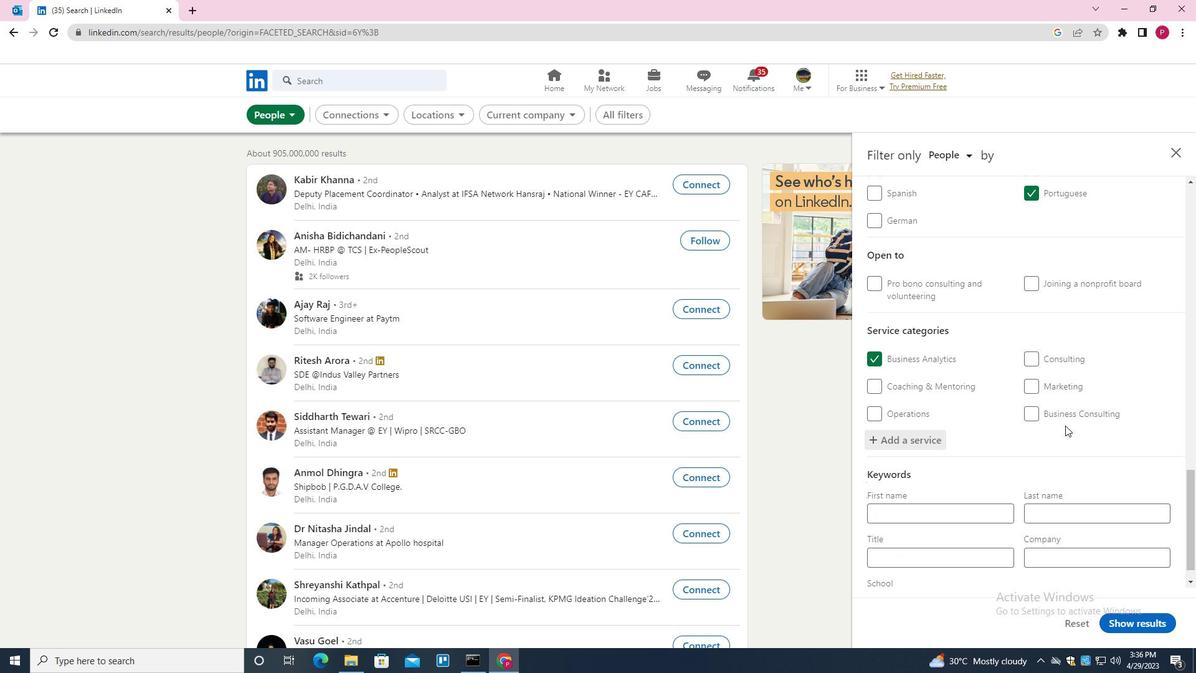 
Action: Mouse moved to (1041, 449)
Screenshot: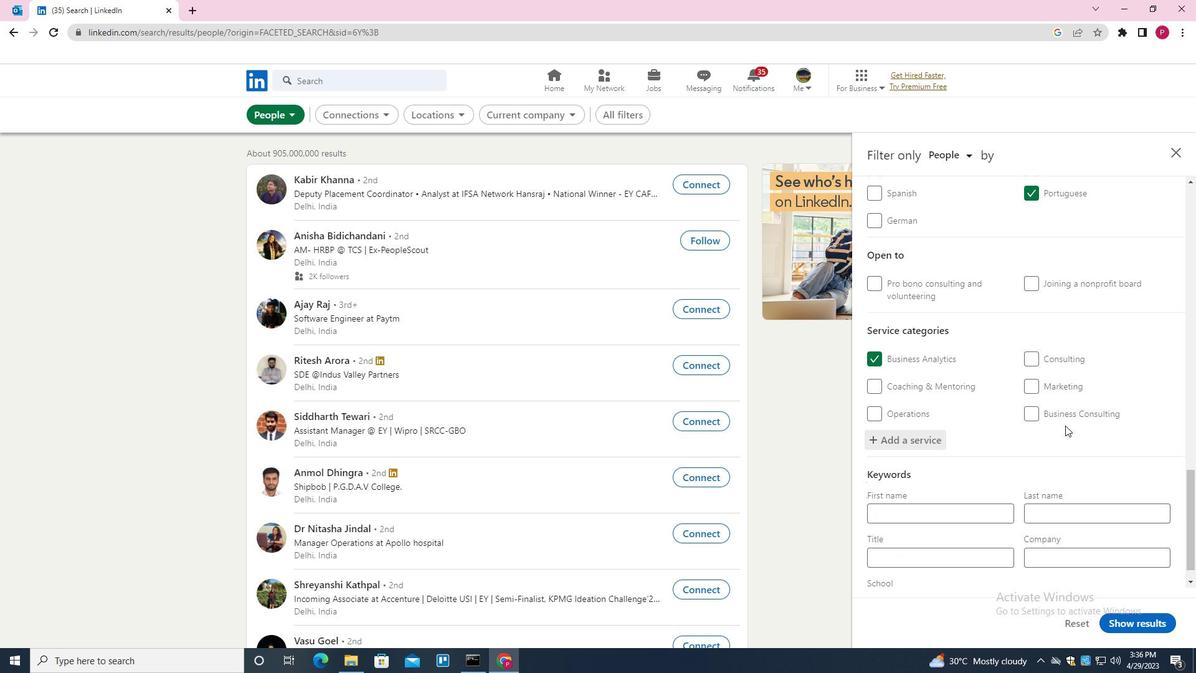 
Action: Mouse scrolled (1041, 448) with delta (0, 0)
Screenshot: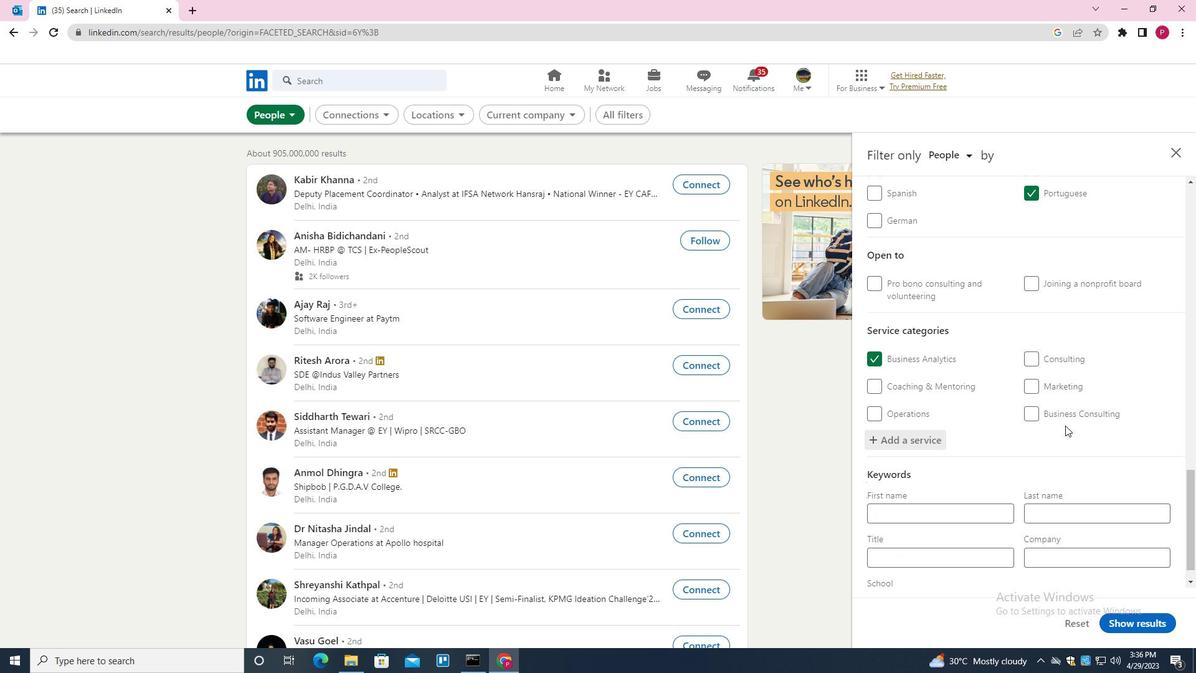 
Action: Mouse moved to (1037, 453)
Screenshot: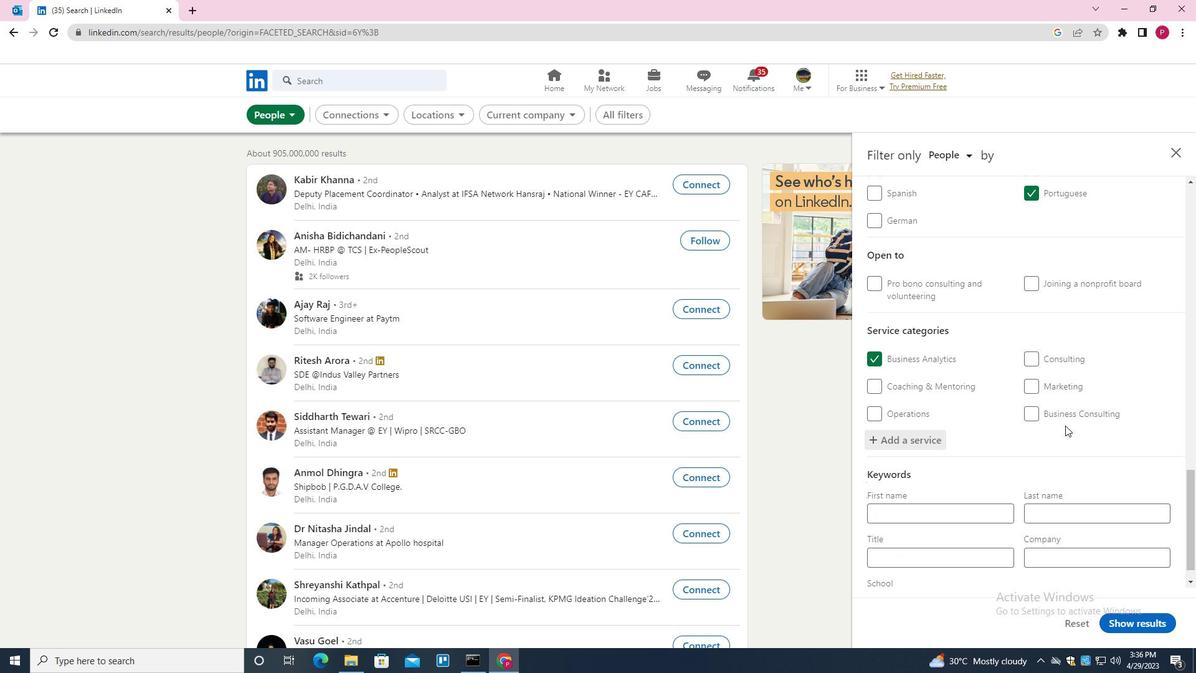 
Action: Mouse scrolled (1037, 452) with delta (0, 0)
Screenshot: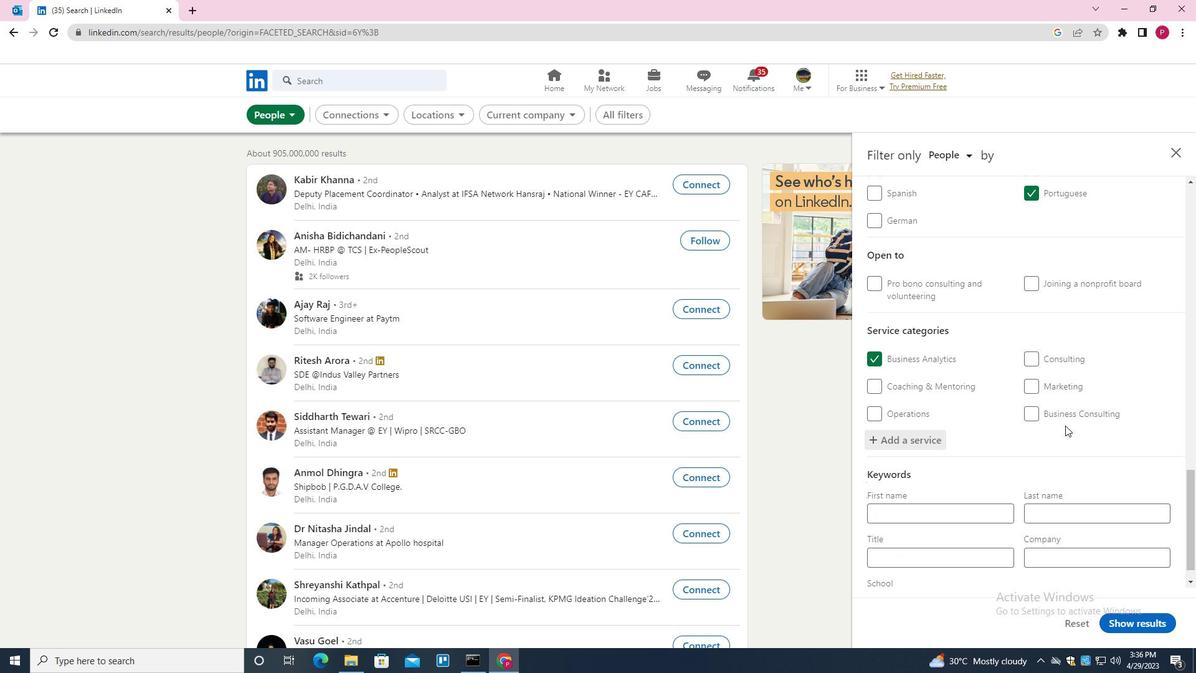 
Action: Mouse moved to (950, 530)
Screenshot: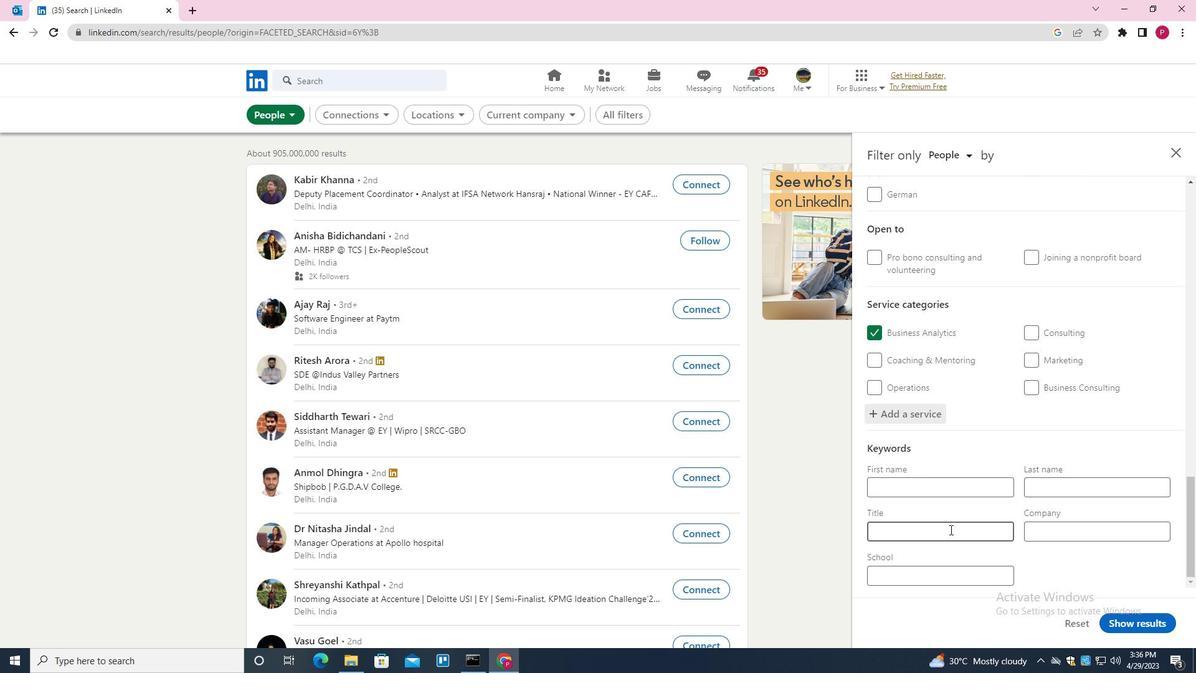 
Action: Mouse pressed left at (950, 530)
Screenshot: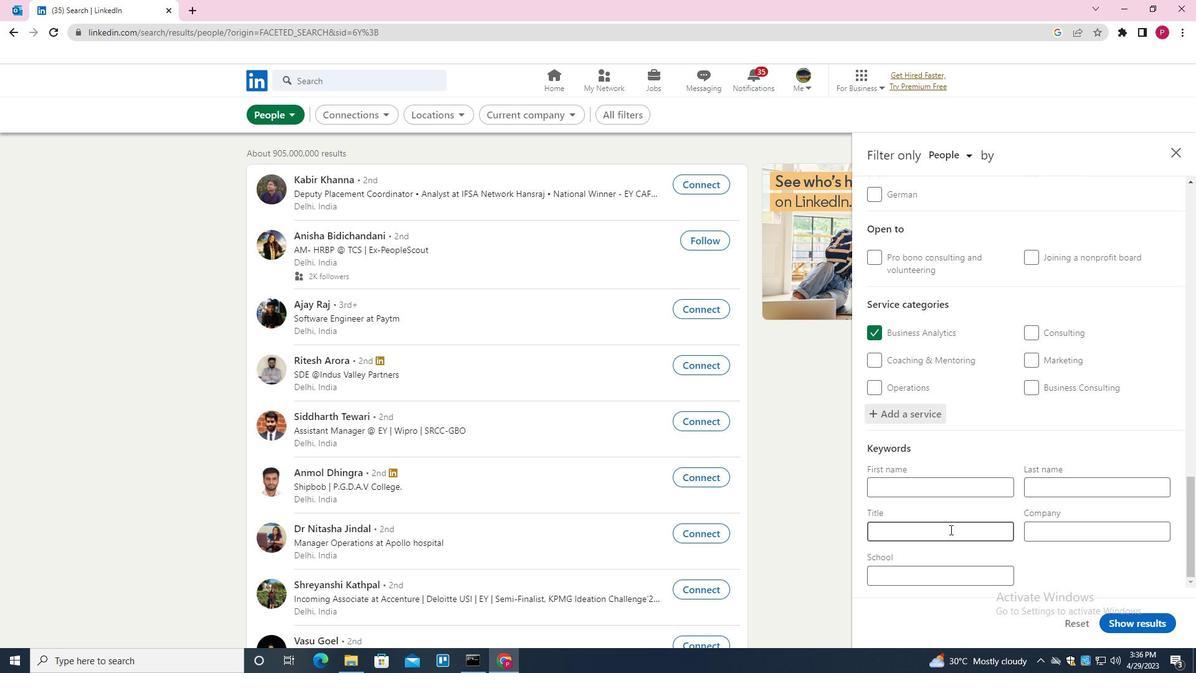 
Action: Key pressed <Key.shift>TUTOR/<Key.shift><Key.shift><Key.shift><Key.shift>ONLINE<Key.space><Key.shift>TUTOR
Screenshot: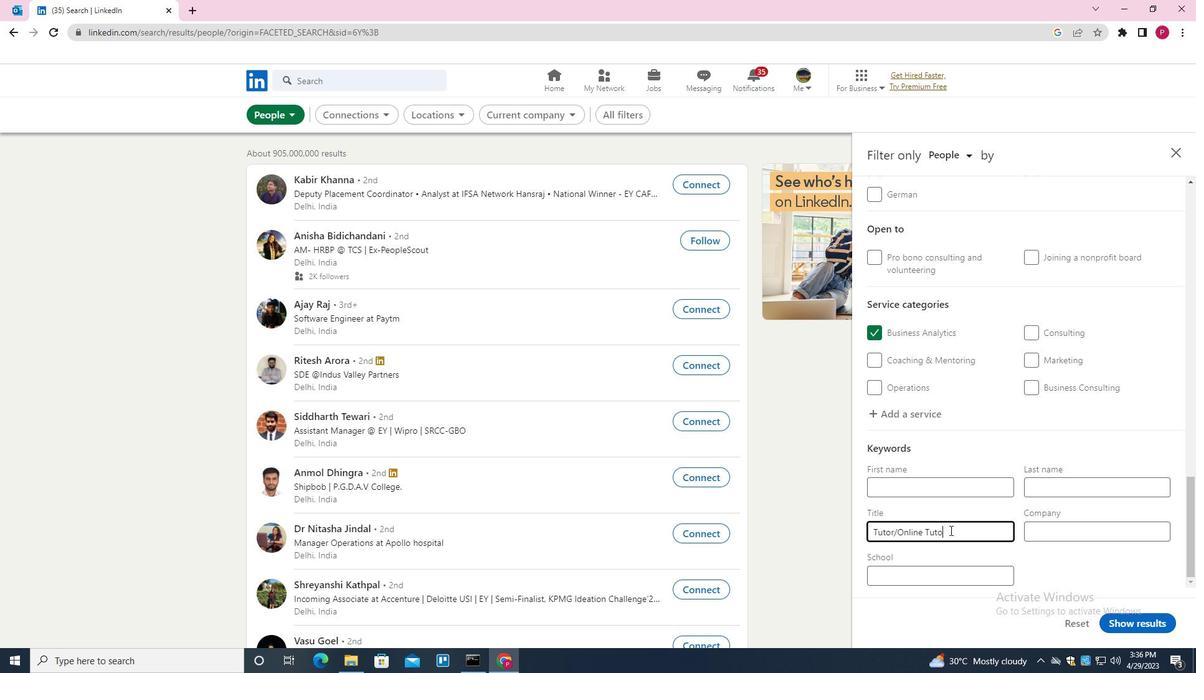 
Action: Mouse moved to (1124, 620)
Screenshot: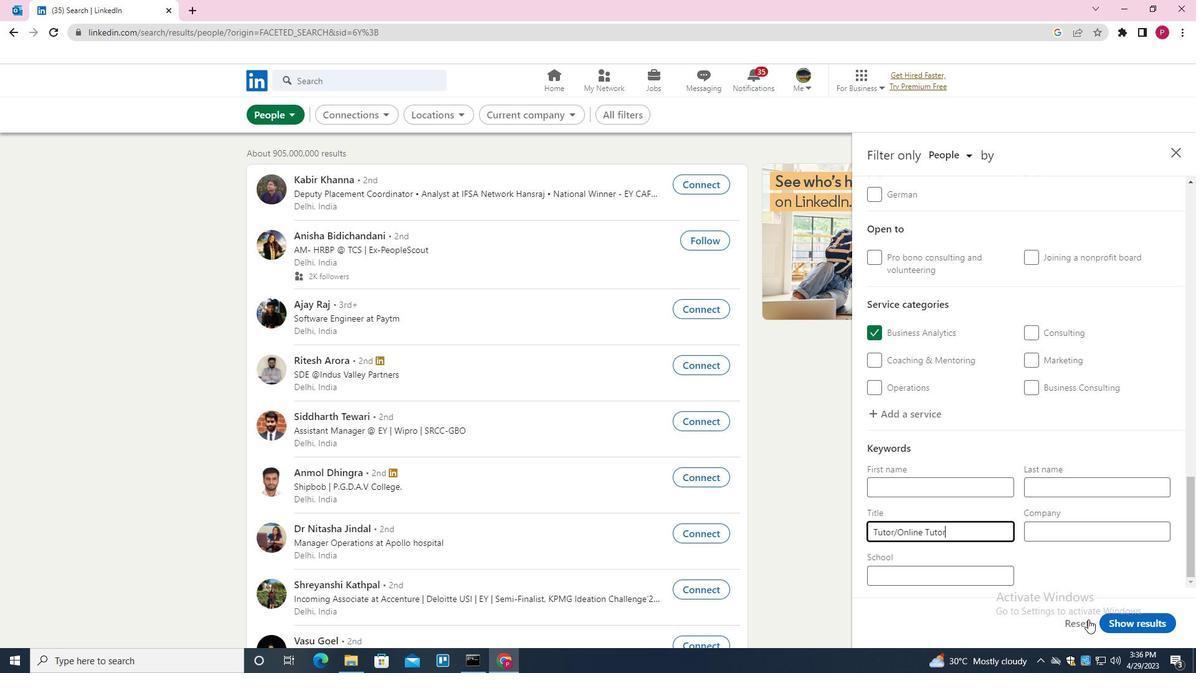 
Action: Mouse pressed left at (1124, 620)
Screenshot: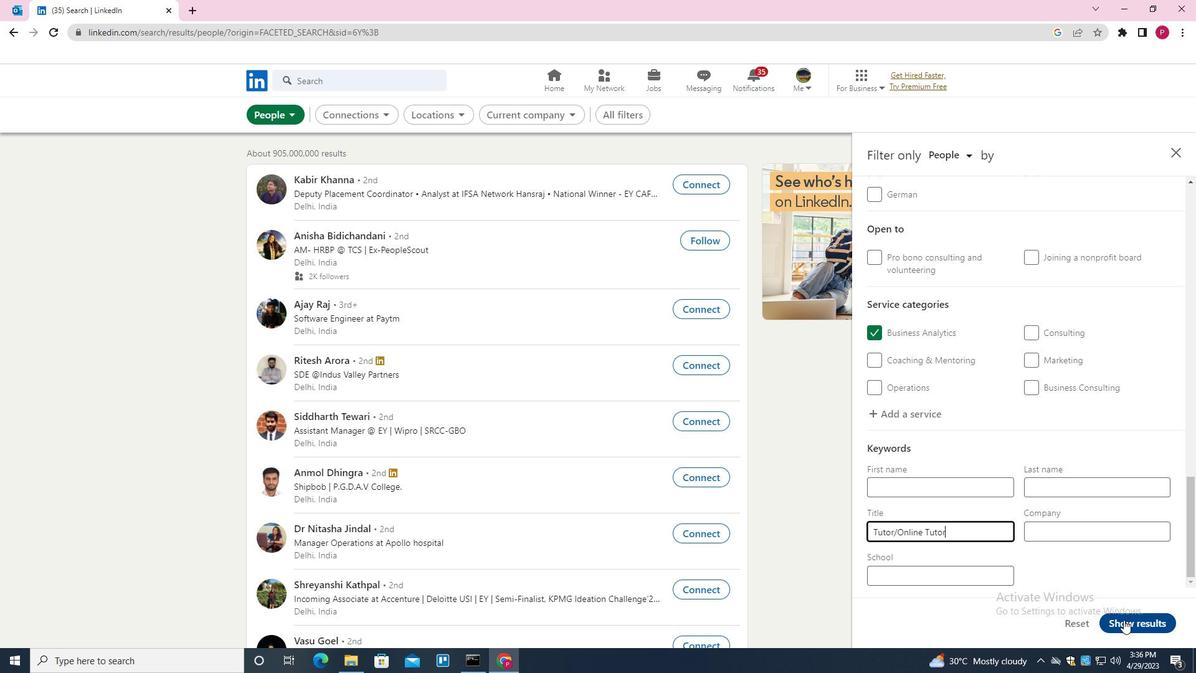 
Action: Mouse moved to (686, 330)
Screenshot: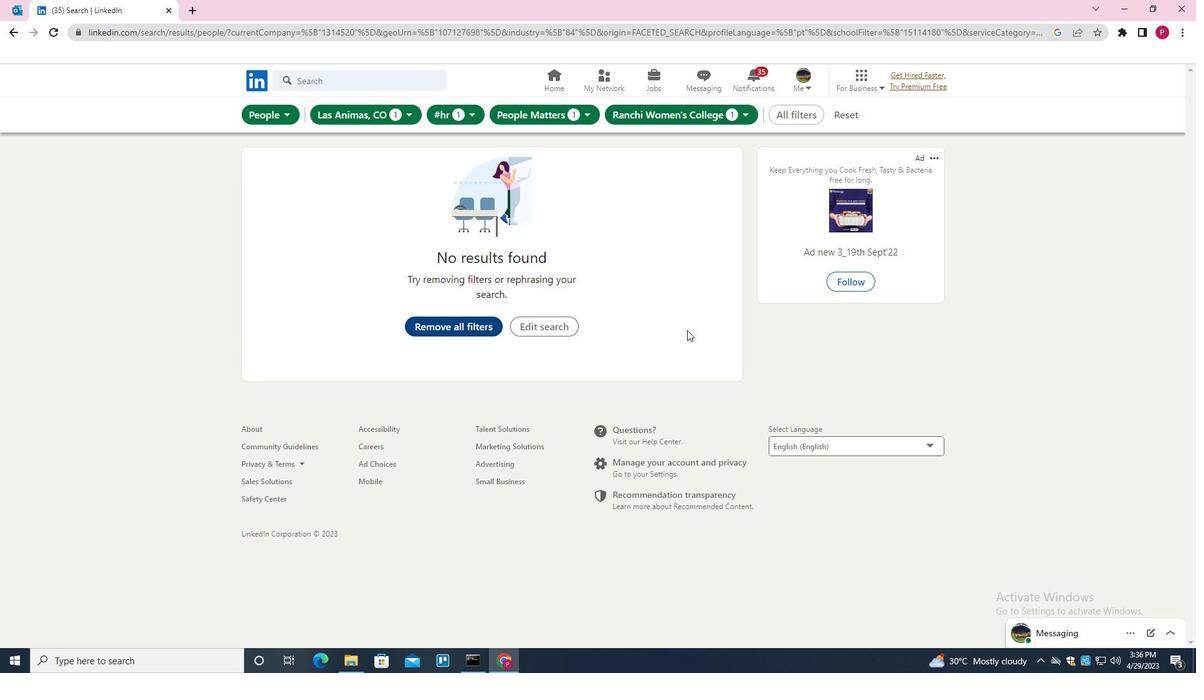 
